 Task: Reply to email with the signature Claire Howard with the subject Thank you for information from softage.10@softage.net with the message Could you send me the details of the new project budget allocation? with BCC to softage.1@softage.net with an attached document Annual_report.docx
Action: Mouse moved to (1209, 191)
Screenshot: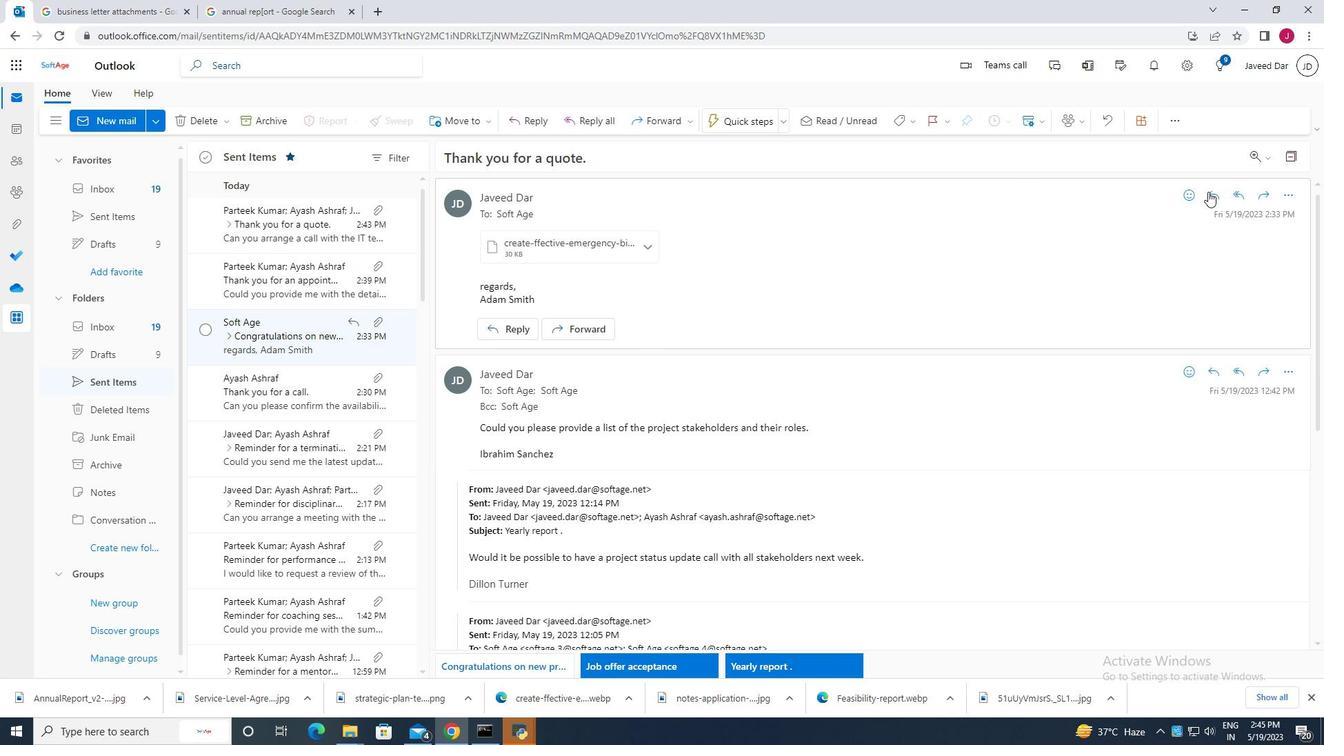 
Action: Mouse pressed left at (1209, 191)
Screenshot: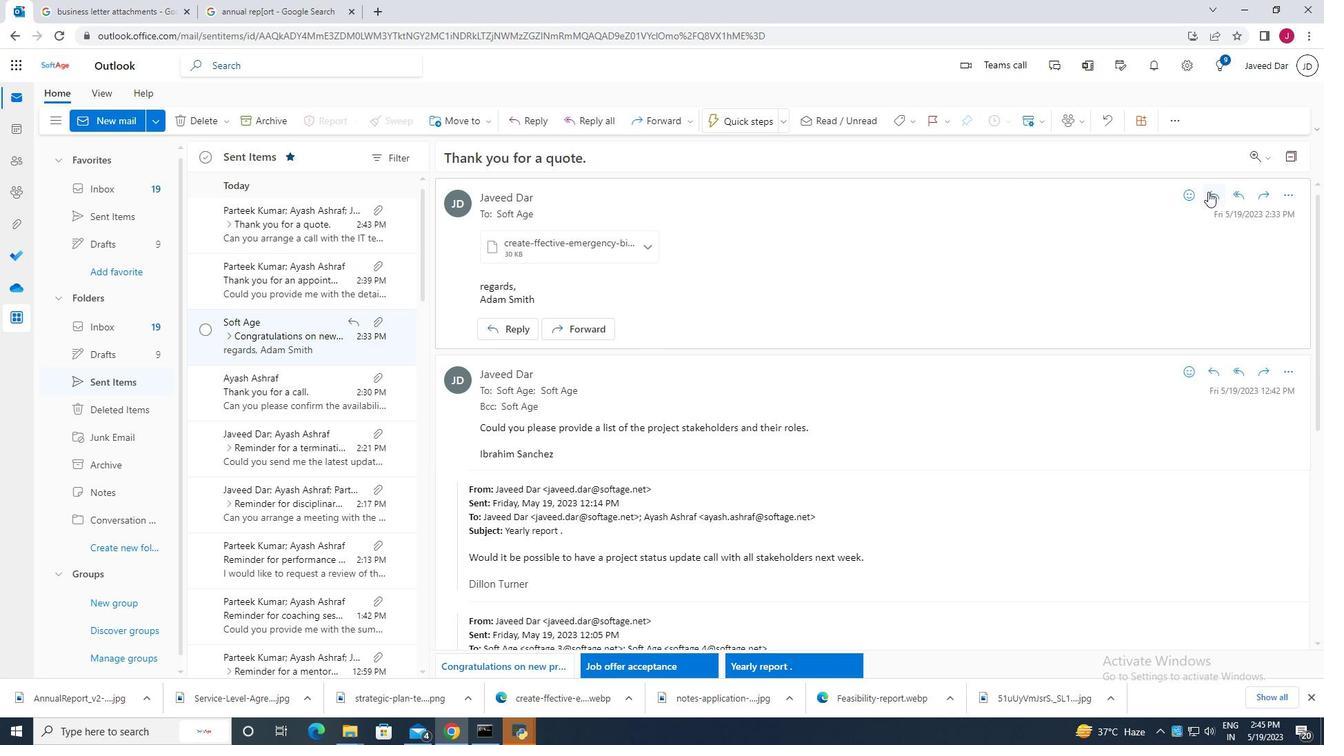 
Action: Mouse moved to (447, 373)
Screenshot: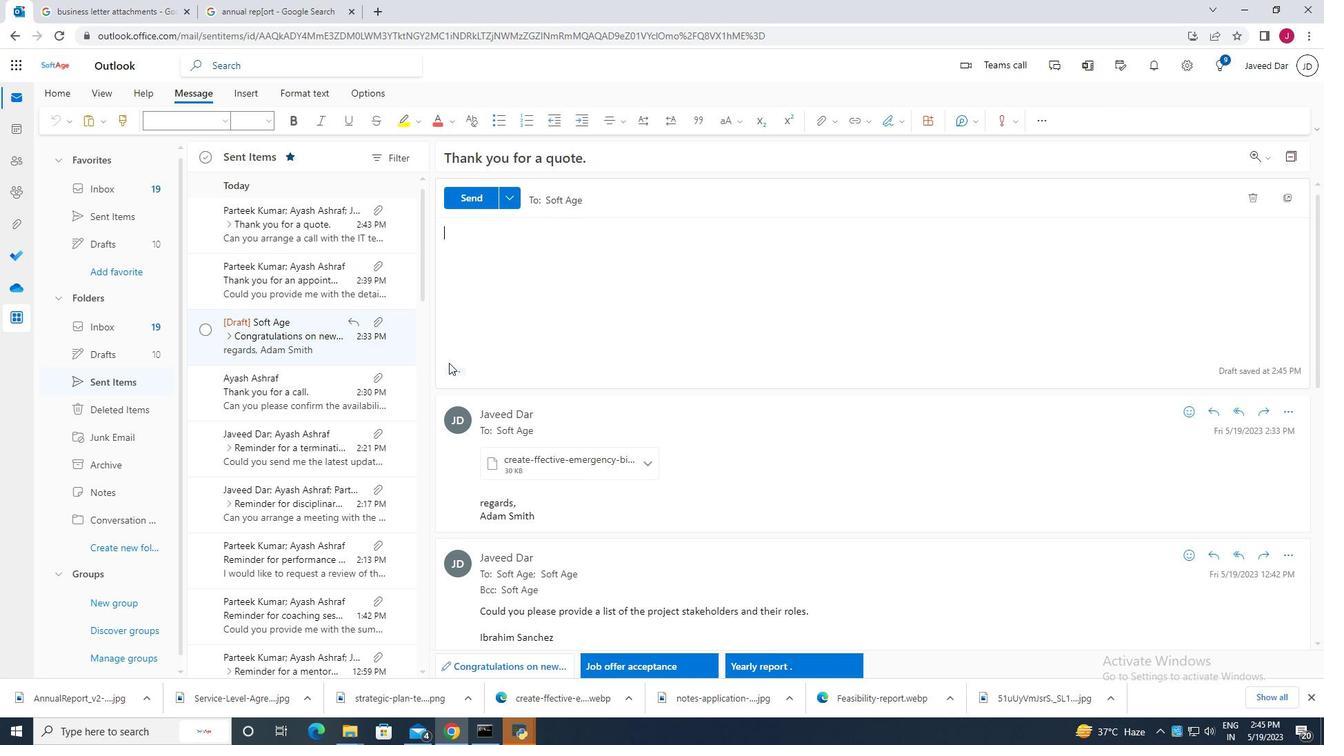 
Action: Mouse pressed left at (447, 373)
Screenshot: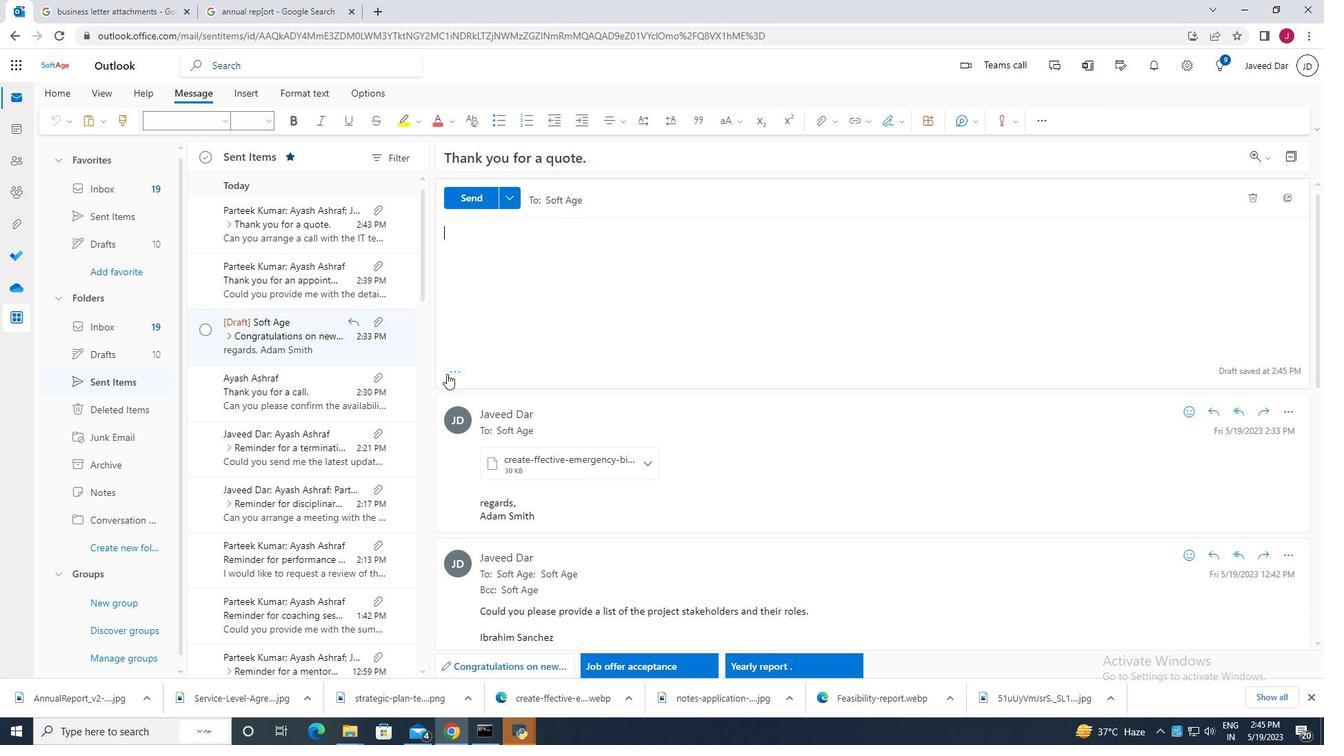 
Action: Mouse moved to (654, 189)
Screenshot: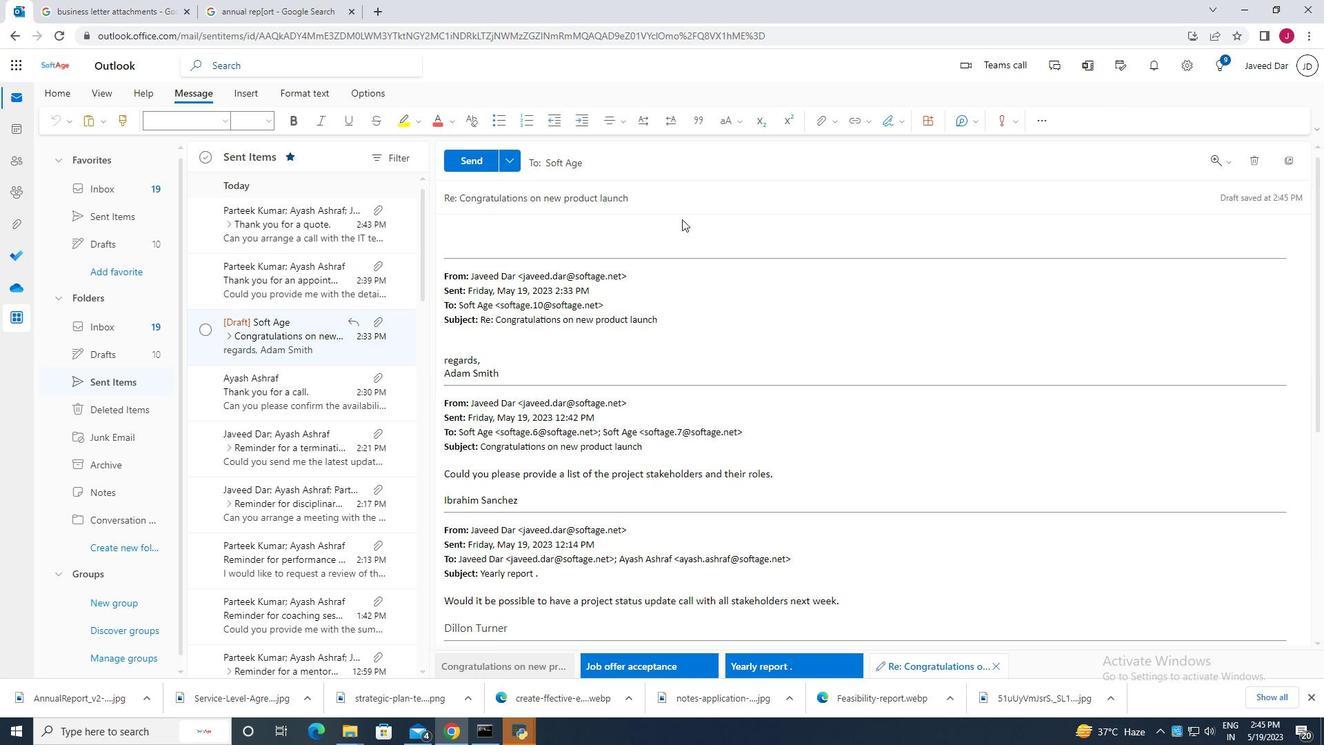 
Action: Mouse scrolled (654, 190) with delta (0, 0)
Screenshot: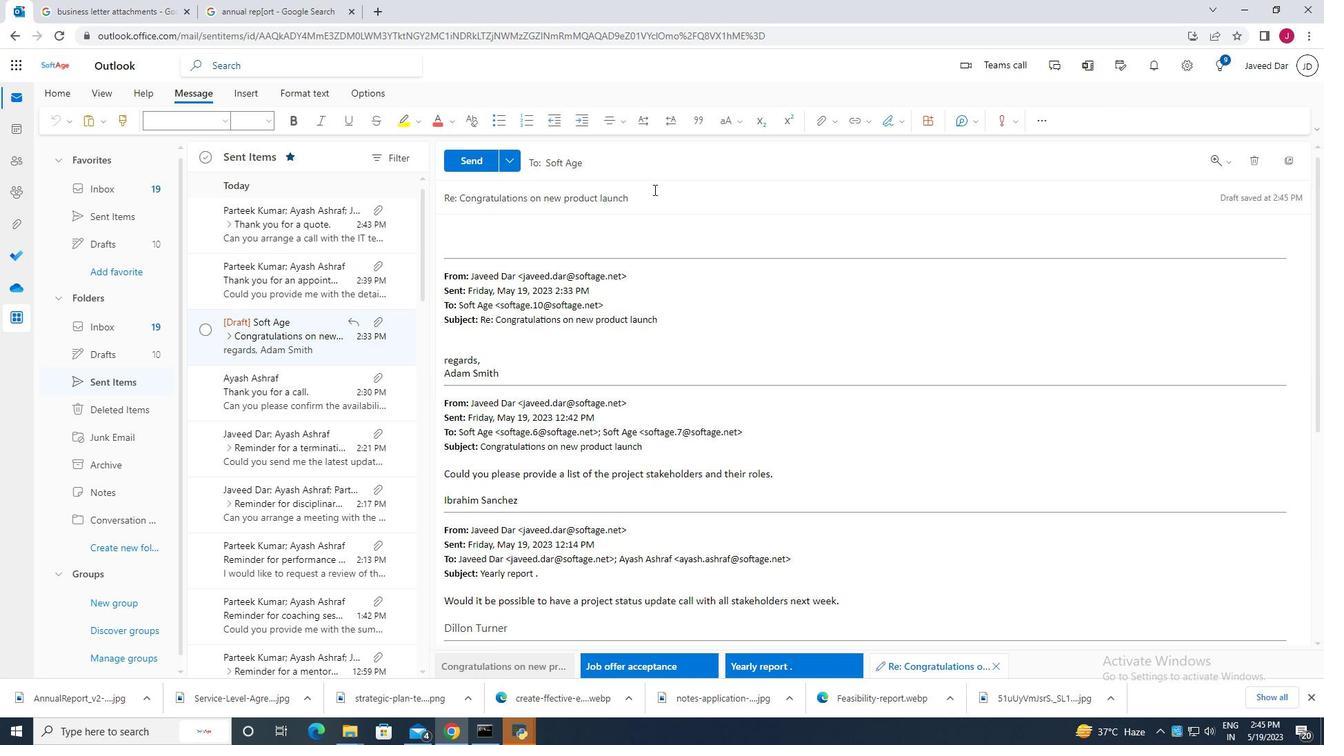 
Action: Mouse scrolled (654, 190) with delta (0, 0)
Screenshot: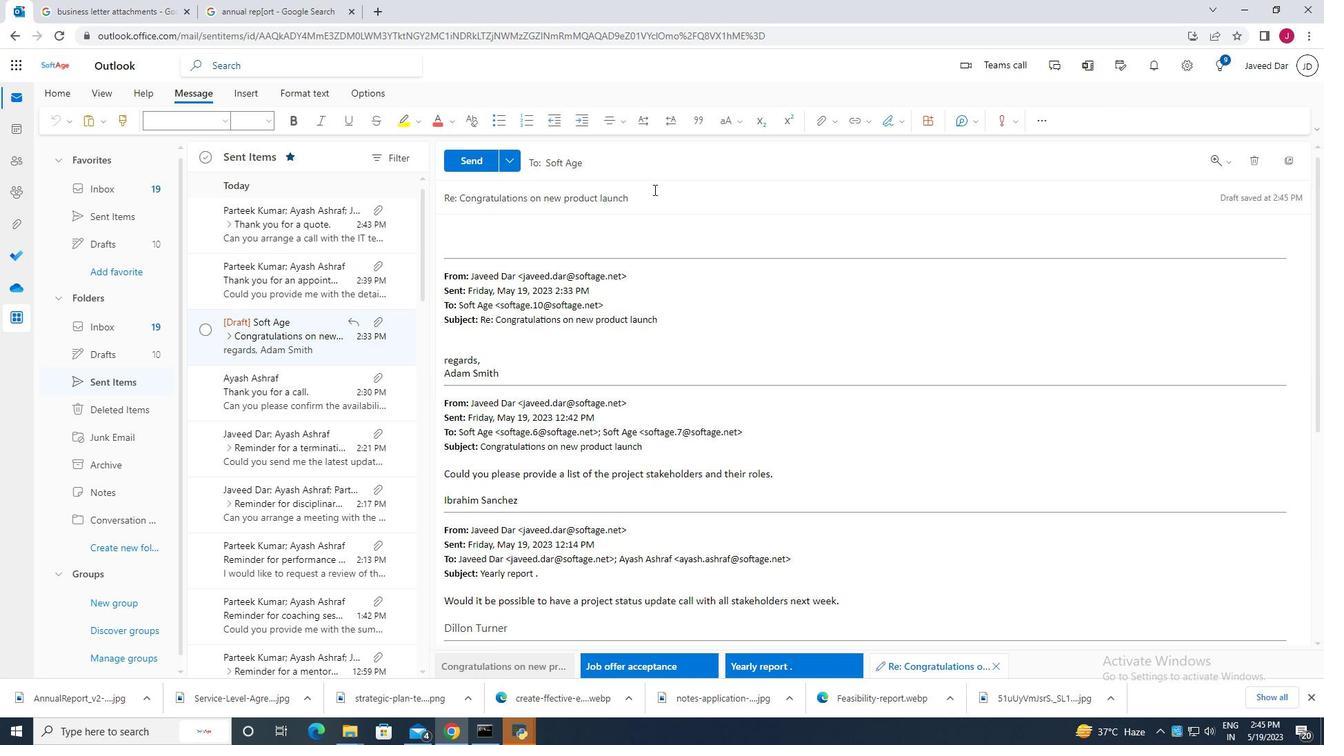 
Action: Mouse moved to (654, 199)
Screenshot: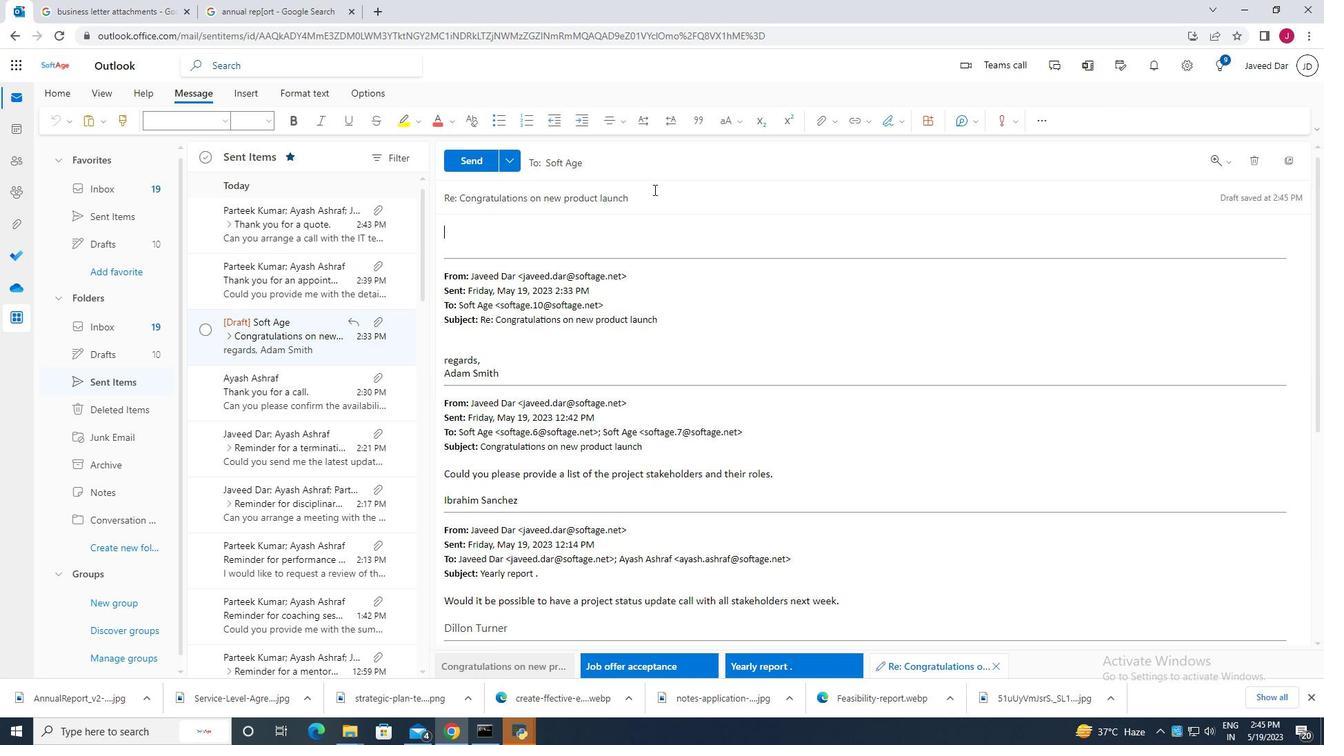 
Action: Mouse pressed left at (654, 199)
Screenshot: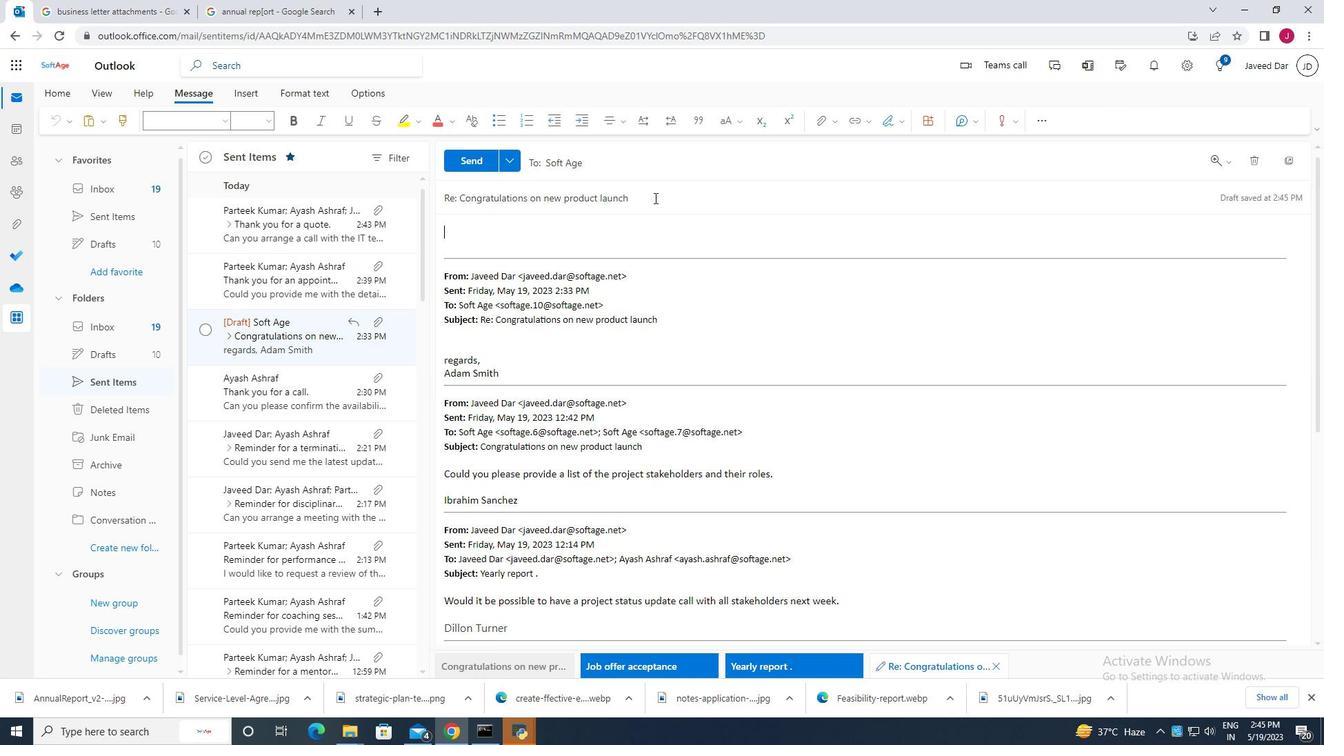 
Action: Key pressed <Key.backspace><Key.backspace><Key.backspace><Key.backspace><Key.backspace><Key.backspace><Key.backspace><Key.backspace><Key.backspace><Key.backspace><Key.backspace><Key.backspace><Key.backspace><Key.backspace><Key.backspace><Key.backspace><Key.backspace><Key.backspace><Key.backspace><Key.backspace><Key.backspace><Key.backspace><Key.backspace><Key.backspace><Key.backspace><Key.backspace><Key.backspace><Key.backspace><Key.backspace><Key.backspace><Key.backspace><Key.backspace><Key.backspace><Key.backspace><Key.backspace><Key.backspace><Key.backspace><Key.backspace><Key.backspace><Key.backspace><Key.backspace><Key.backspace><Key.backspace><Key.backspace><Key.backspace><Key.backspace>
Screenshot: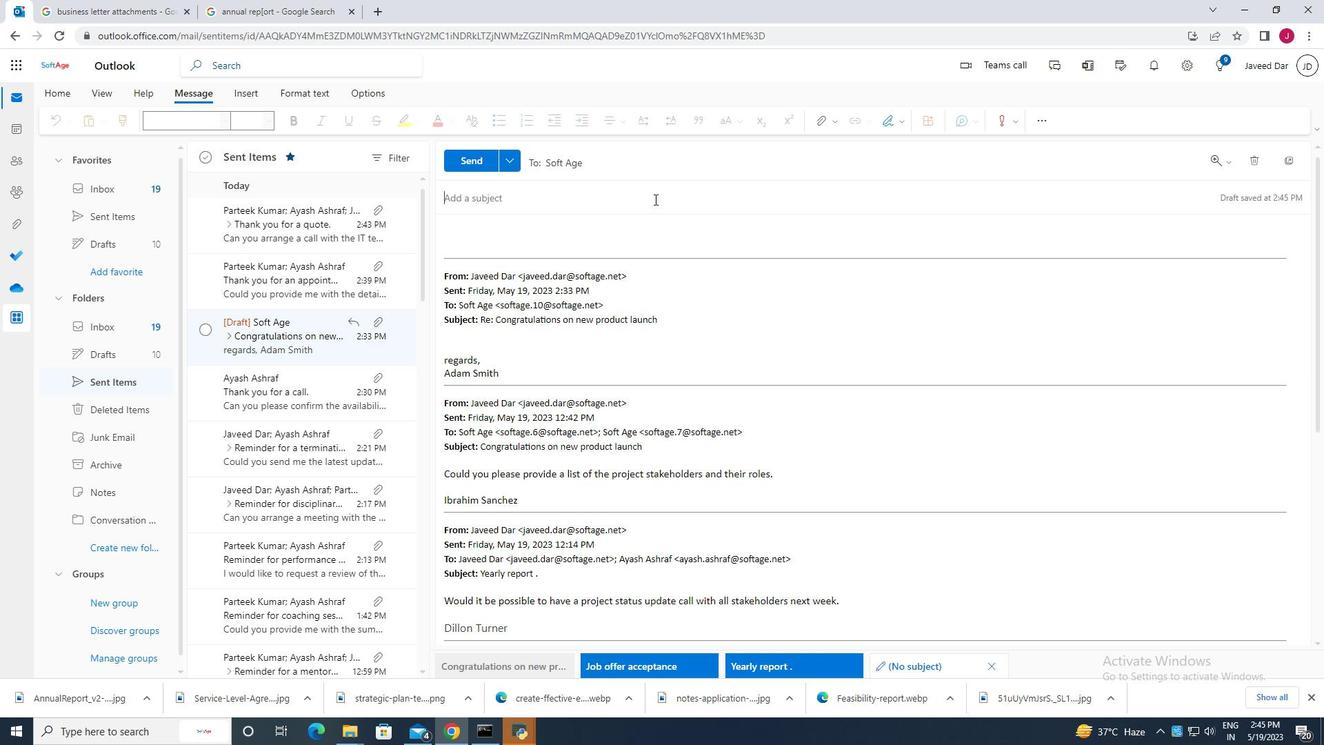 
Action: Mouse moved to (656, 155)
Screenshot: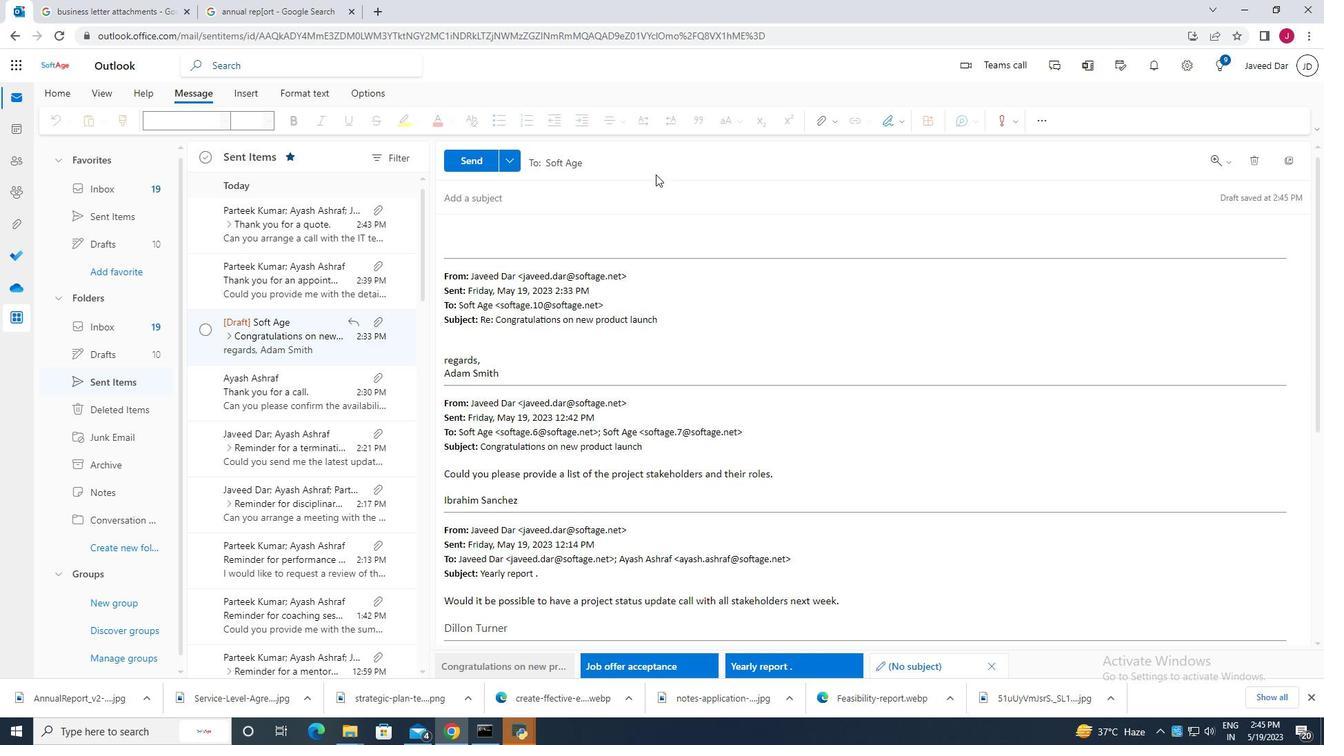 
Action: Mouse pressed left at (656, 155)
Screenshot: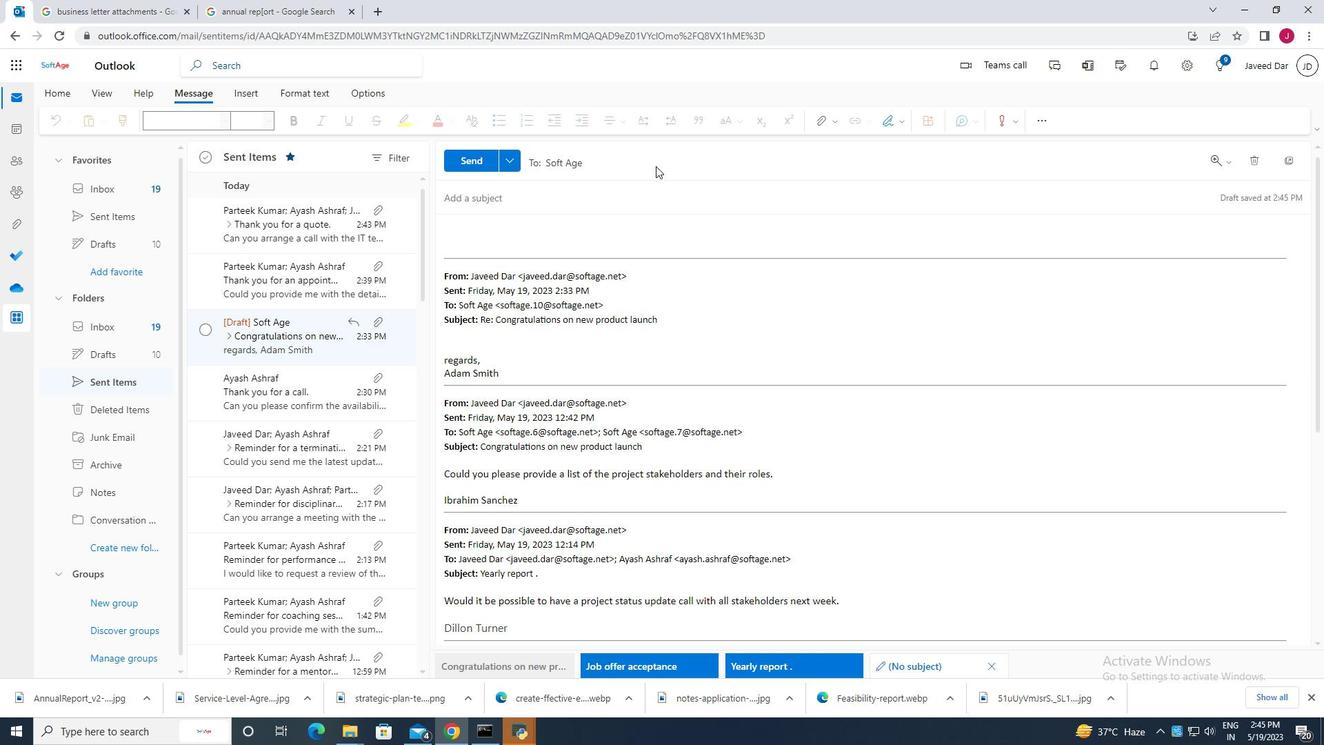 
Action: Mouse moved to (549, 194)
Screenshot: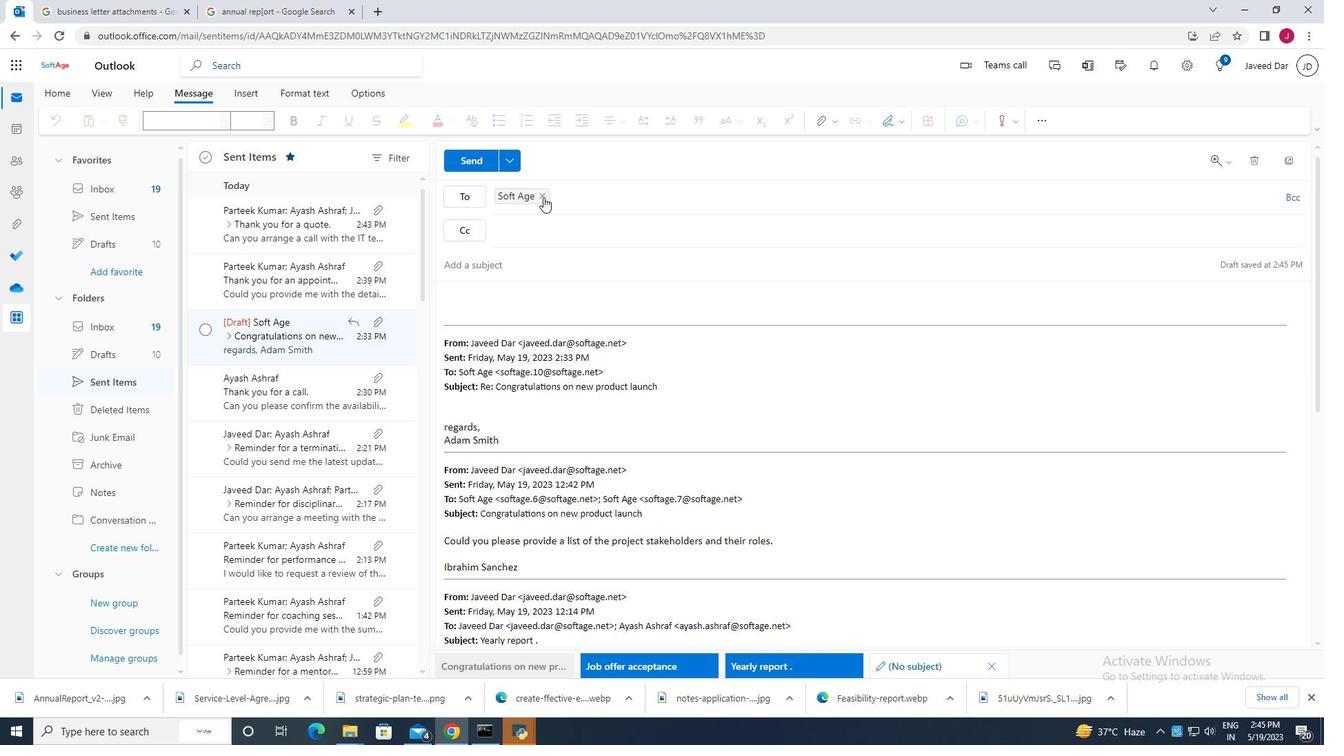 
Action: Mouse pressed left at (549, 194)
Screenshot: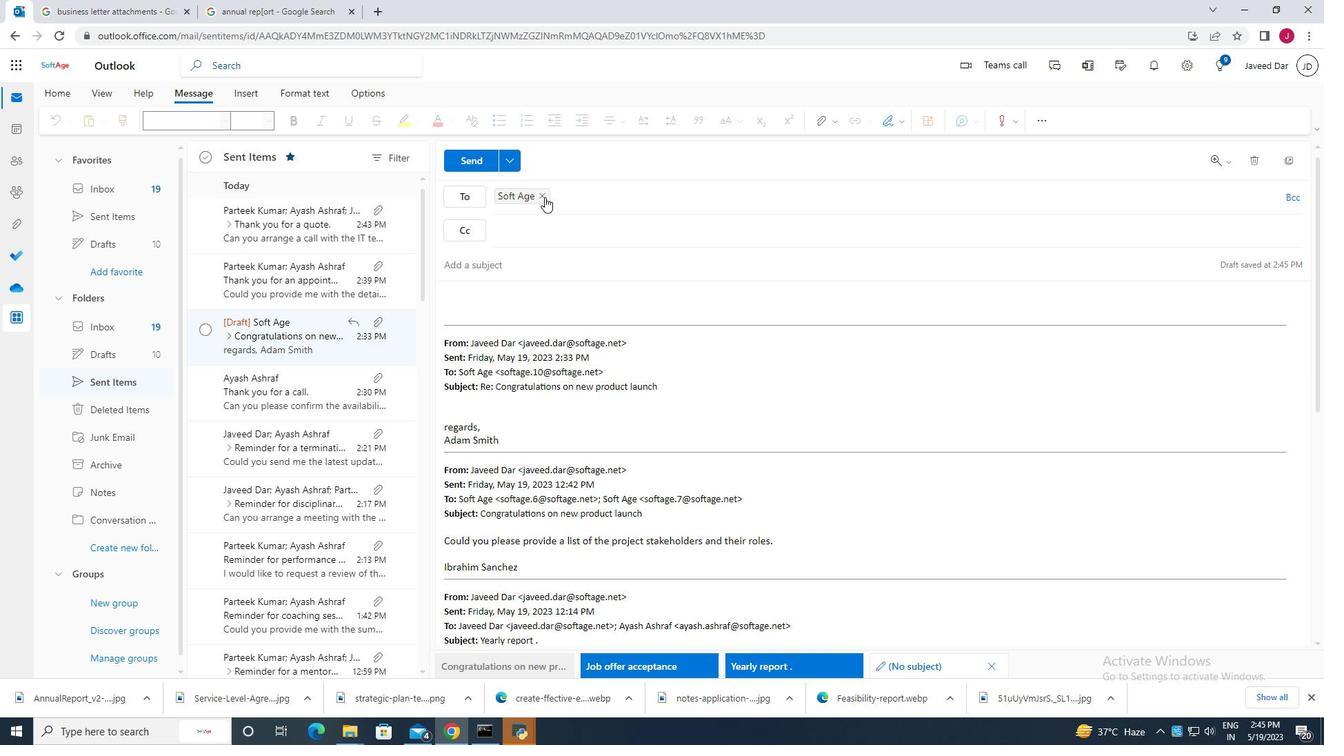 
Action: Mouse moved to (545, 198)
Screenshot: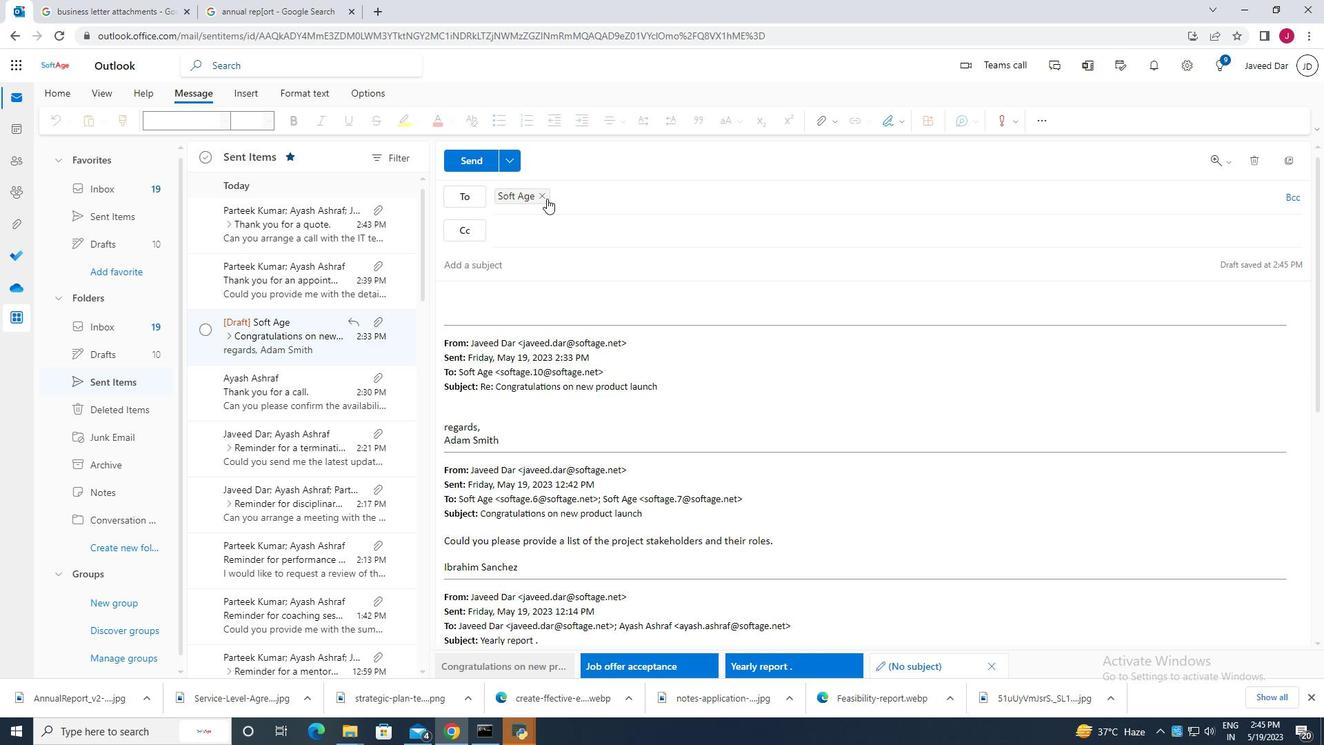 
Action: Mouse pressed left at (545, 198)
Screenshot: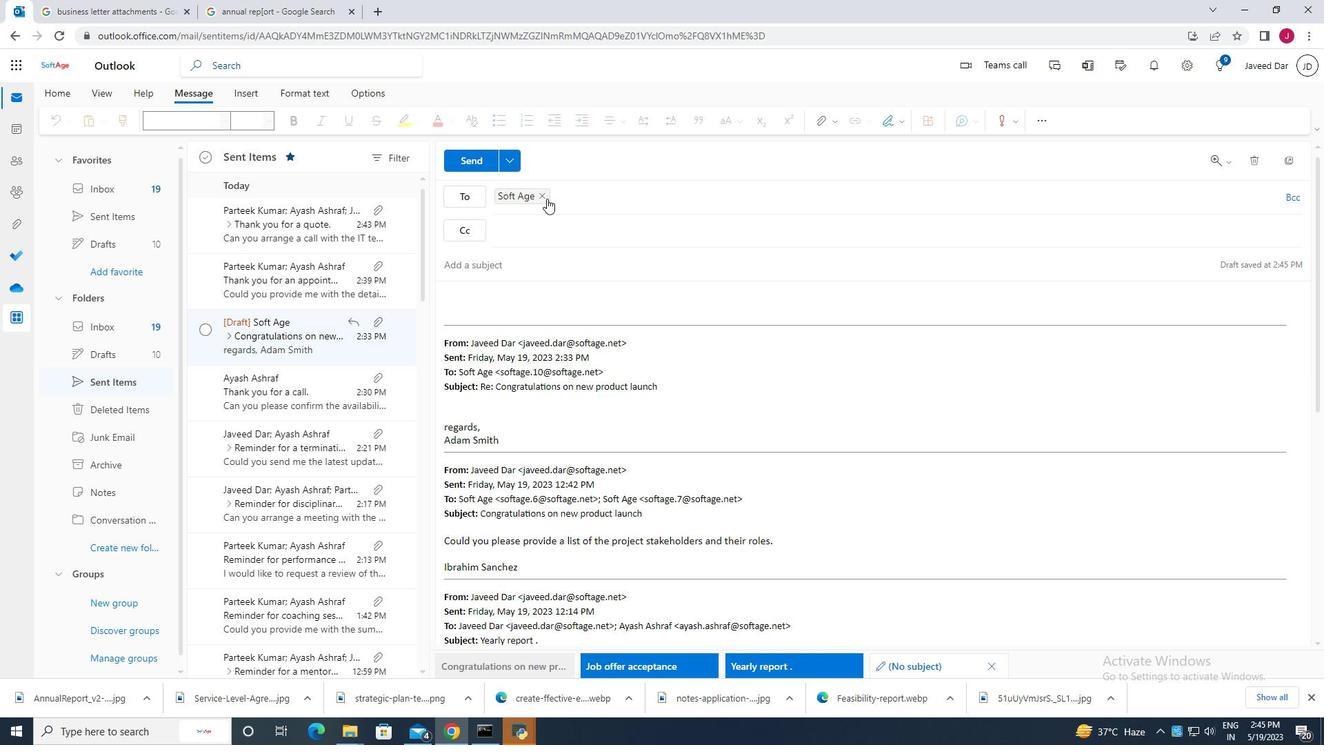 
Action: Mouse moved to (1291, 200)
Screenshot: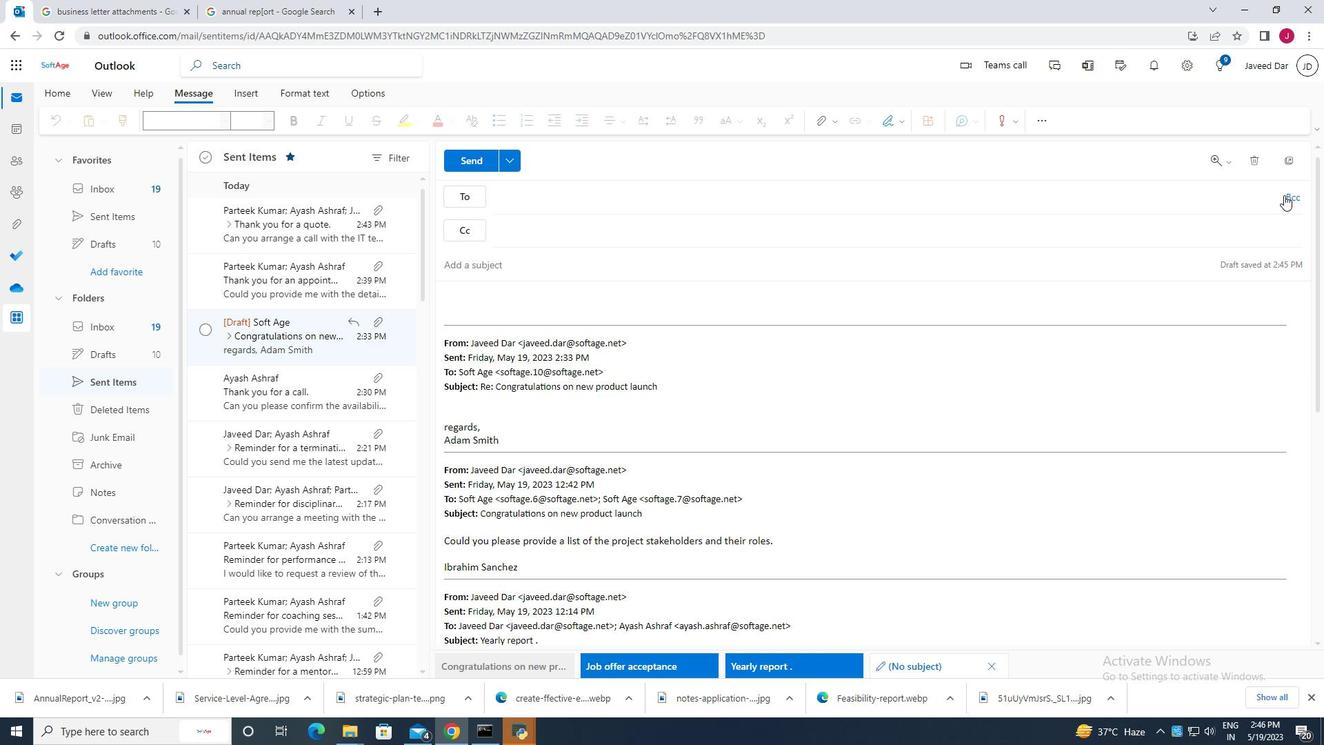 
Action: Mouse pressed left at (1291, 200)
Screenshot: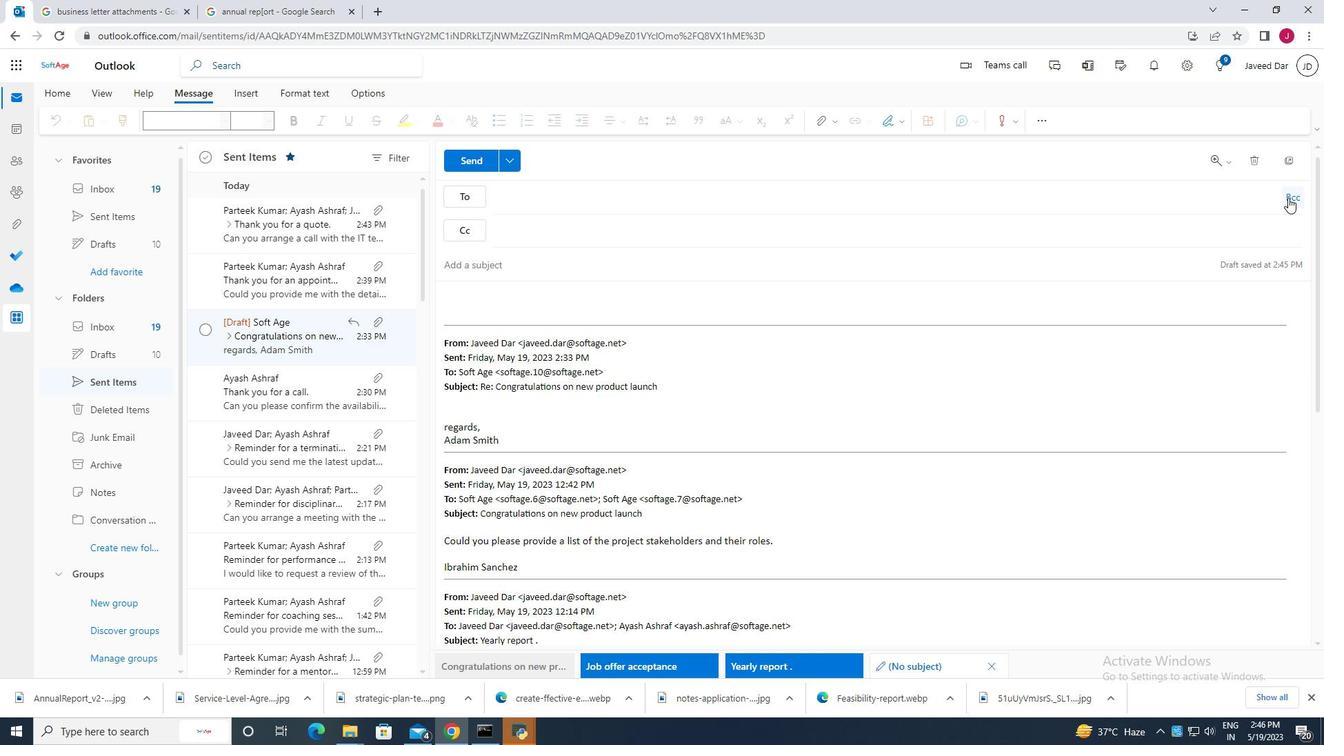 
Action: Mouse moved to (507, 308)
Screenshot: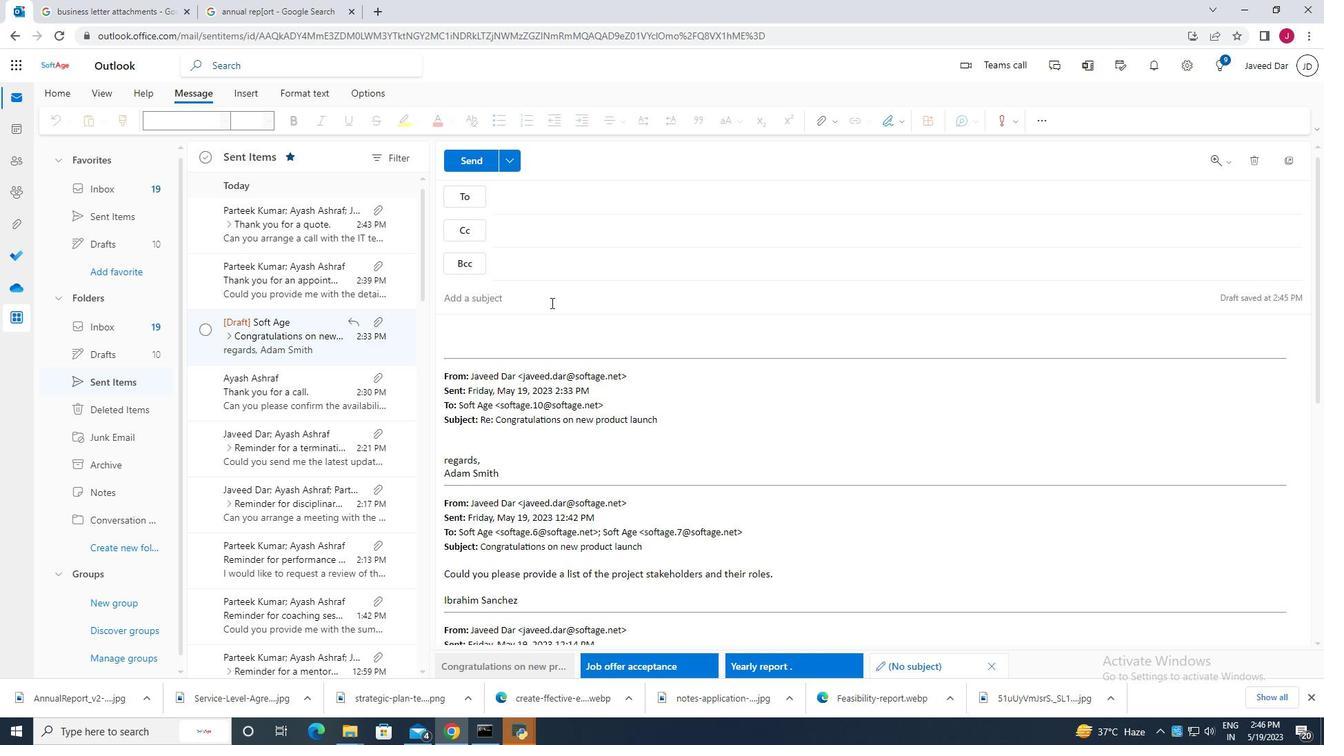 
Action: Mouse pressed left at (507, 308)
Screenshot: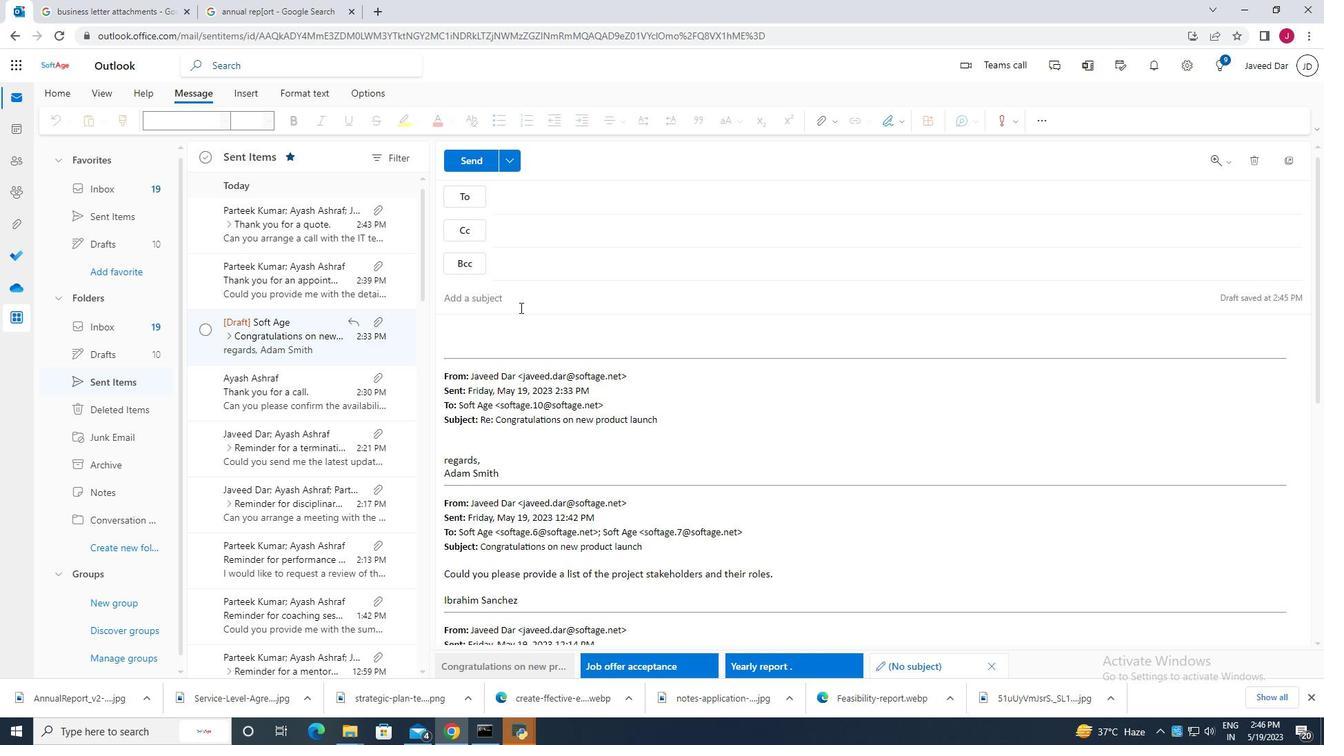 
Action: Mouse moved to (510, 304)
Screenshot: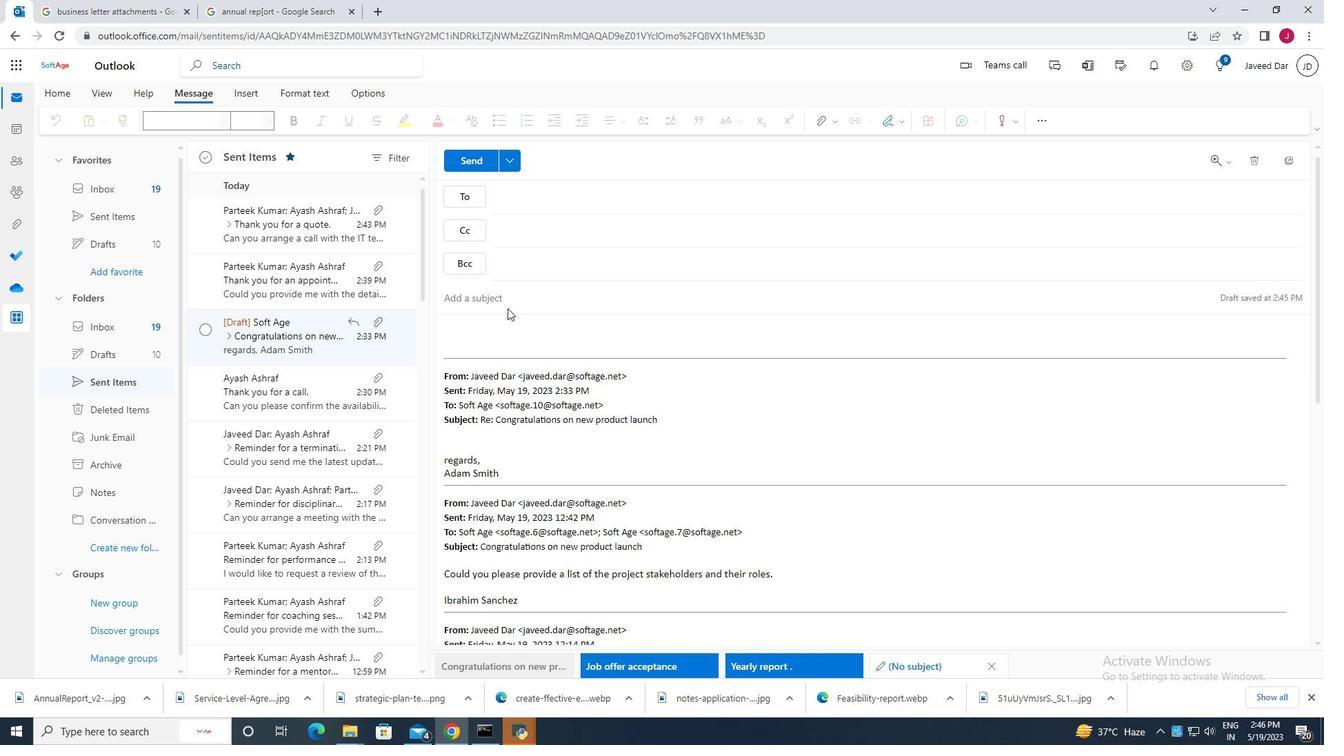 
Action: Mouse pressed left at (510, 304)
Screenshot: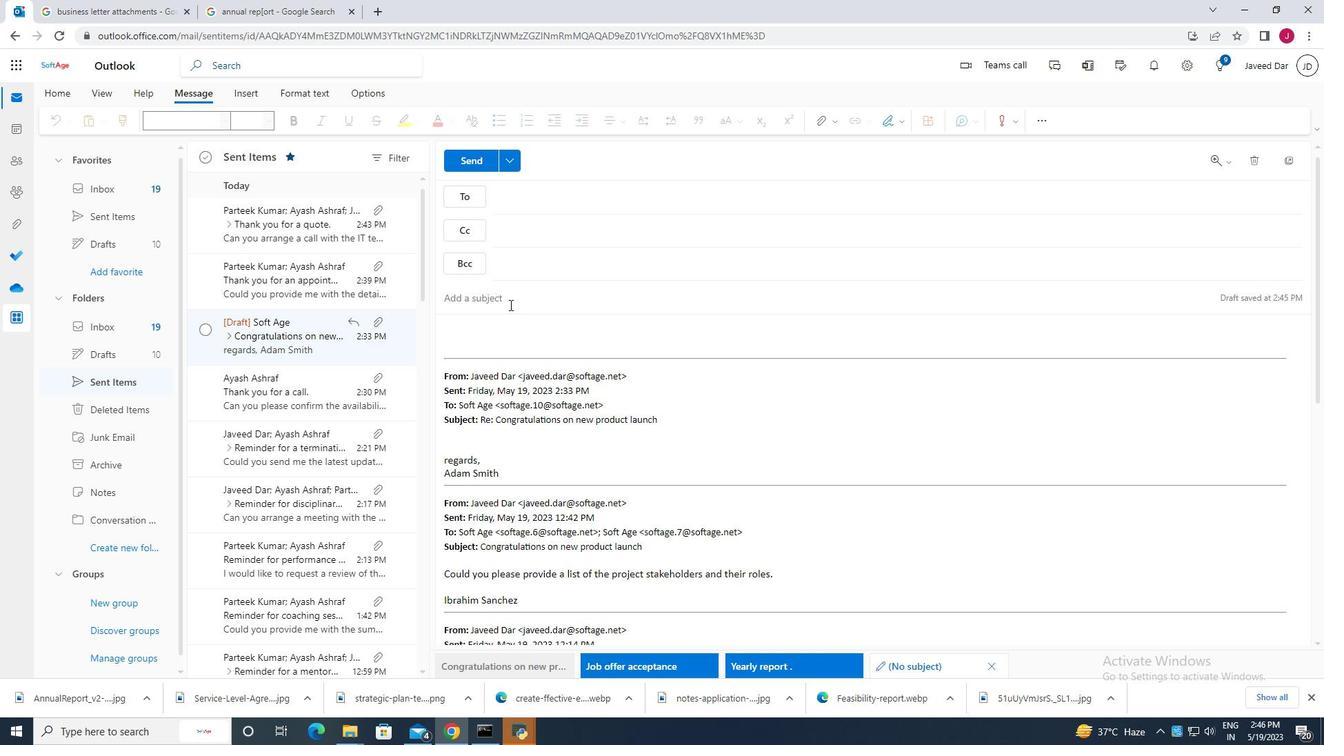 
Action: Mouse moved to (510, 303)
Screenshot: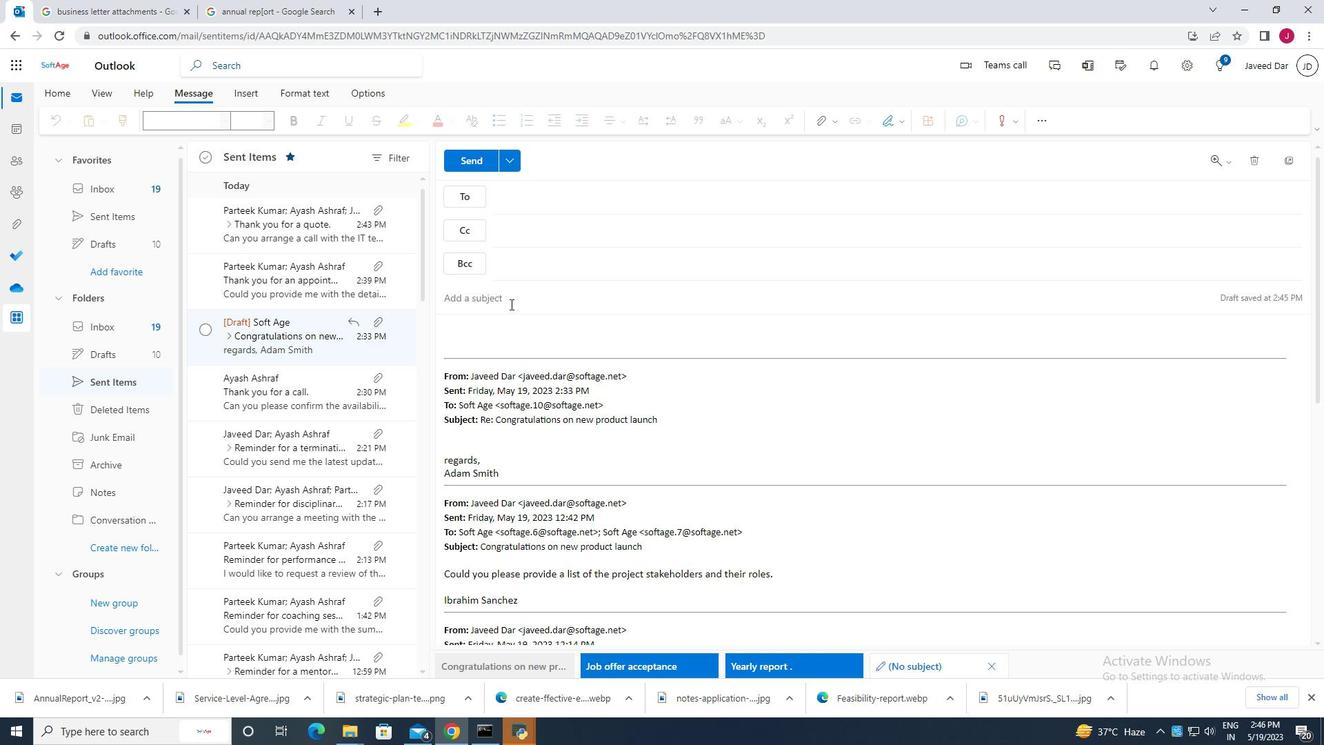 
Action: Key pressed <Key.caps_lock>T<Key.caps_lock>hank<Key.space>you<Key.space>for<Key.space>information.
Screenshot: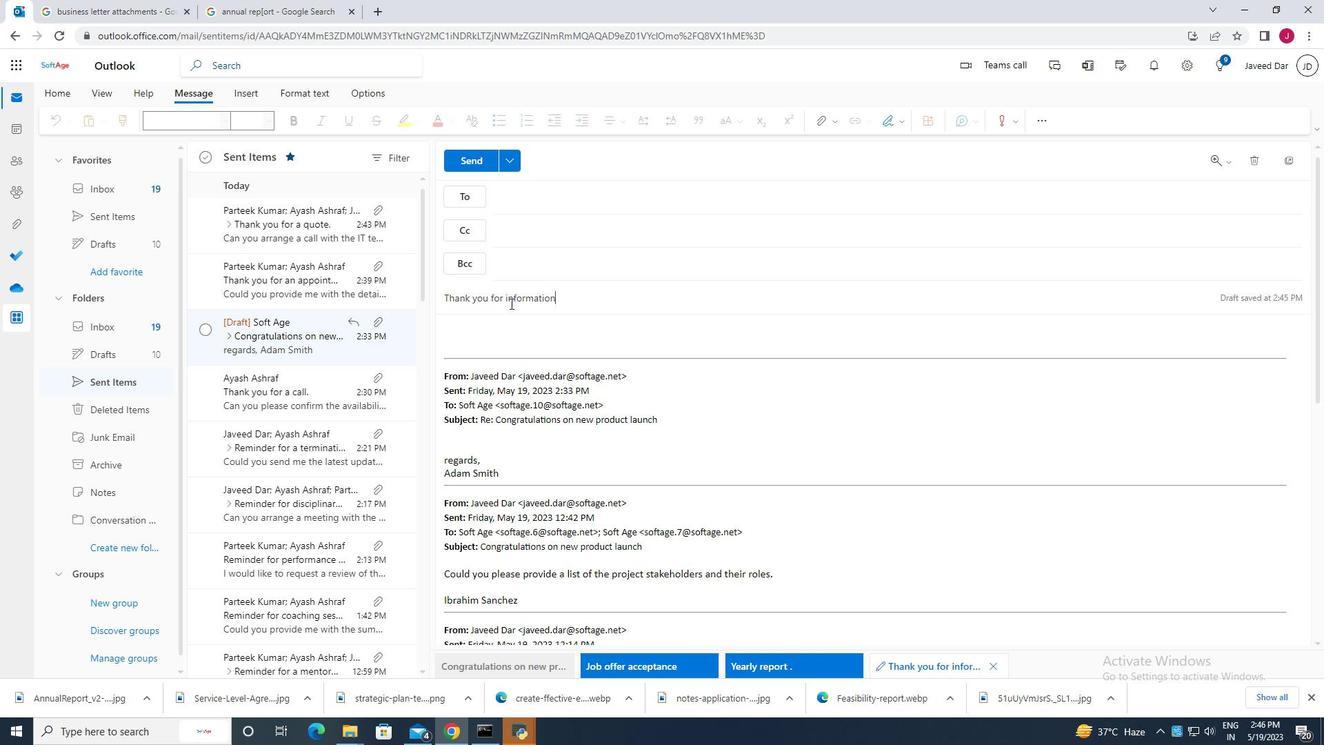 
Action: Mouse moved to (508, 333)
Screenshot: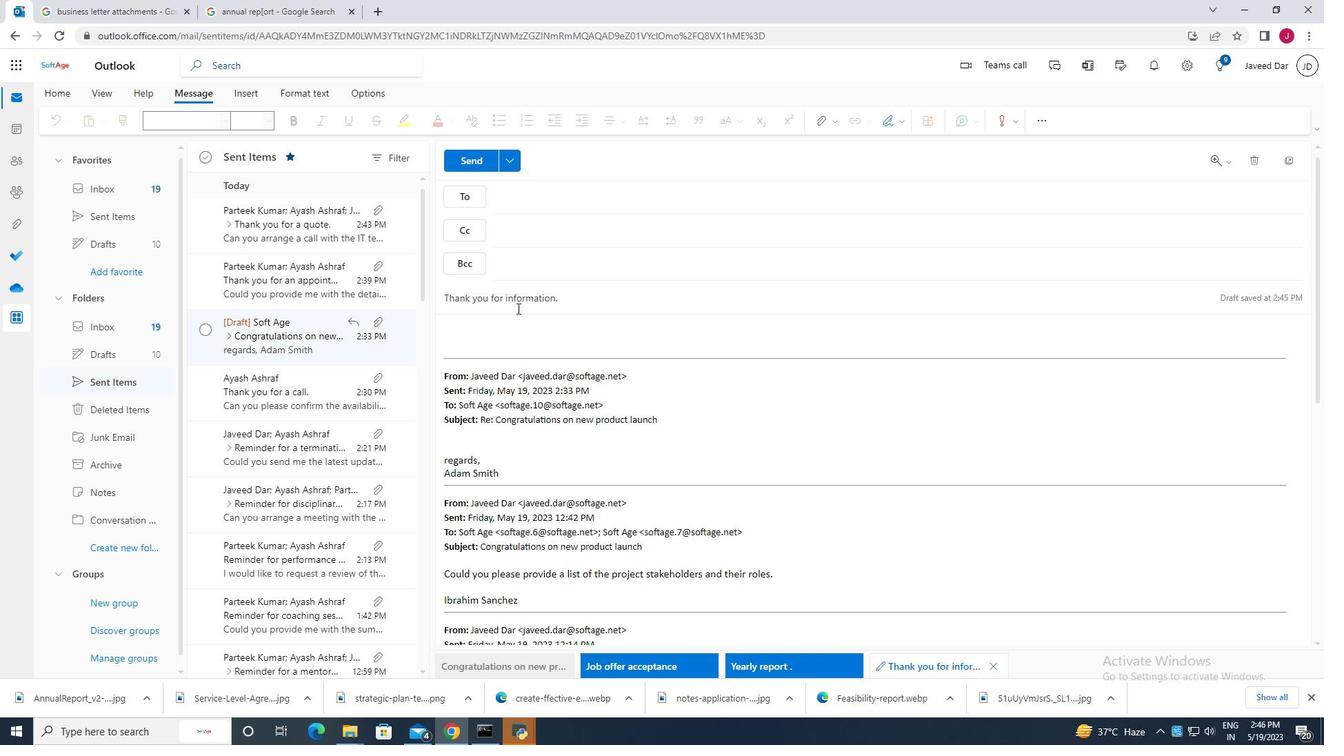 
Action: Mouse pressed left at (508, 333)
Screenshot: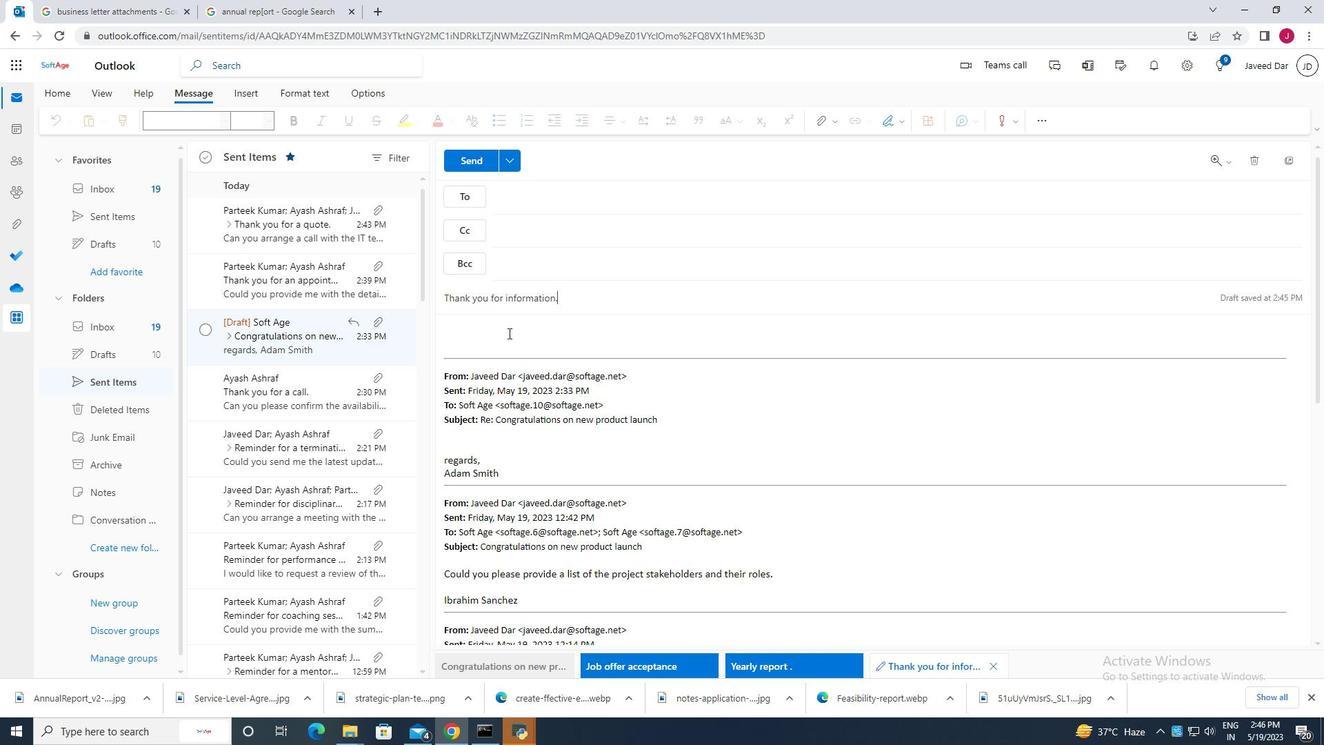 
Action: Key pressed <Key.caps_lock>C<Key.caps_lock>ould<Key.space>you<Key.space>send<Key.space>me<Key.space>the<Key.space>details<Key.space>p<Key.backspace>of<Key.space>the<Key.space>new<Key.space>project<Key.space>budget<Key.space>allocation.
Screenshot: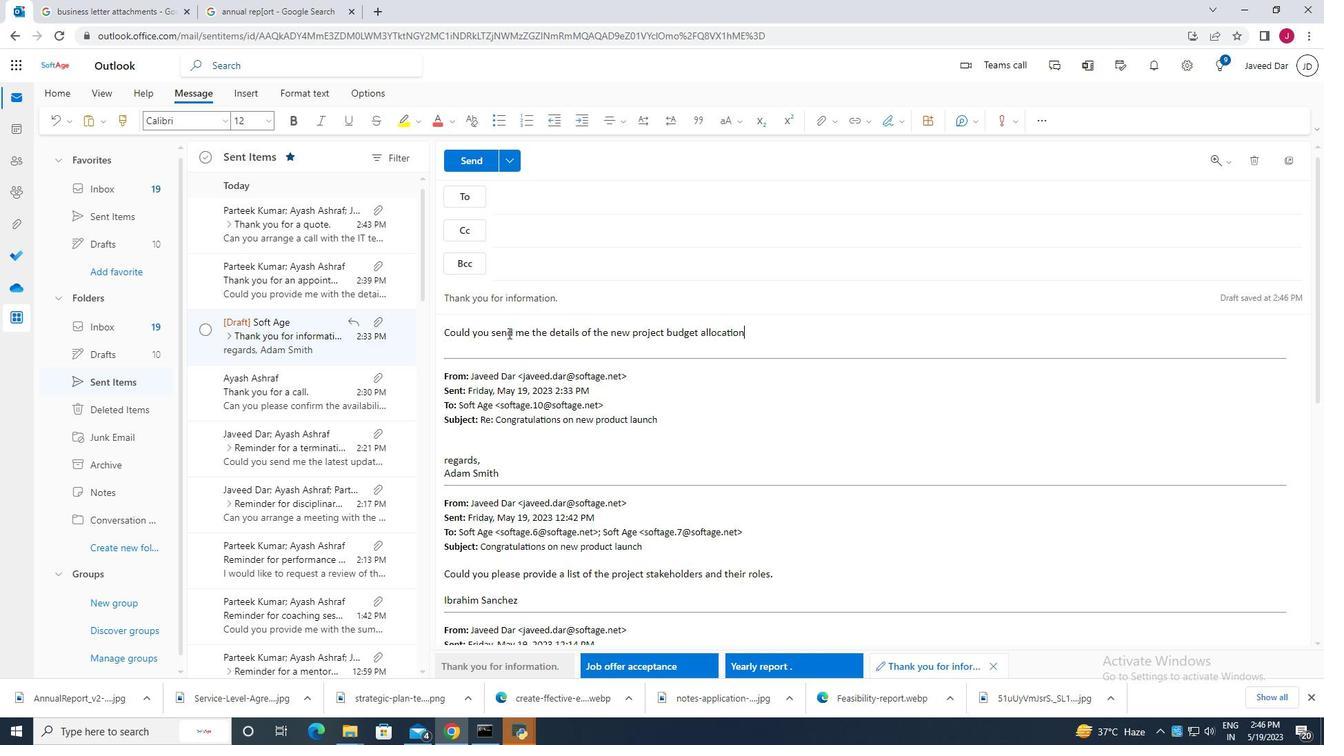 
Action: Mouse moved to (893, 120)
Screenshot: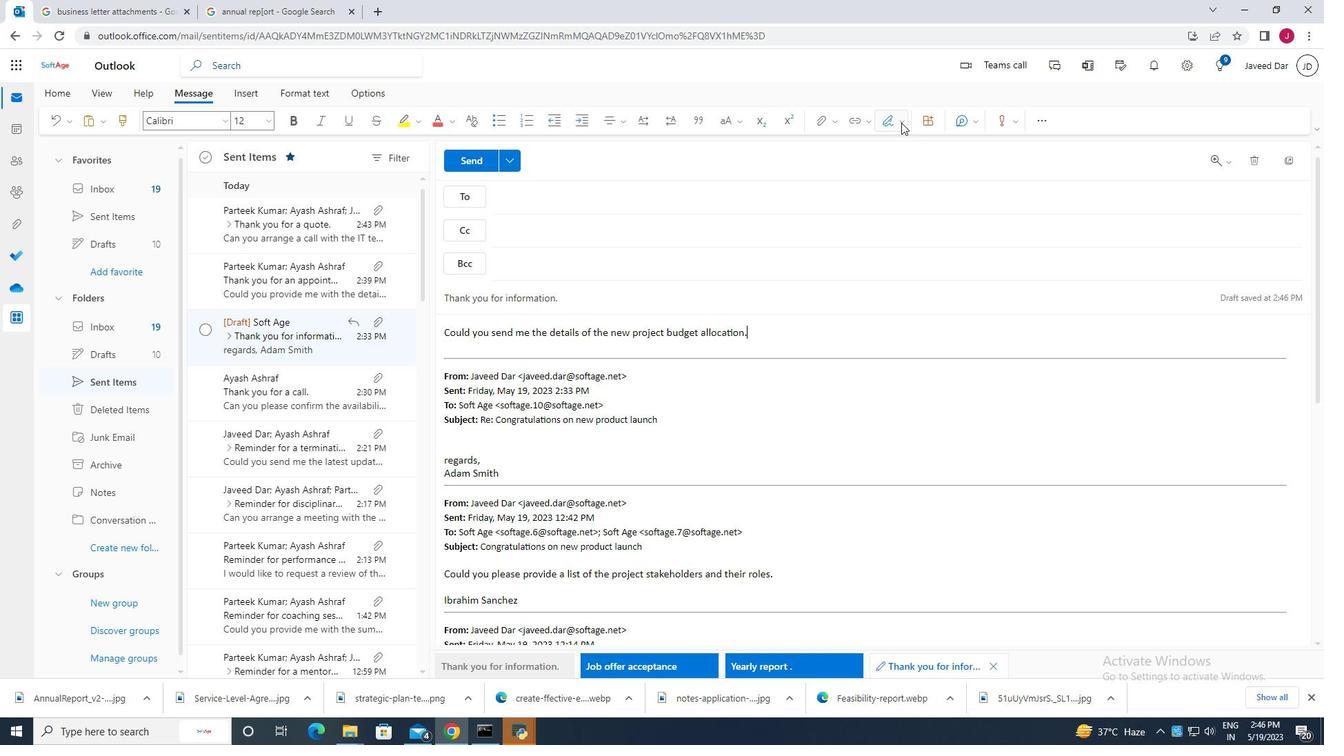 
Action: Mouse pressed left at (893, 120)
Screenshot: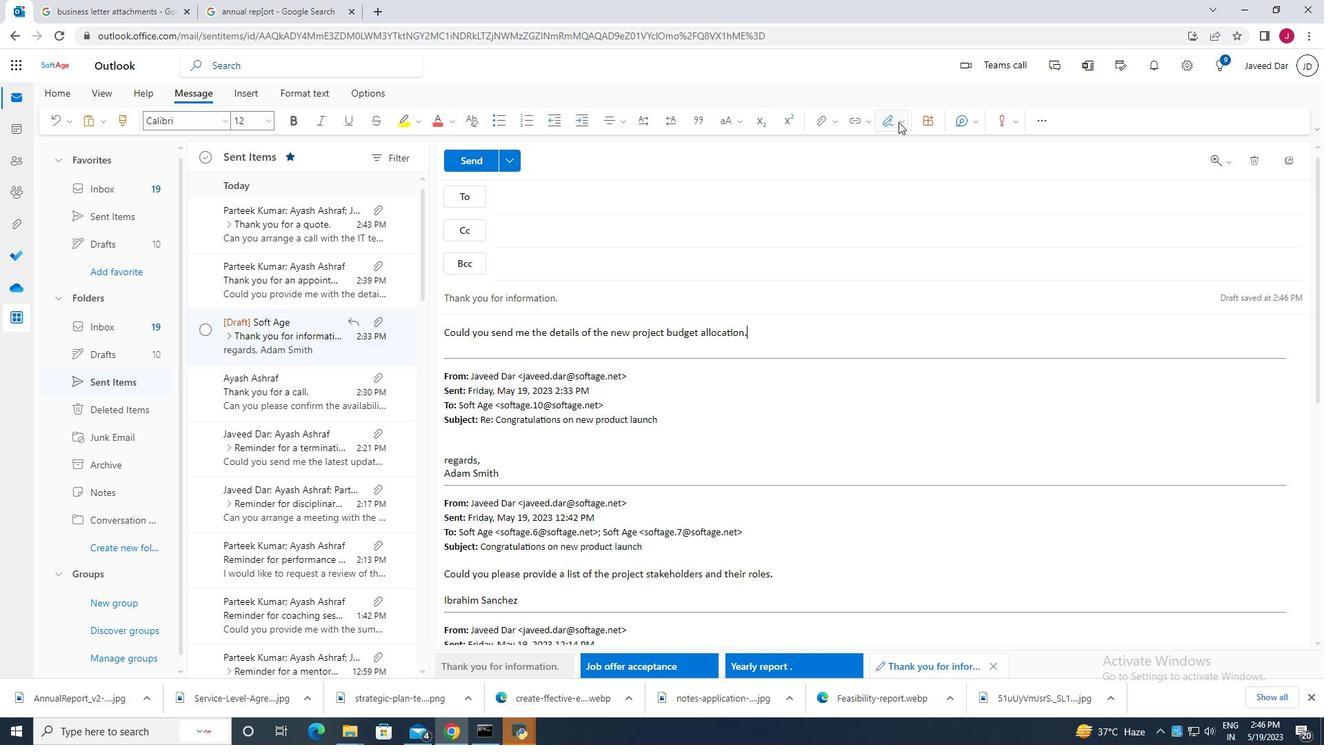 
Action: Mouse moved to (838, 178)
Screenshot: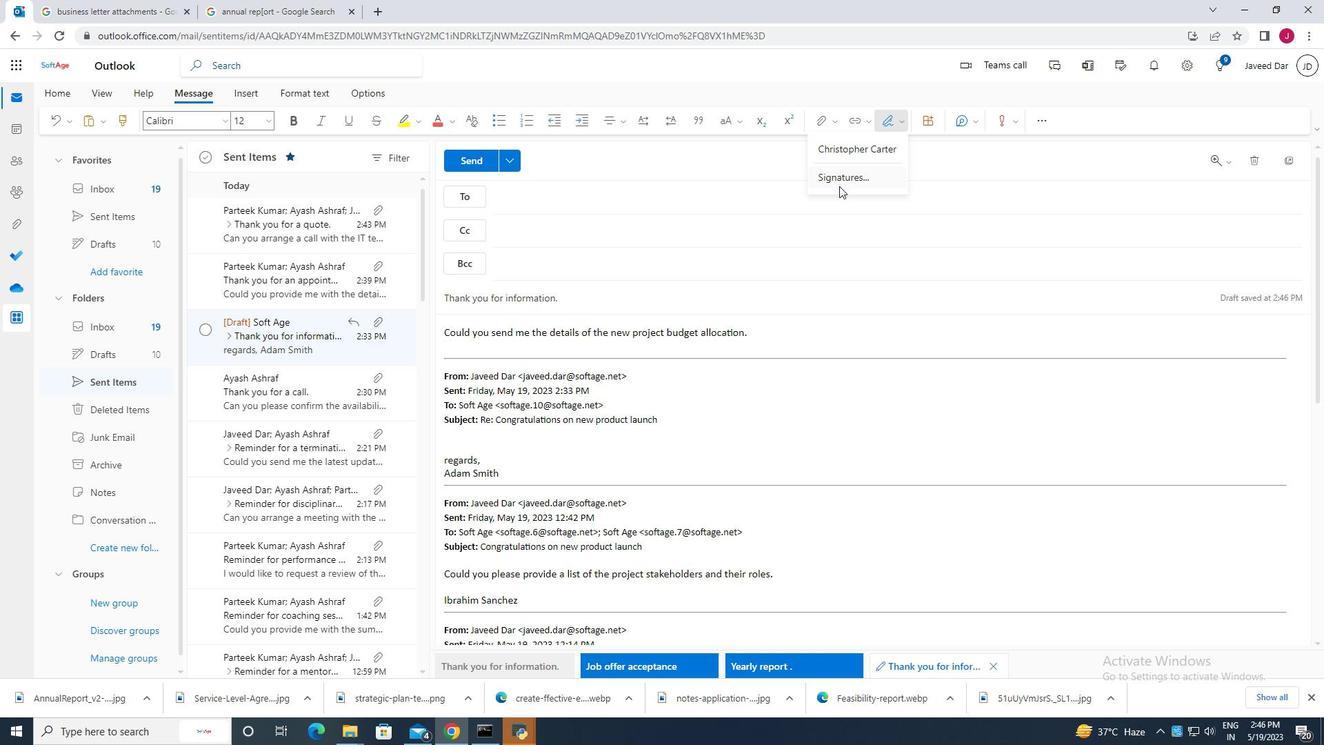 
Action: Mouse pressed left at (838, 178)
Screenshot: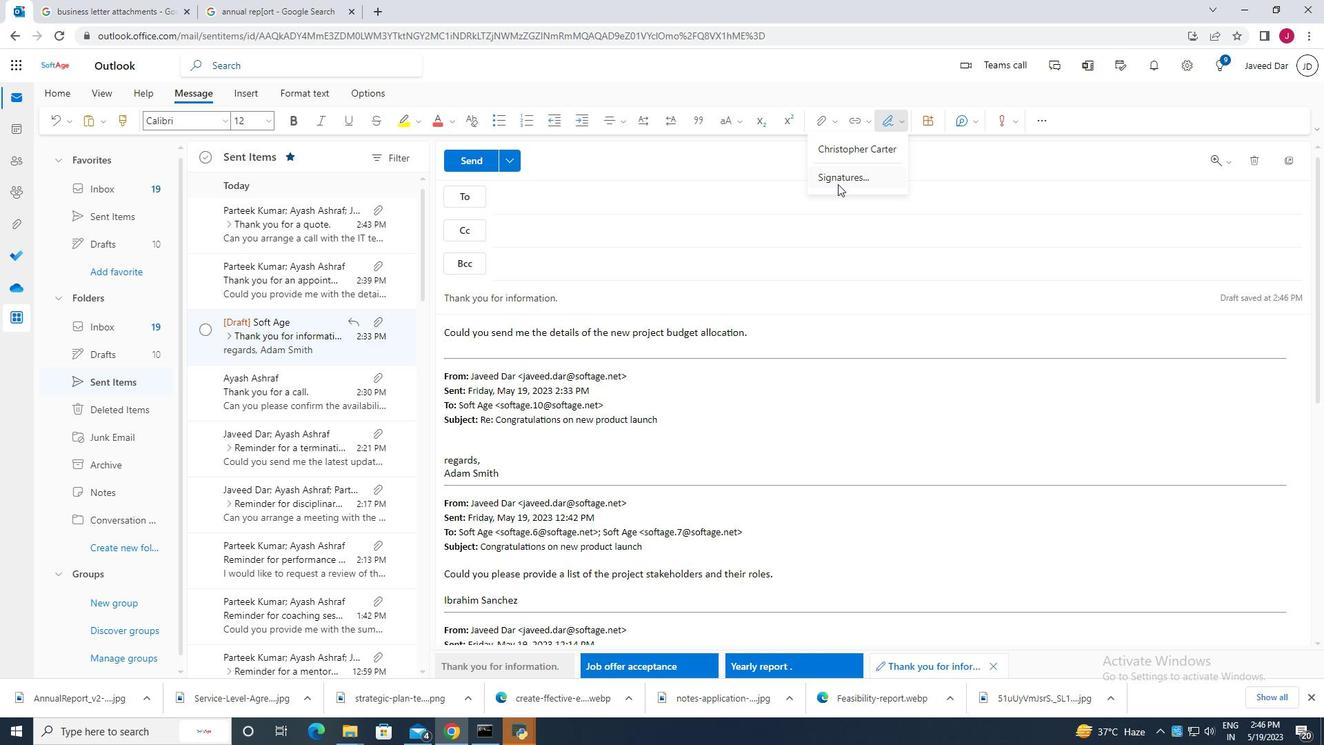 
Action: Mouse moved to (938, 232)
Screenshot: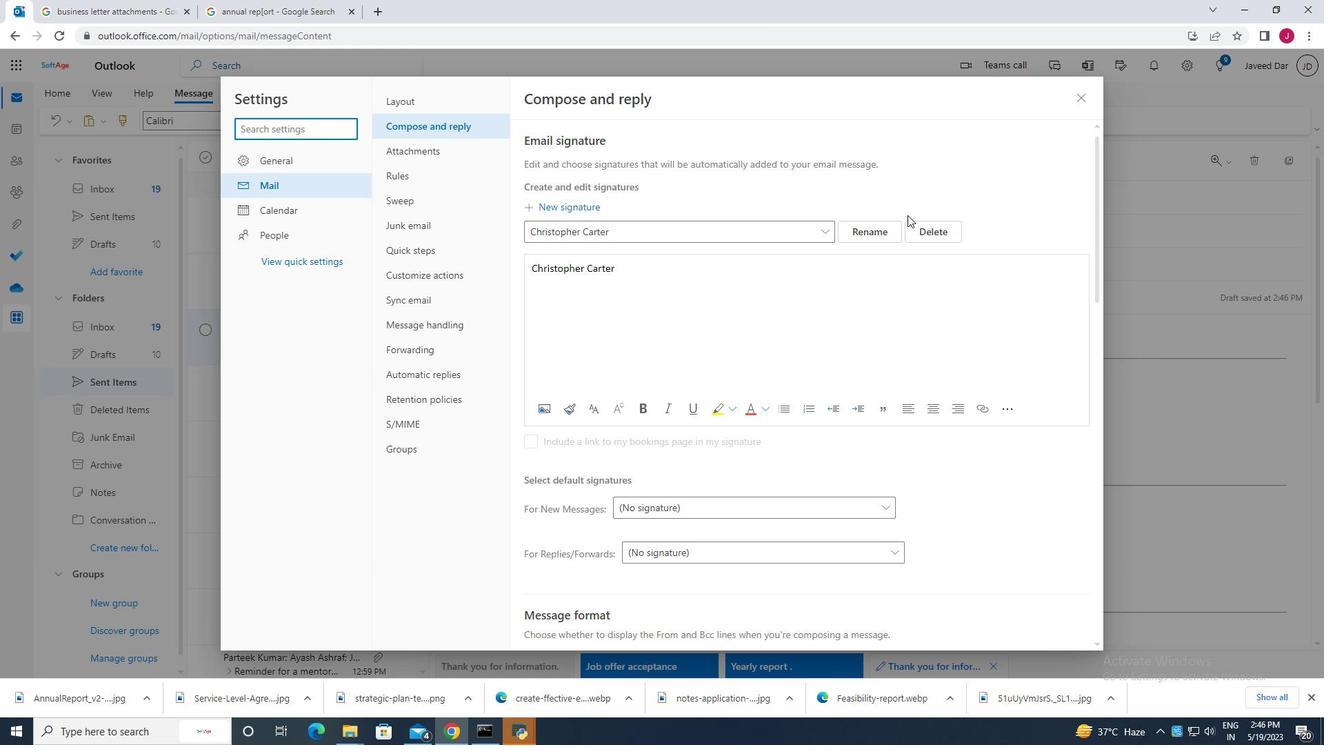 
Action: Mouse pressed left at (938, 232)
Screenshot: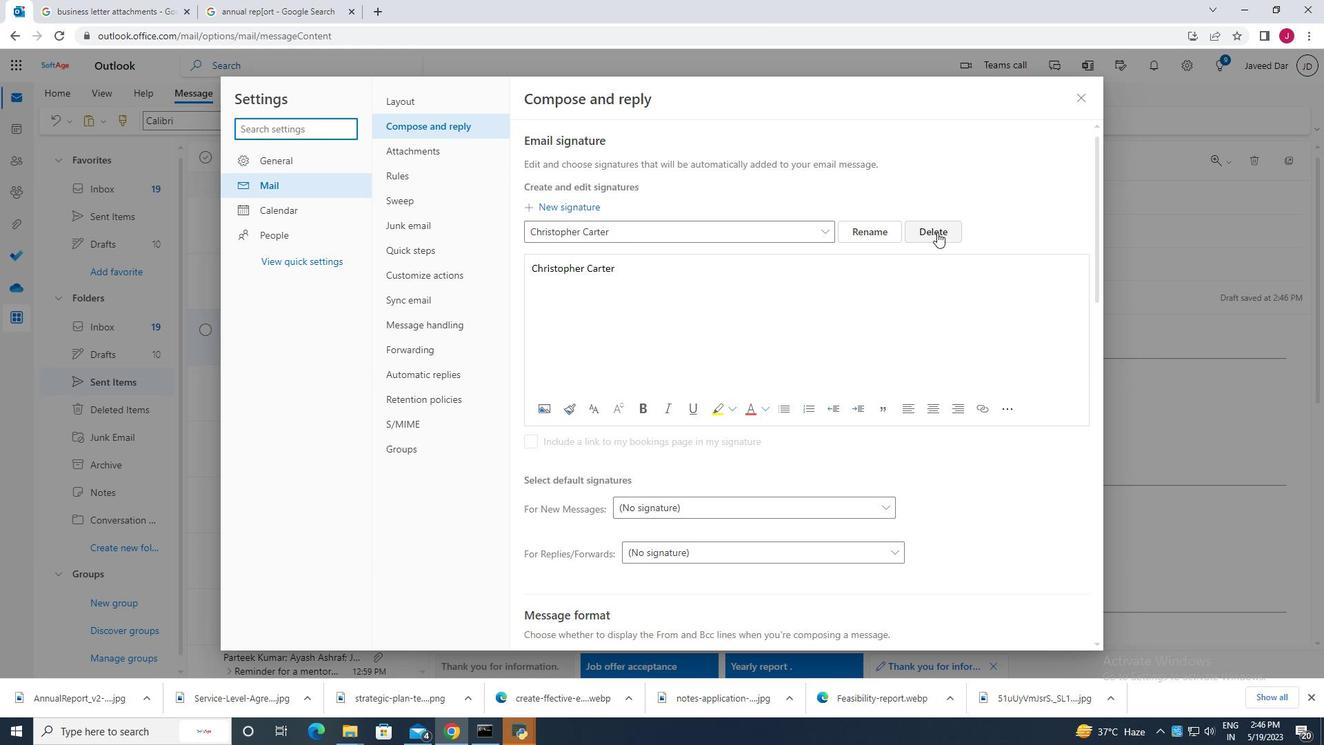 
Action: Mouse moved to (687, 233)
Screenshot: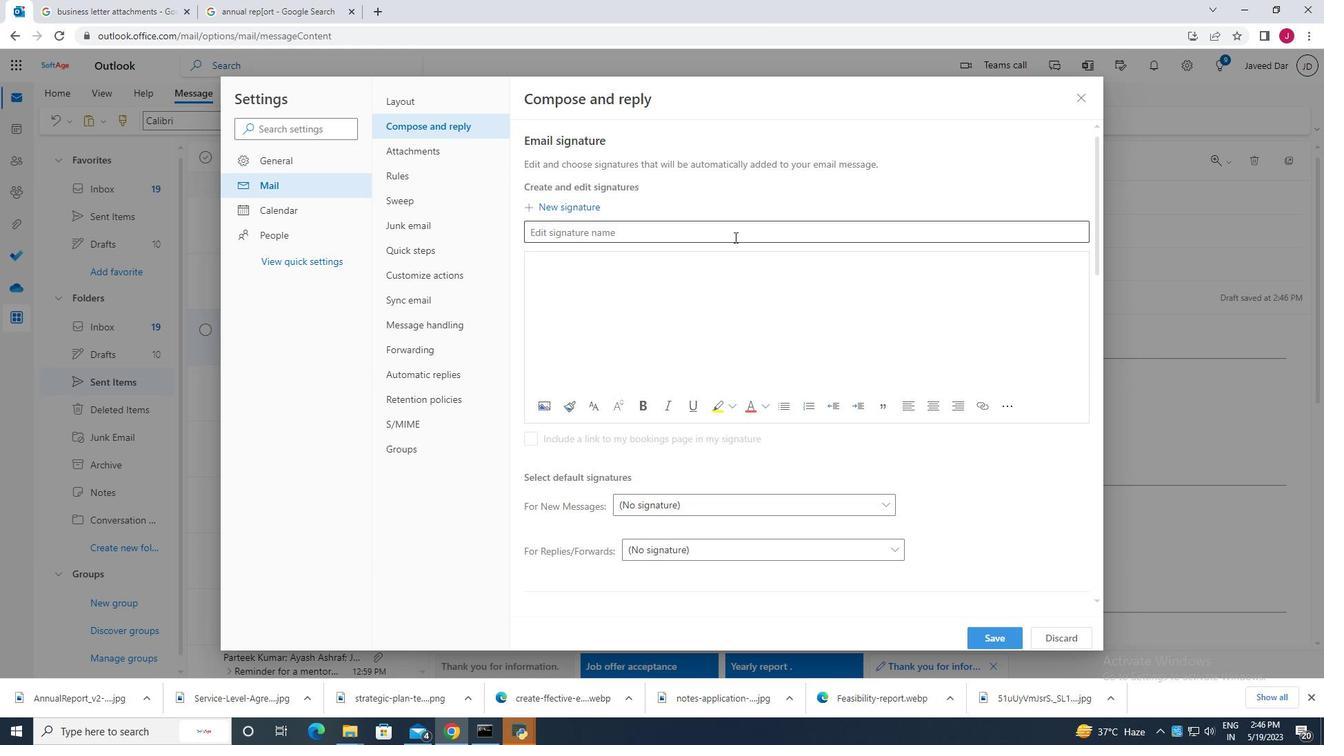 
Action: Mouse pressed left at (687, 233)
Screenshot: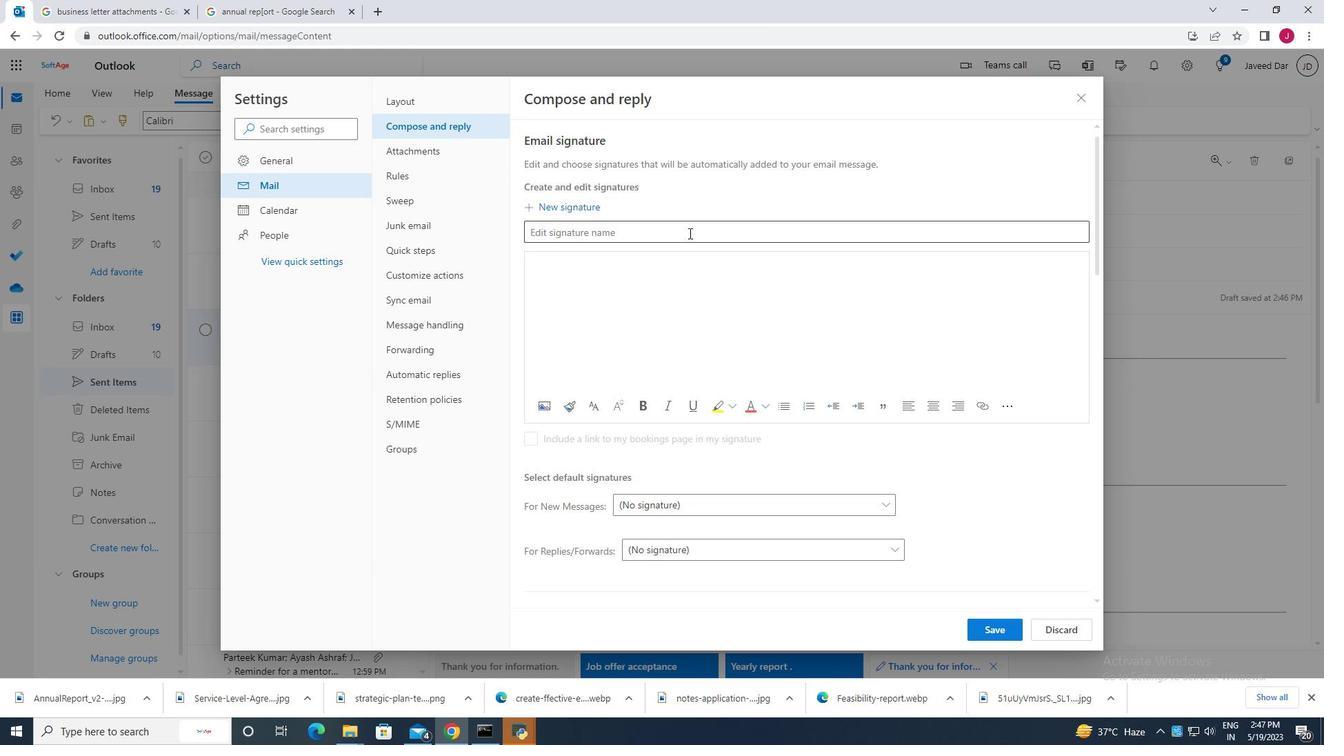 
Action: Key pressed <Key.caps_lock>C<Key.caps_lock>laire<Key.space><Key.caps_lock>H<Key.caps_lock>oward
Screenshot: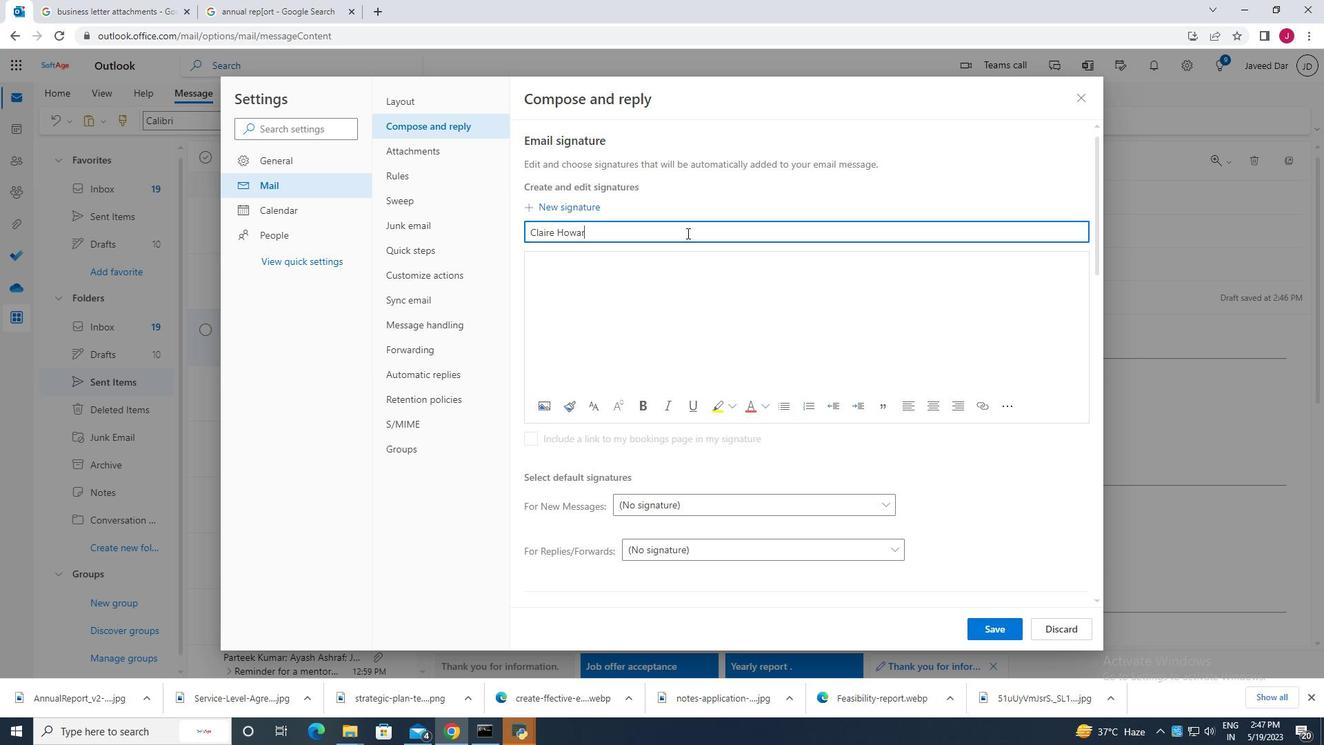 
Action: Mouse moved to (540, 271)
Screenshot: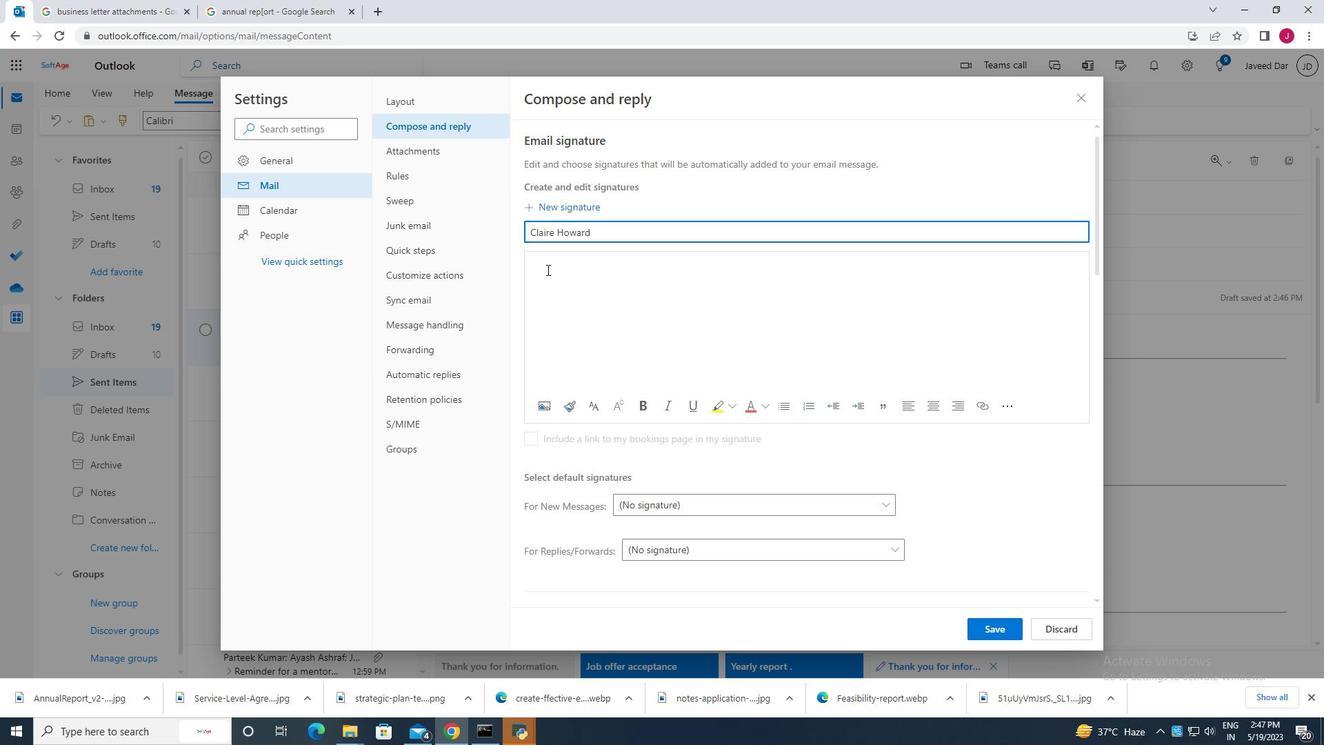 
Action: Mouse pressed left at (540, 271)
Screenshot: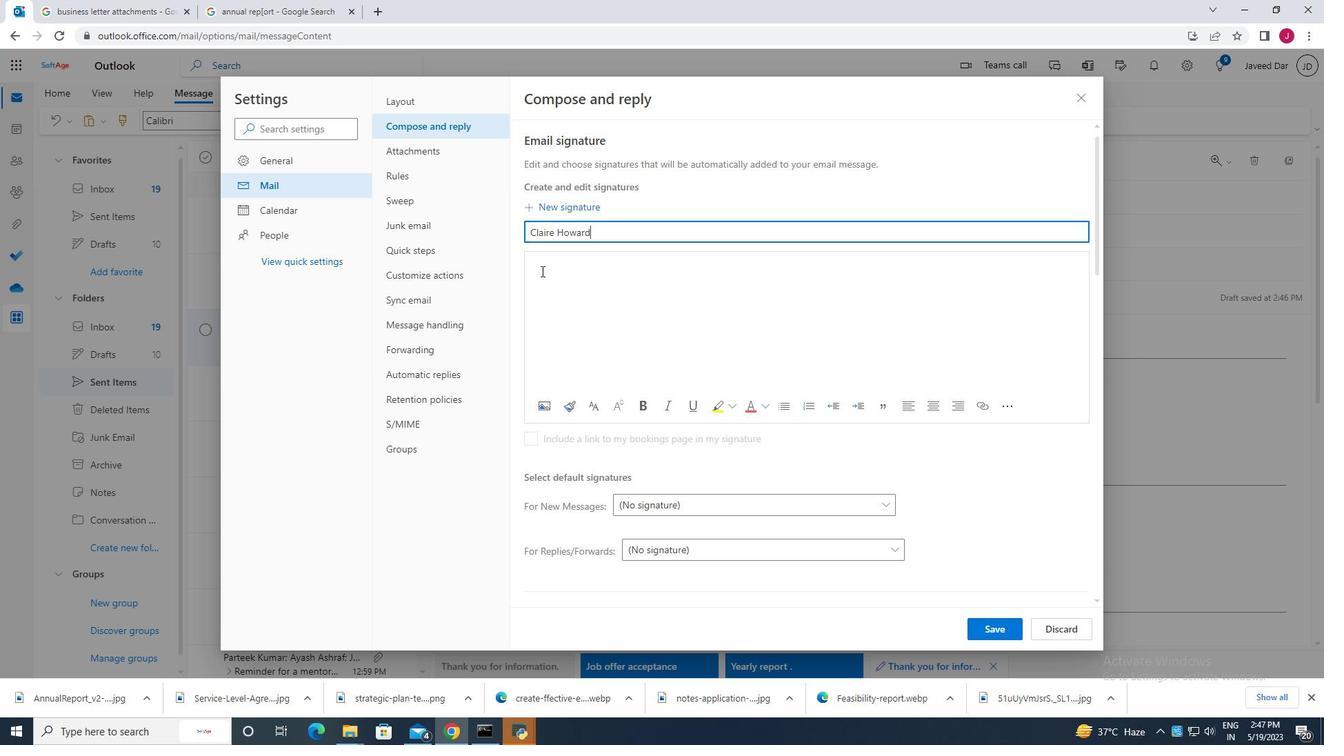 
Action: Mouse moved to (533, 261)
Screenshot: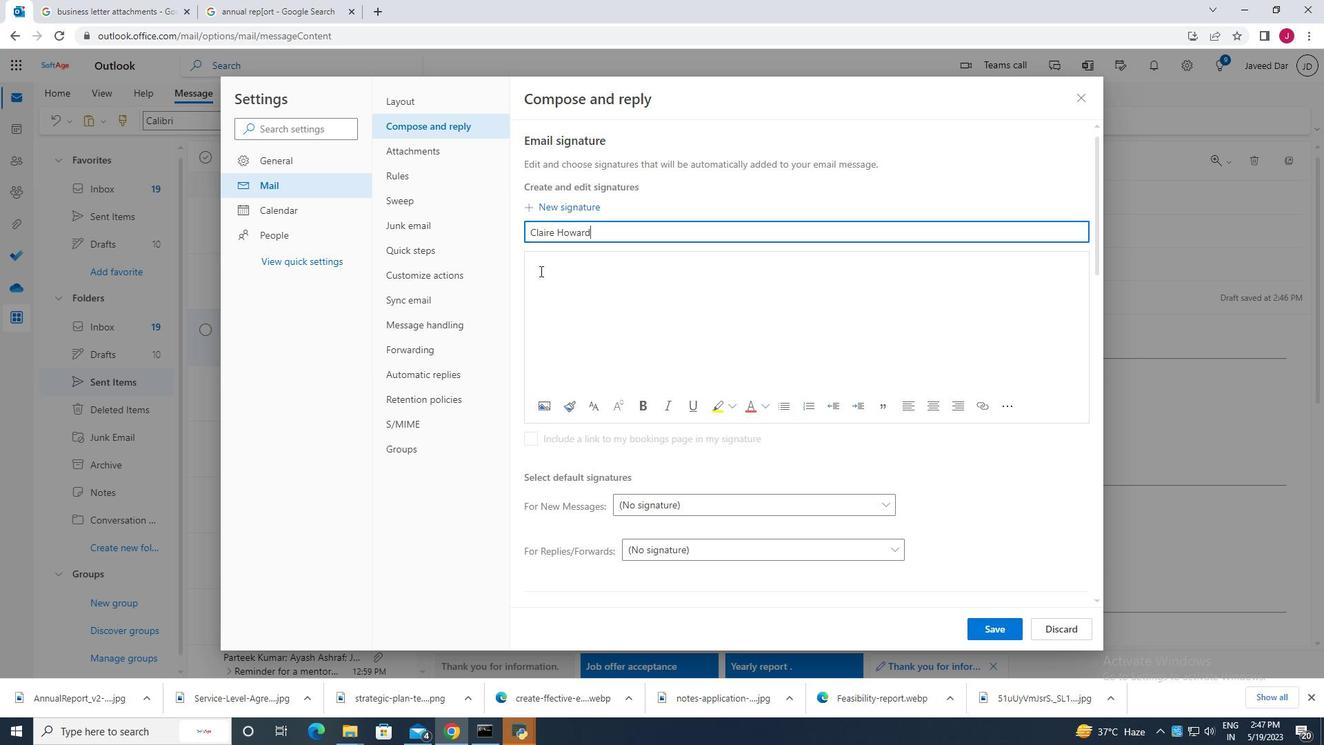 
Action: Key pressed <Key.caps_lock>C<Key.caps_lock>laire<Key.space><Key.caps_lock>H<Key.caps_lock>oward
Screenshot: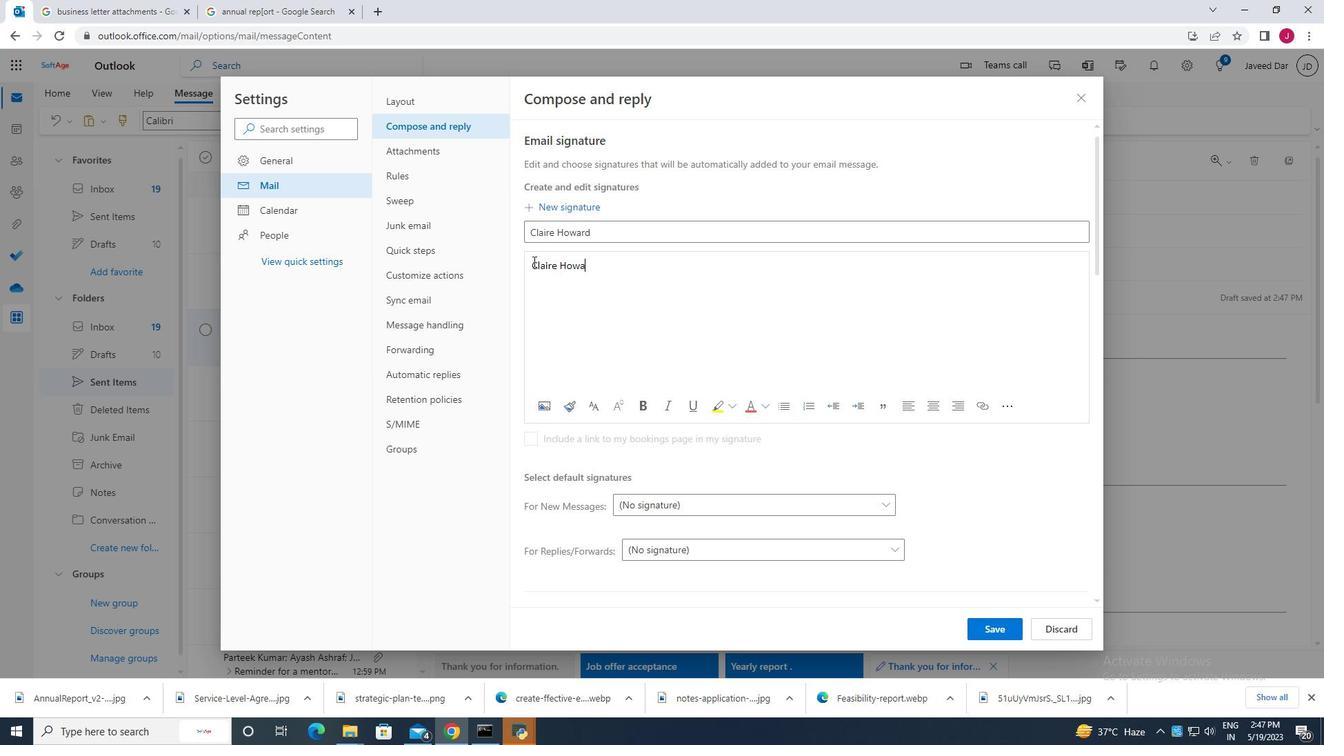 
Action: Mouse moved to (992, 629)
Screenshot: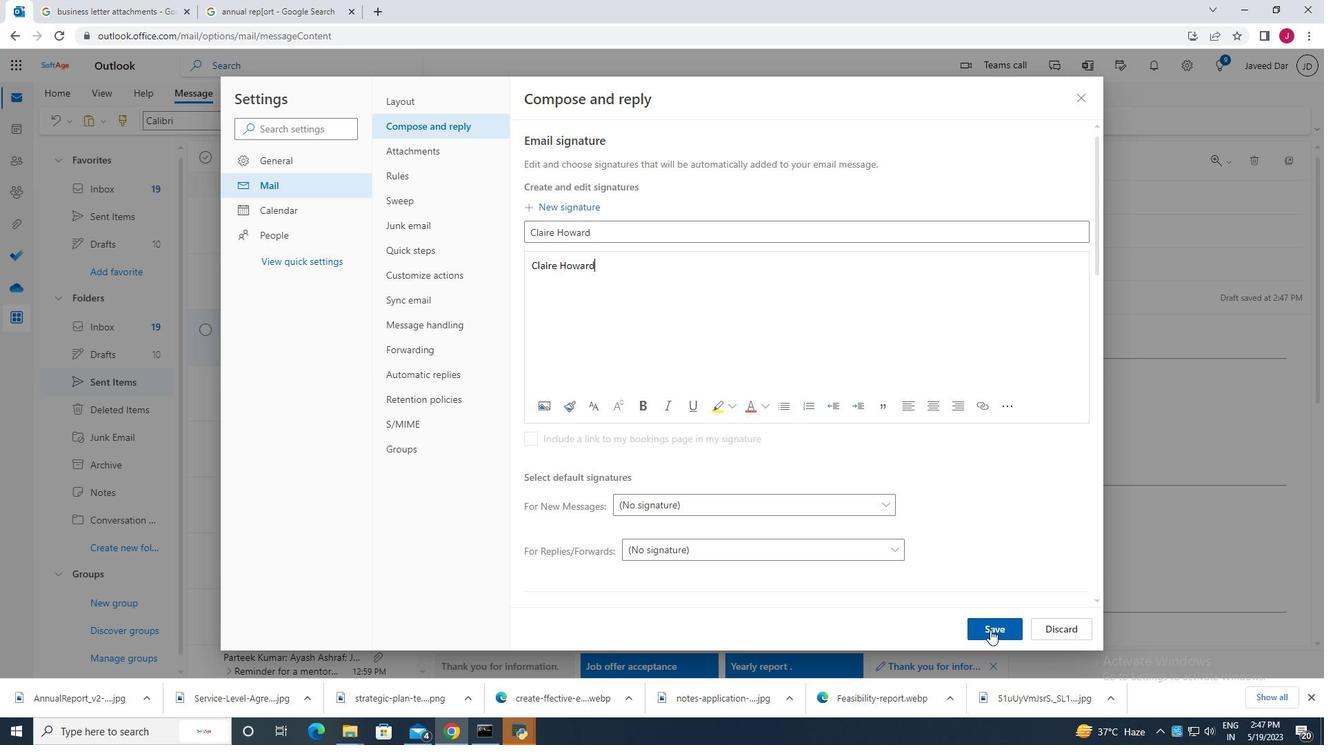 
Action: Mouse pressed left at (992, 629)
Screenshot: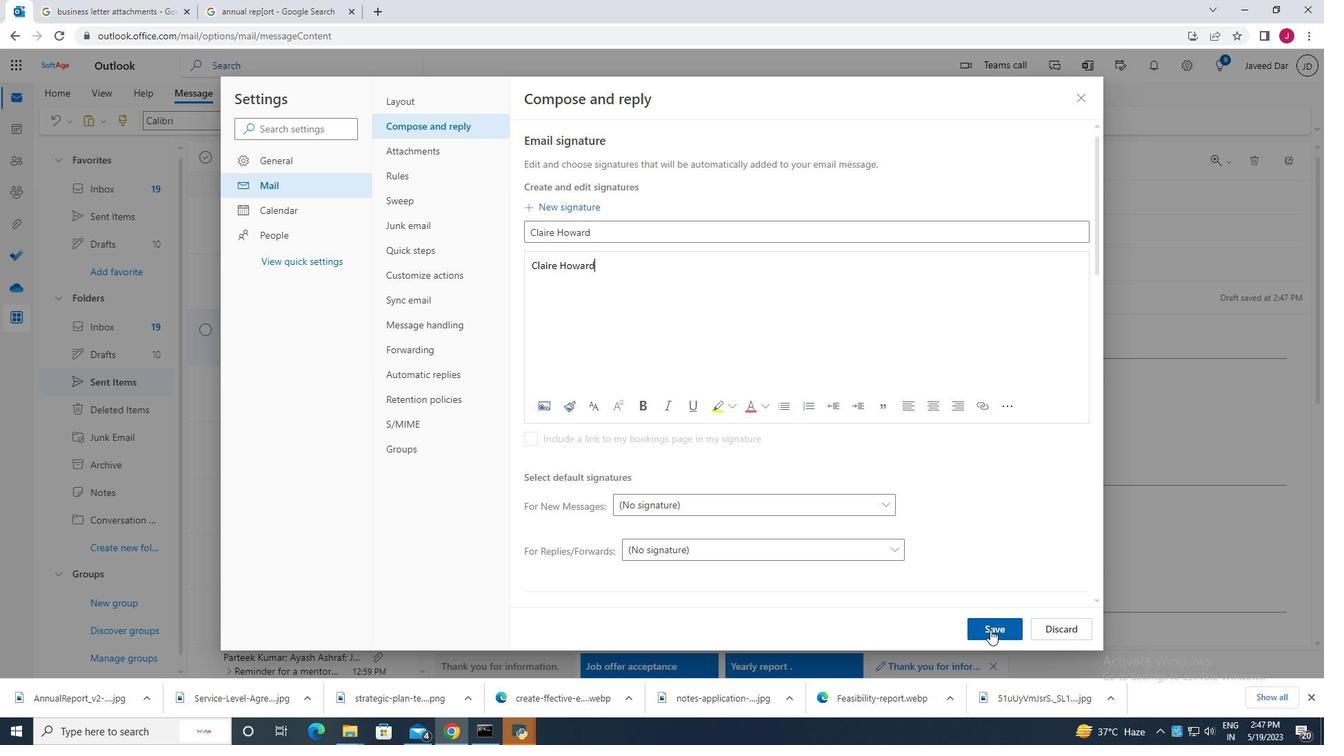 
Action: Mouse moved to (1081, 103)
Screenshot: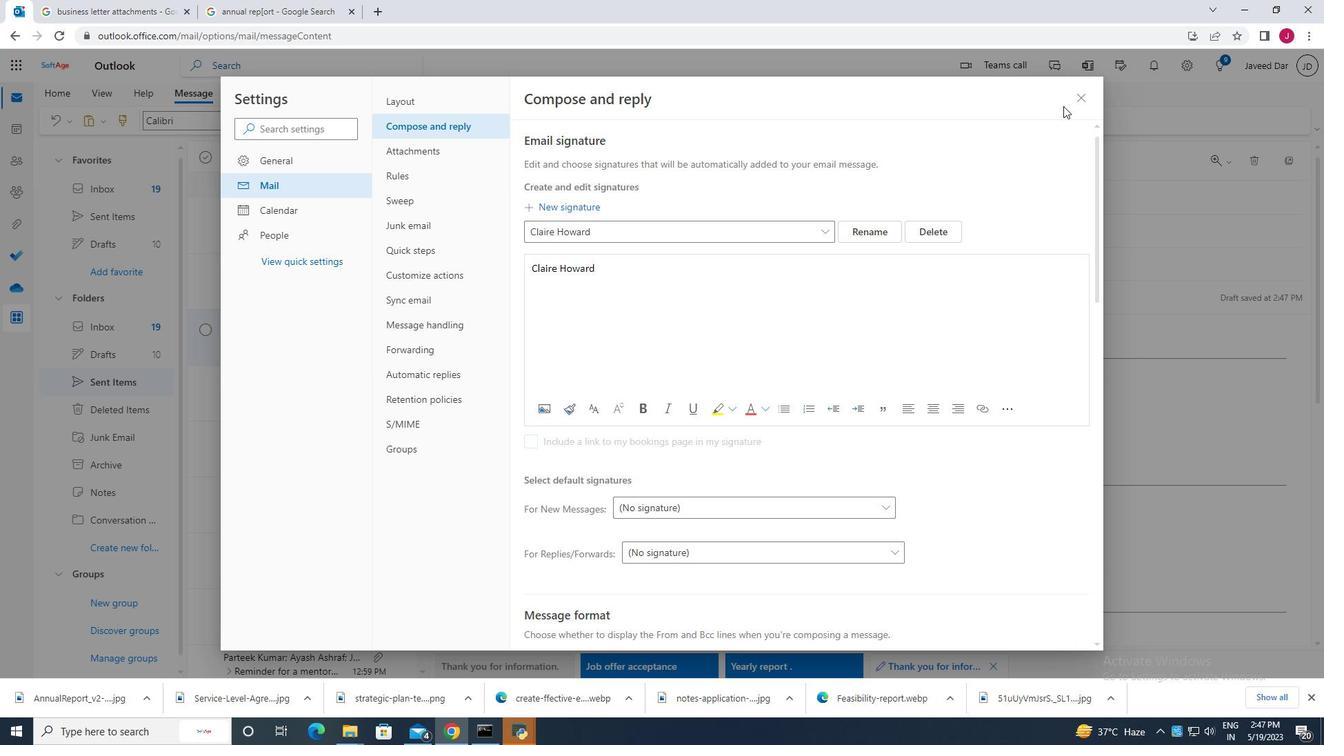 
Action: Mouse pressed left at (1081, 103)
Screenshot: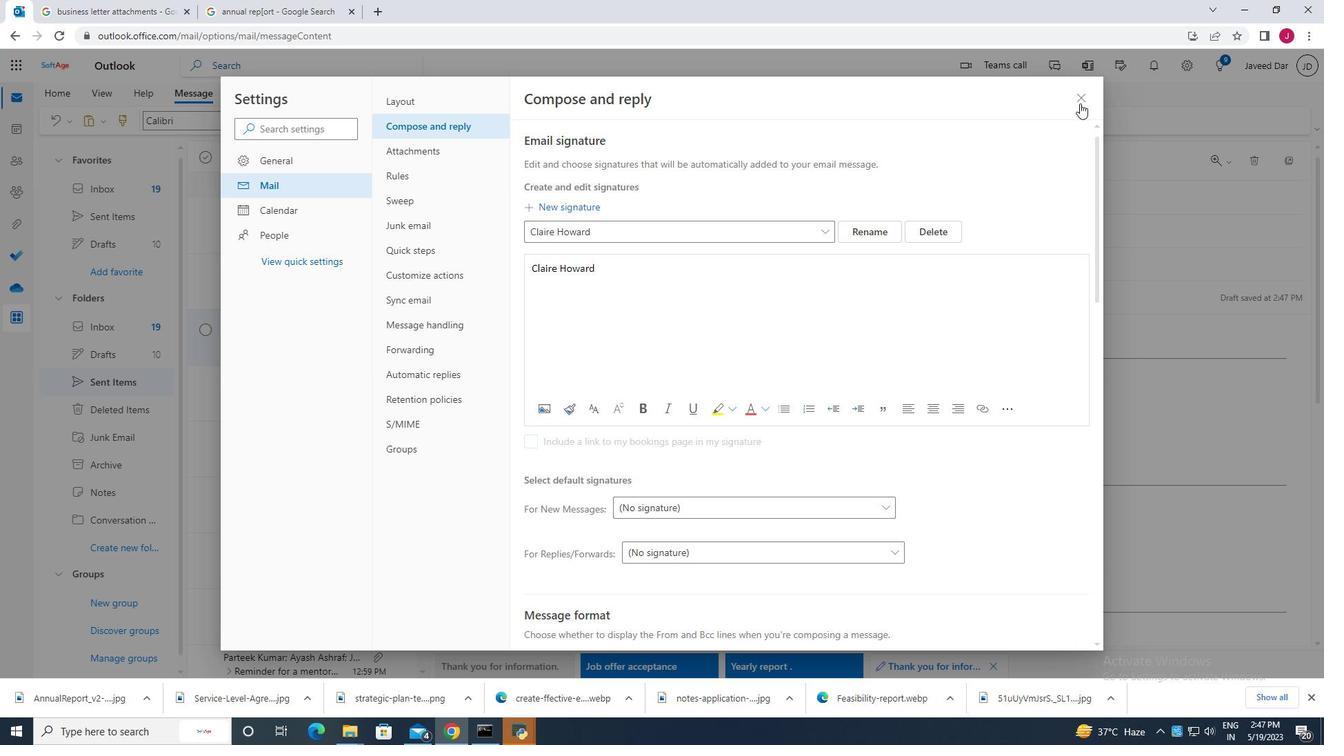
Action: Mouse moved to (896, 122)
Screenshot: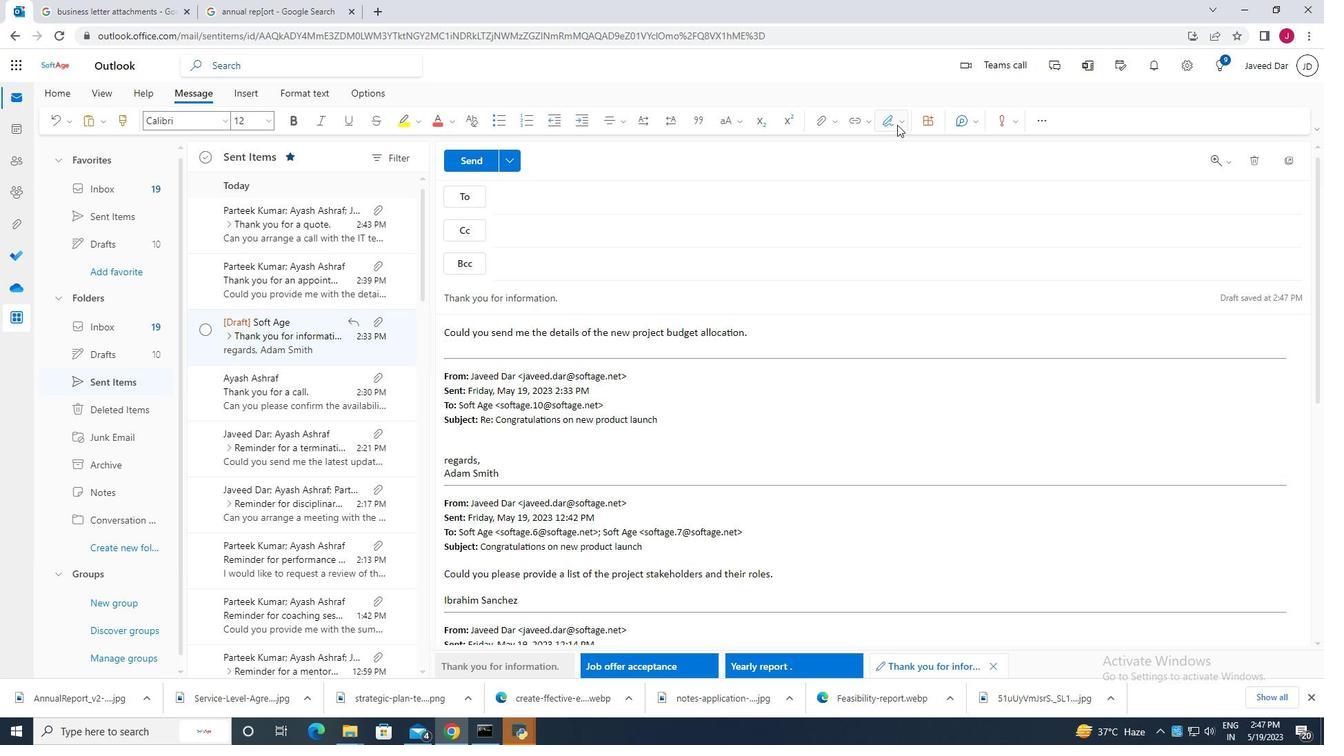 
Action: Mouse pressed left at (896, 122)
Screenshot: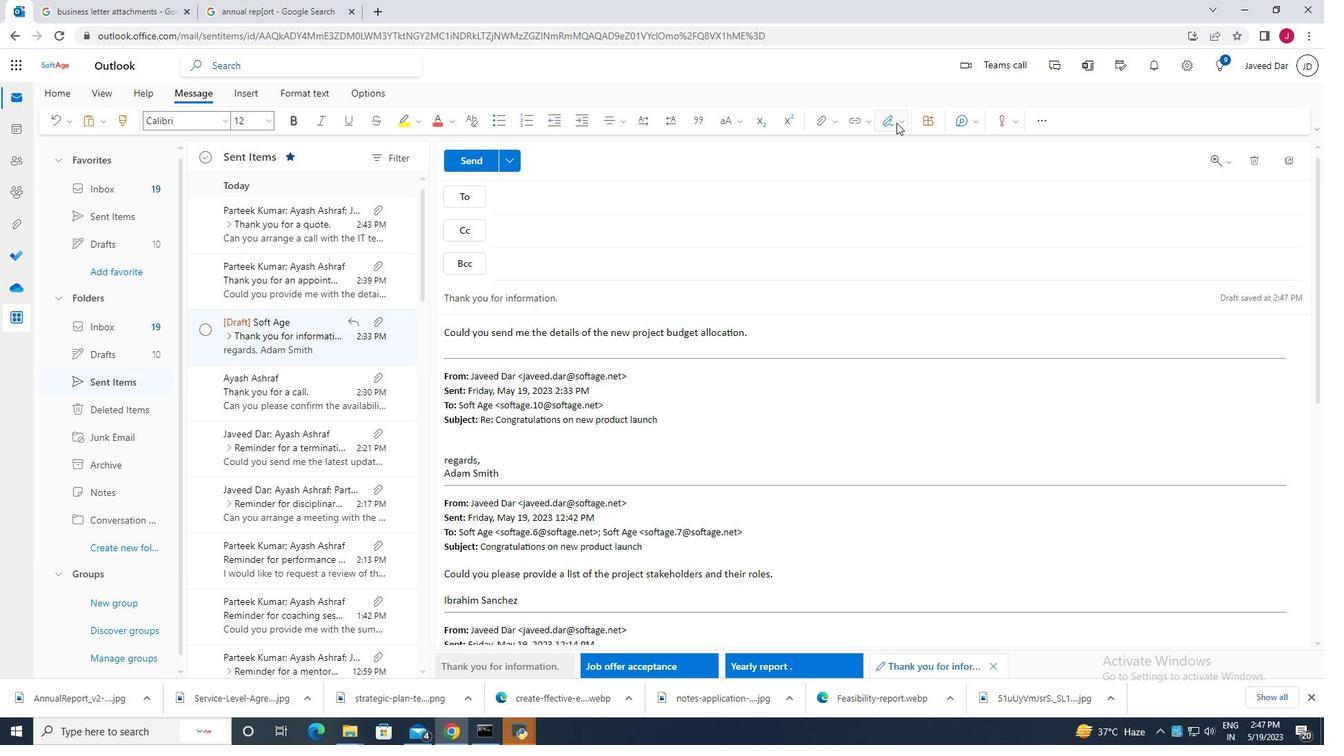 
Action: Mouse moved to (861, 149)
Screenshot: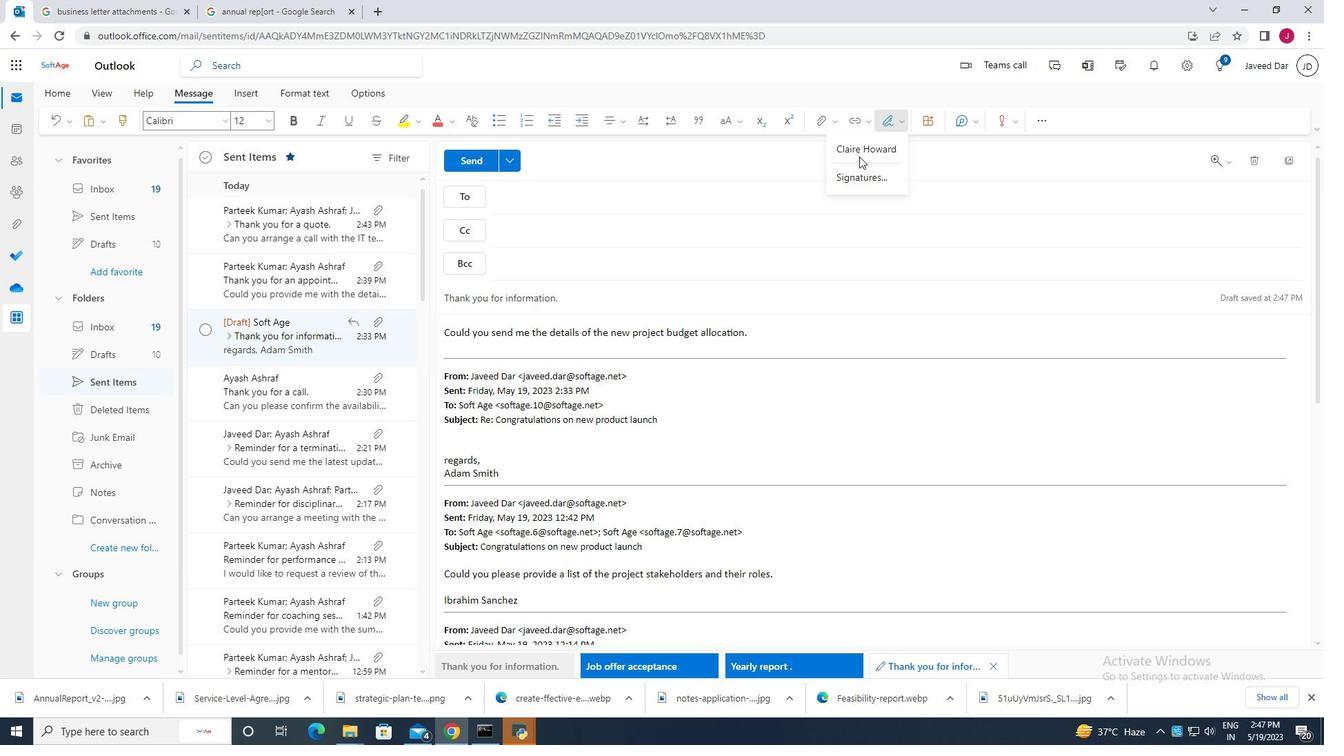 
Action: Mouse pressed left at (861, 149)
Screenshot: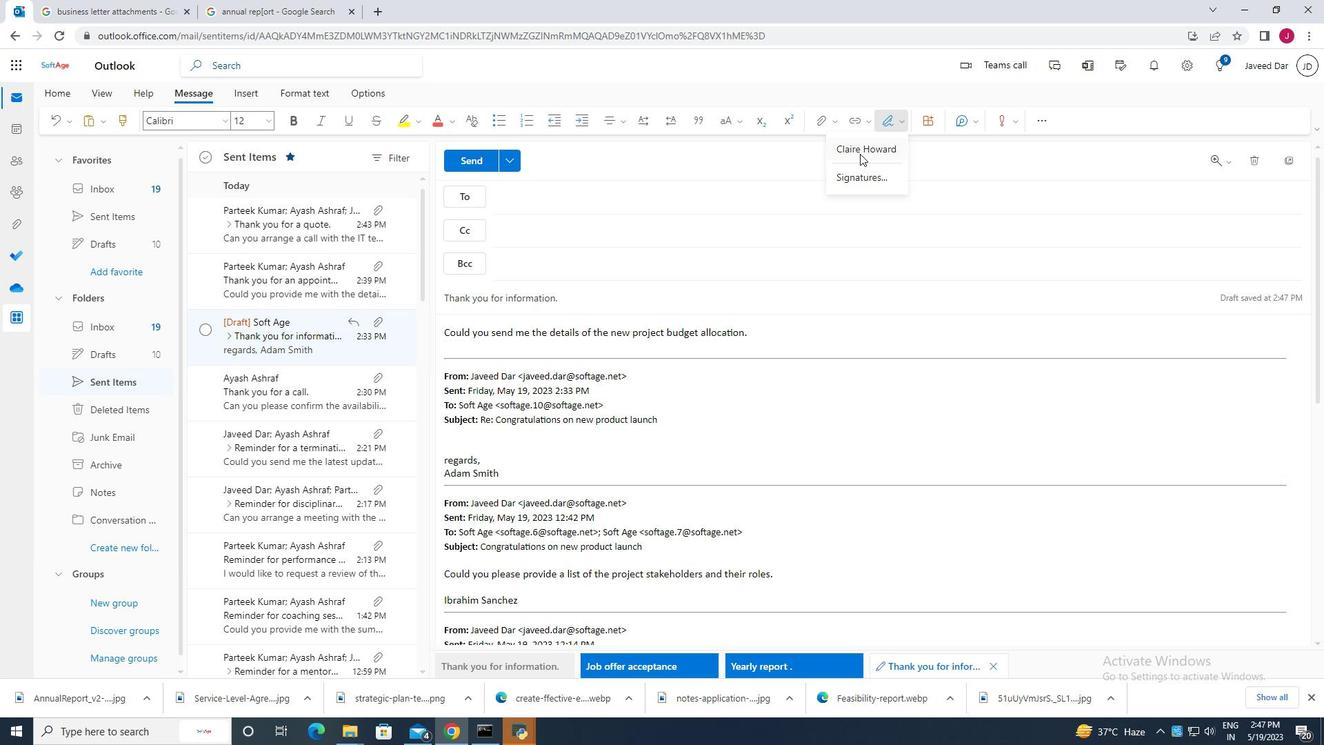 
Action: Mouse moved to (518, 264)
Screenshot: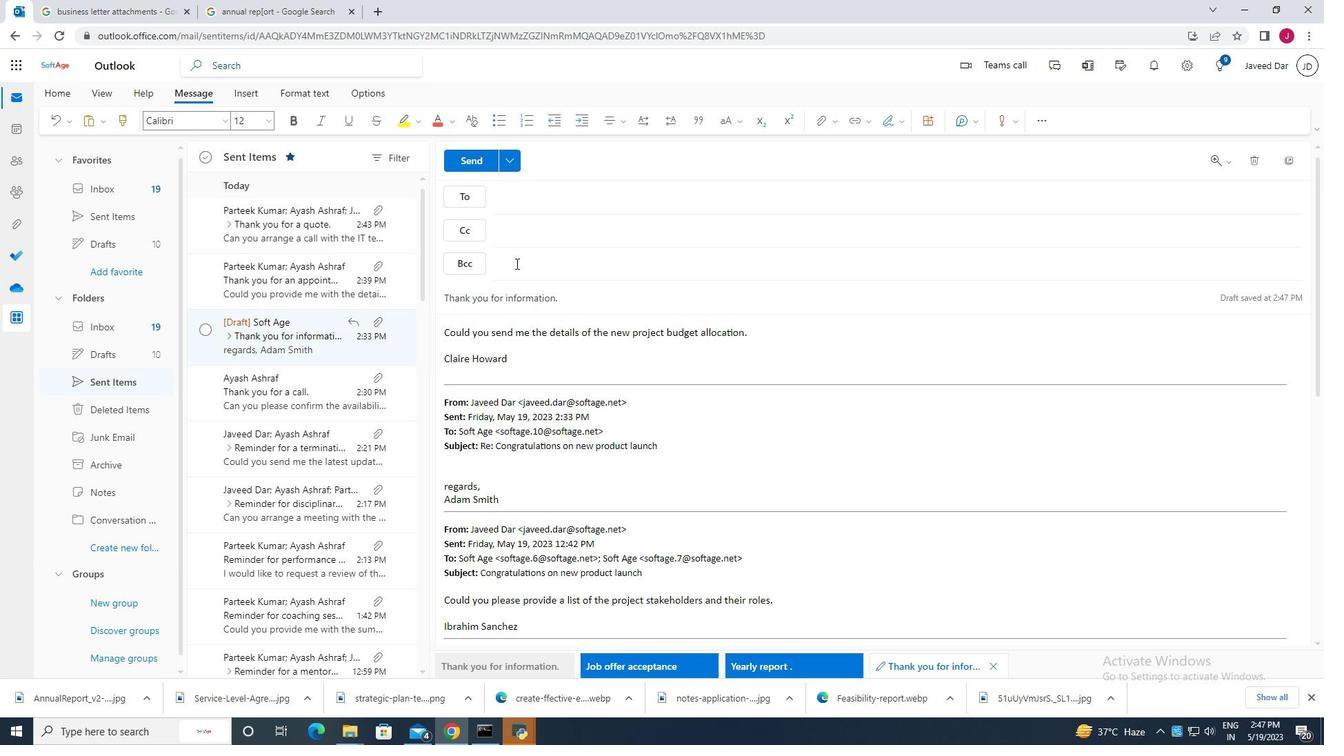 
Action: Mouse pressed left at (518, 264)
Screenshot: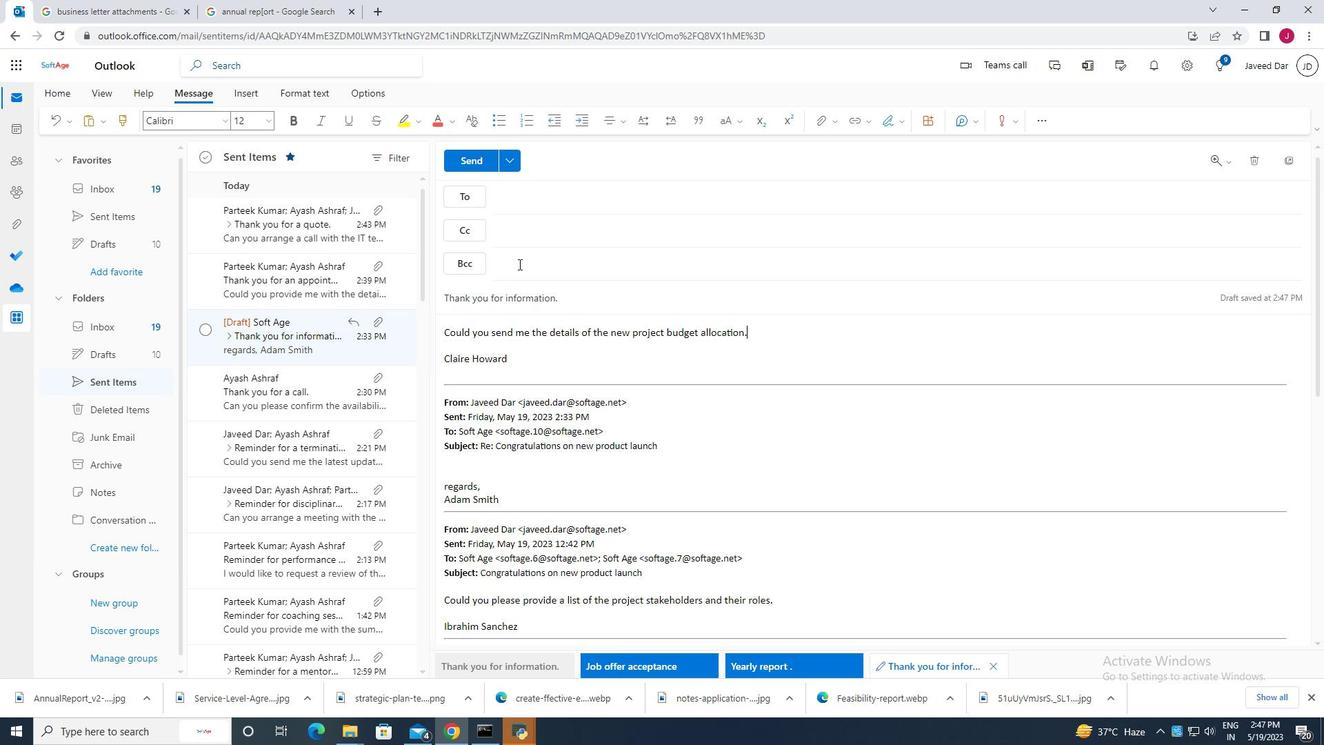 
Action: Key pressed softage.1
Screenshot: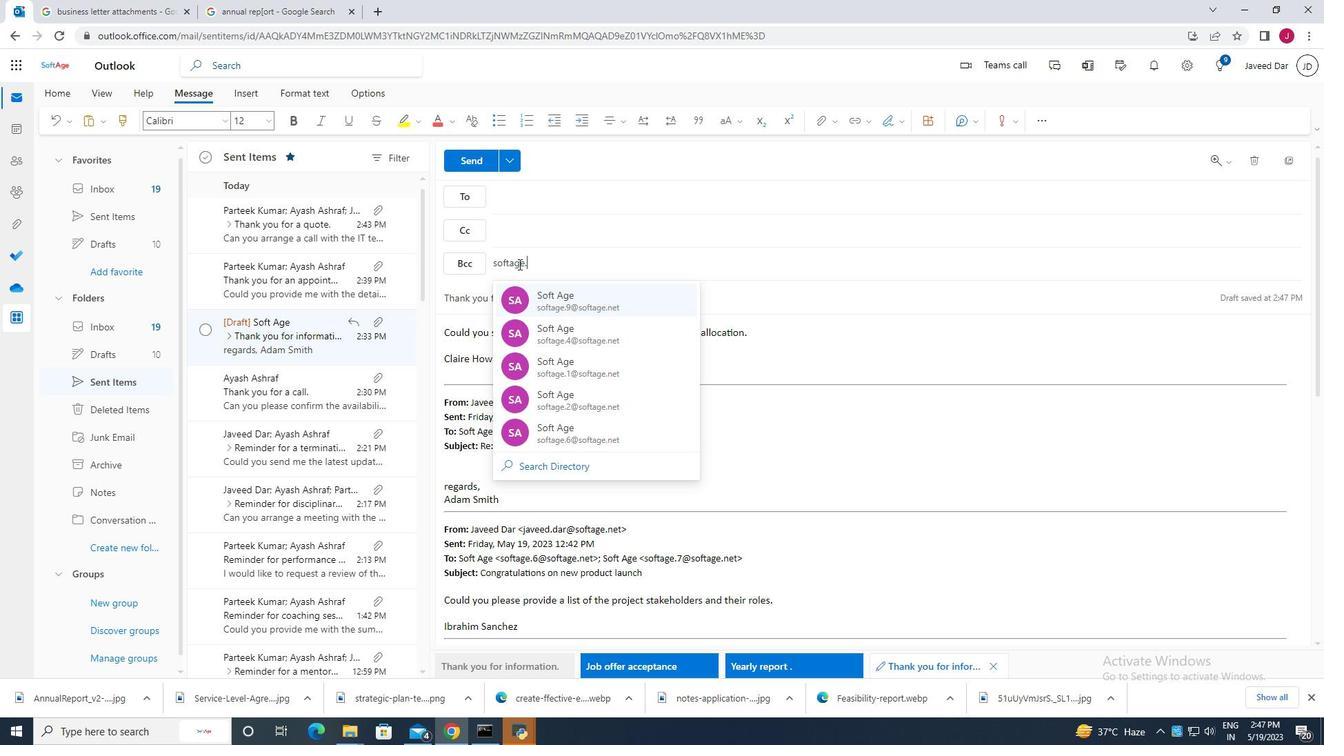 
Action: Mouse moved to (591, 336)
Screenshot: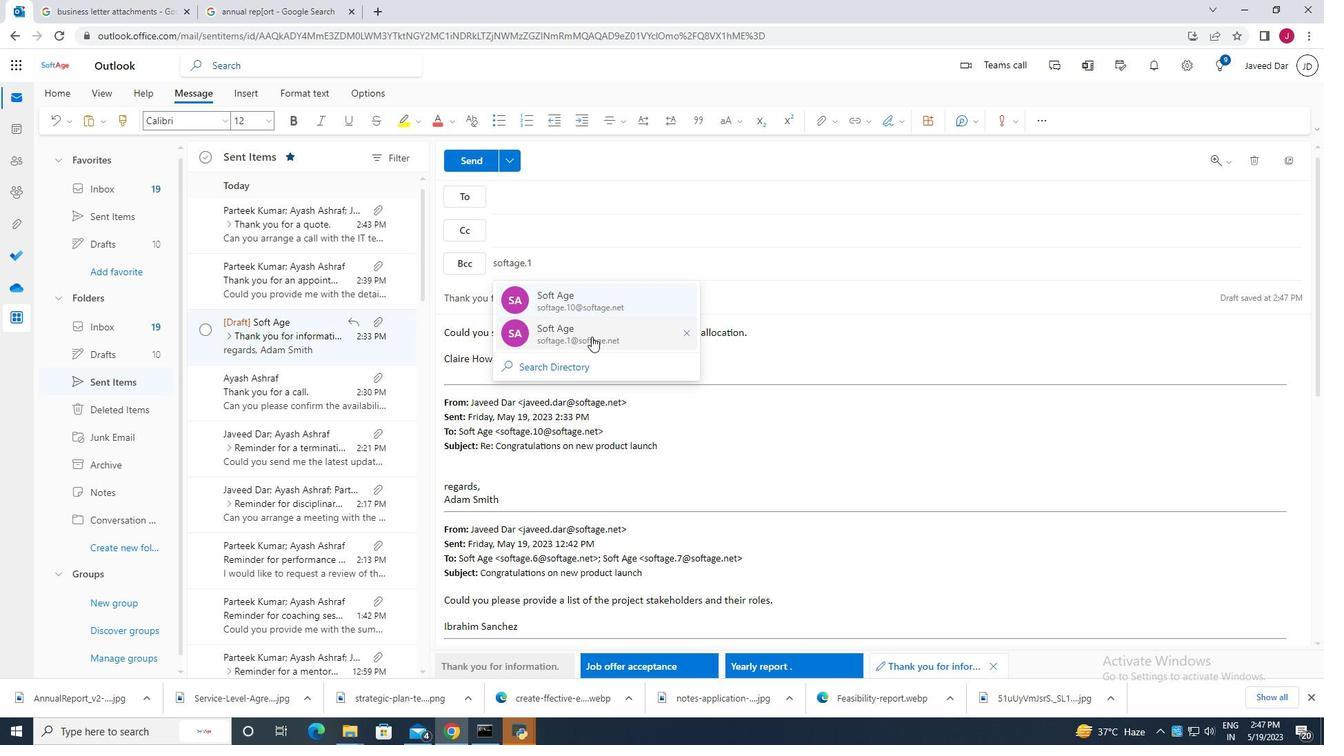 
Action: Mouse pressed left at (591, 336)
Screenshot: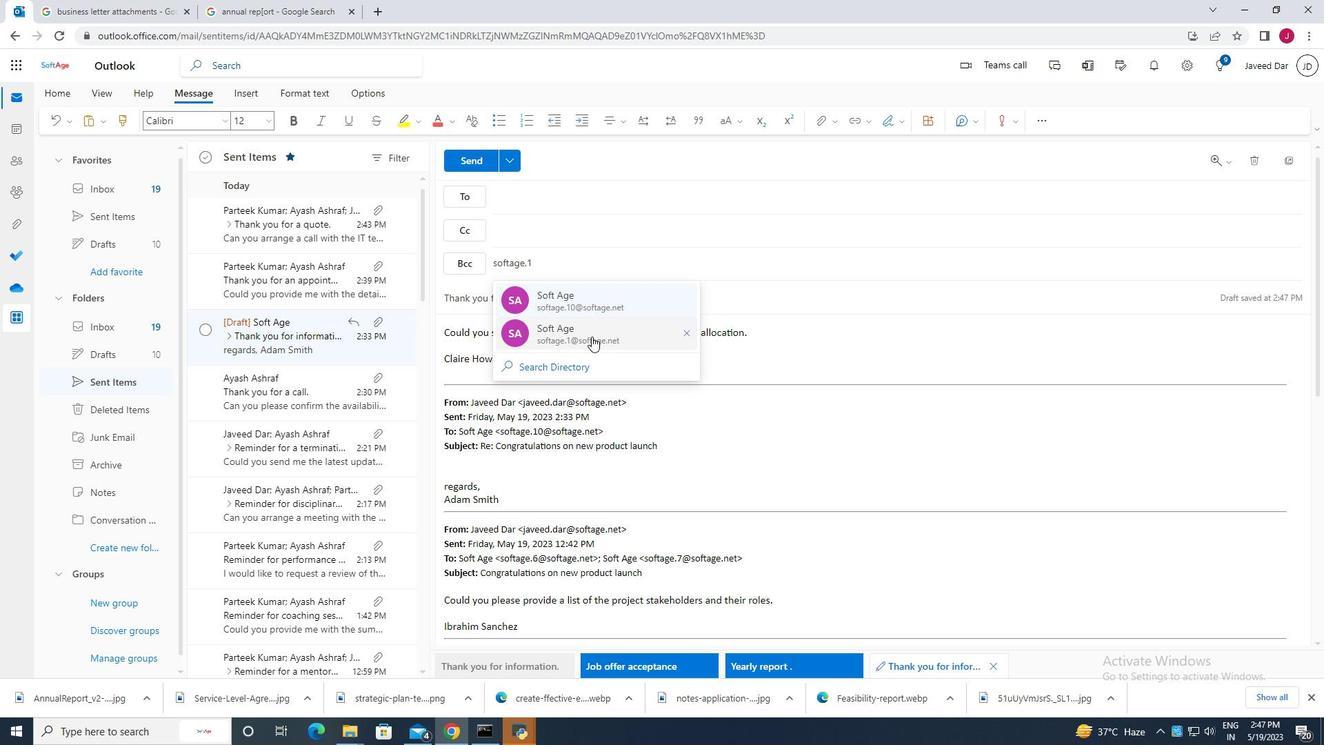 
Action: Mouse moved to (525, 199)
Screenshot: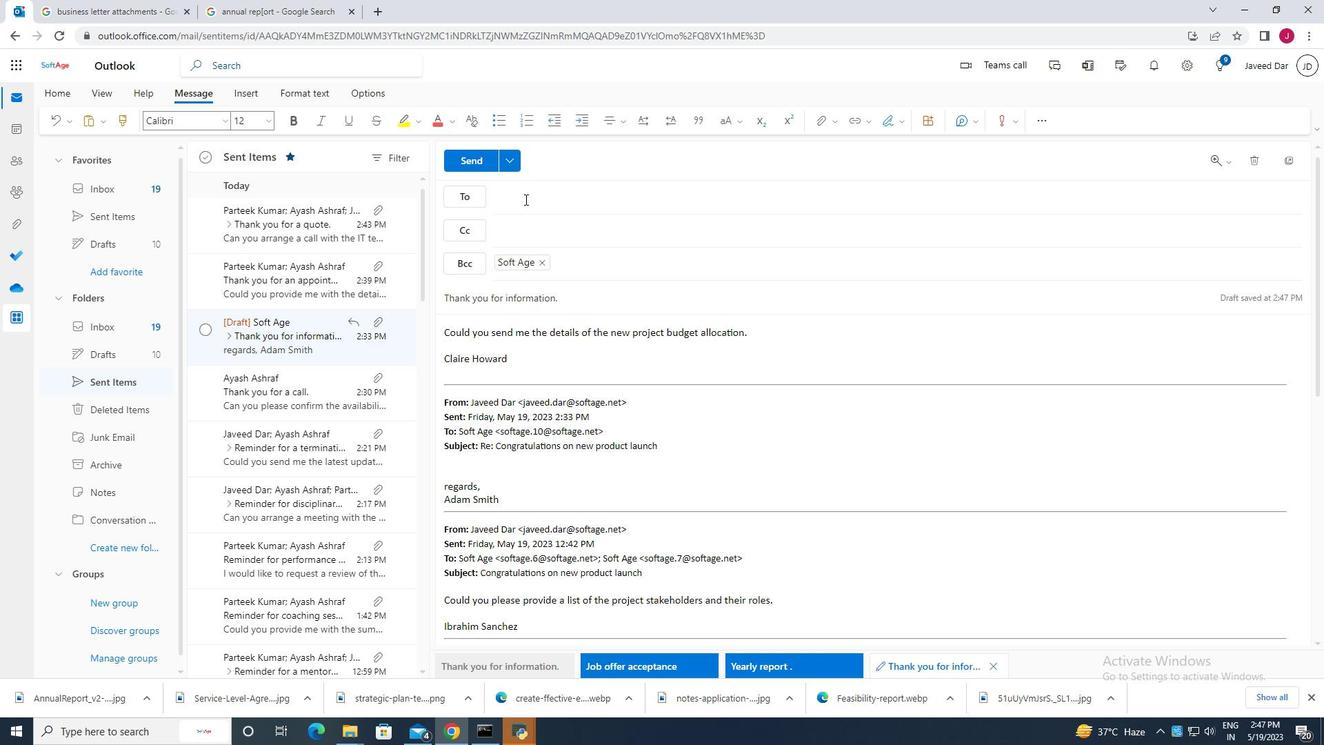 
Action: Mouse pressed left at (525, 199)
Screenshot: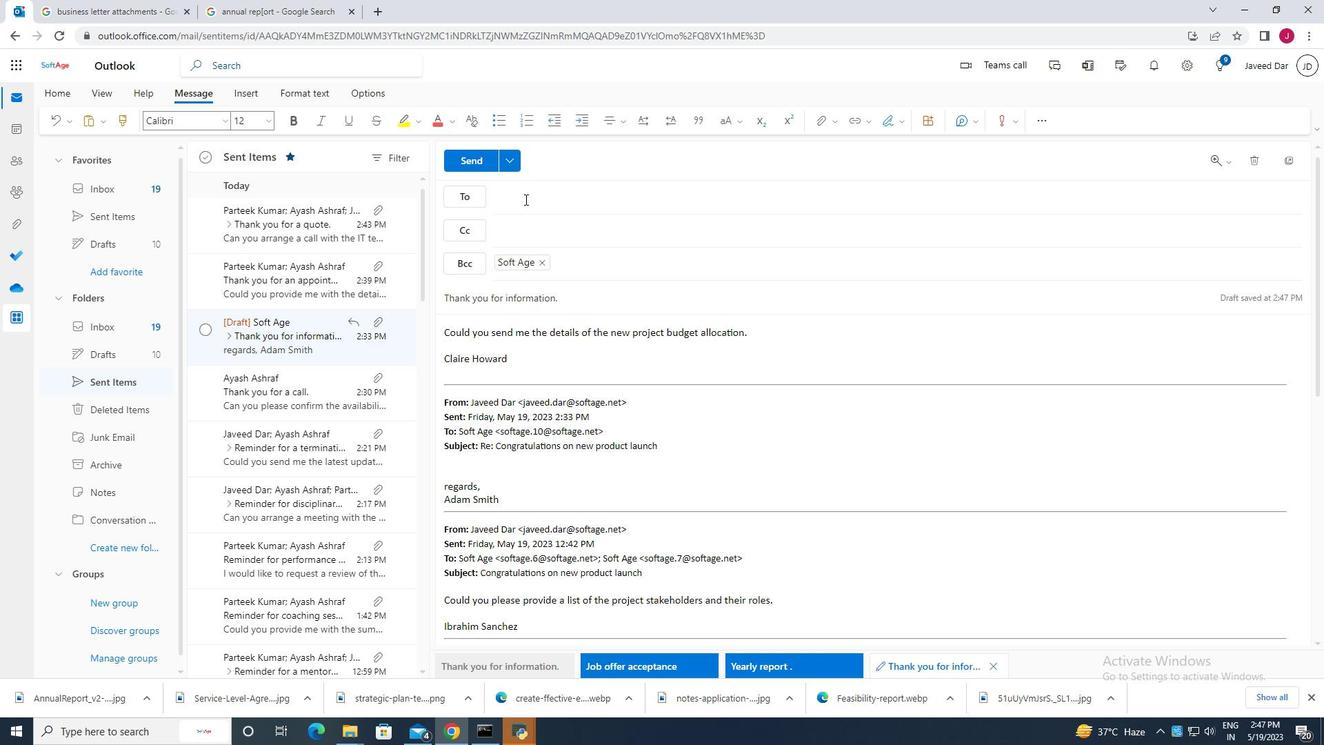 
Action: Mouse moved to (656, 326)
Screenshot: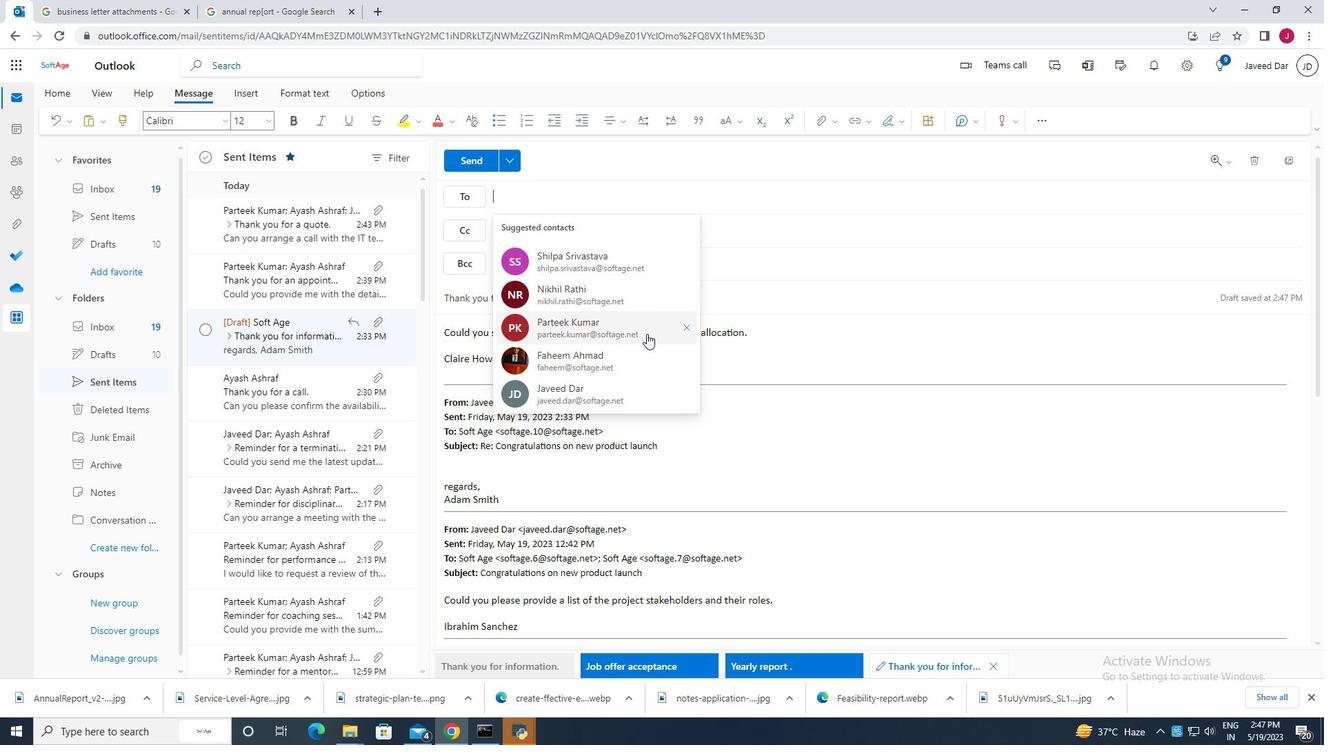
Action: Mouse pressed left at (656, 326)
Screenshot: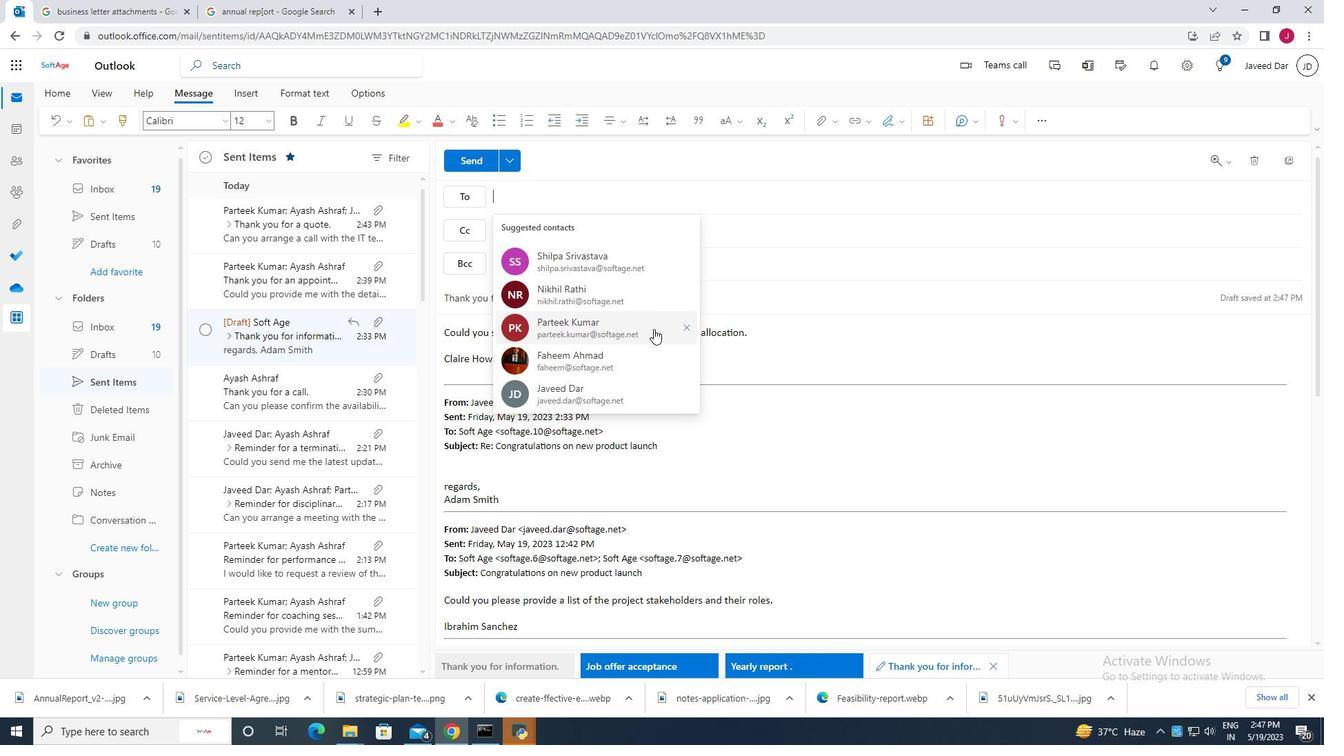 
Action: Mouse moved to (615, 195)
Screenshot: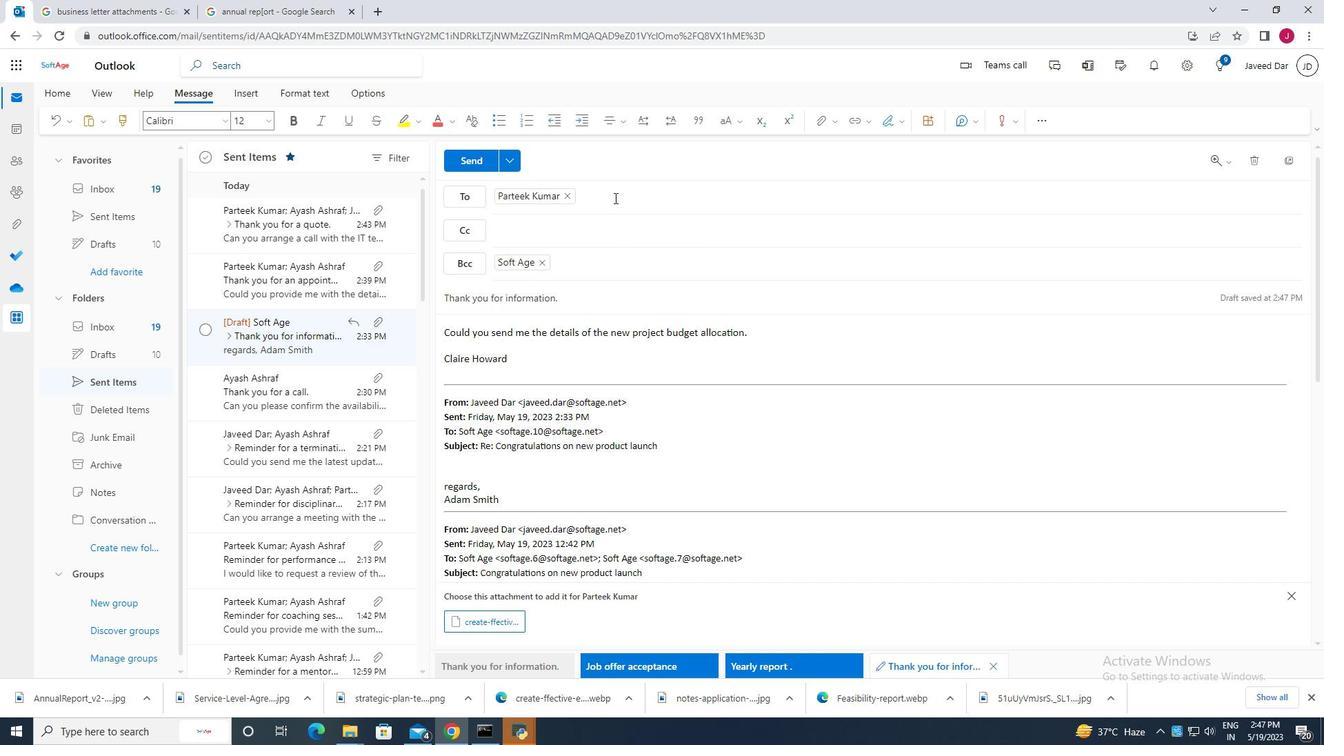 
Action: Mouse pressed left at (615, 195)
Screenshot: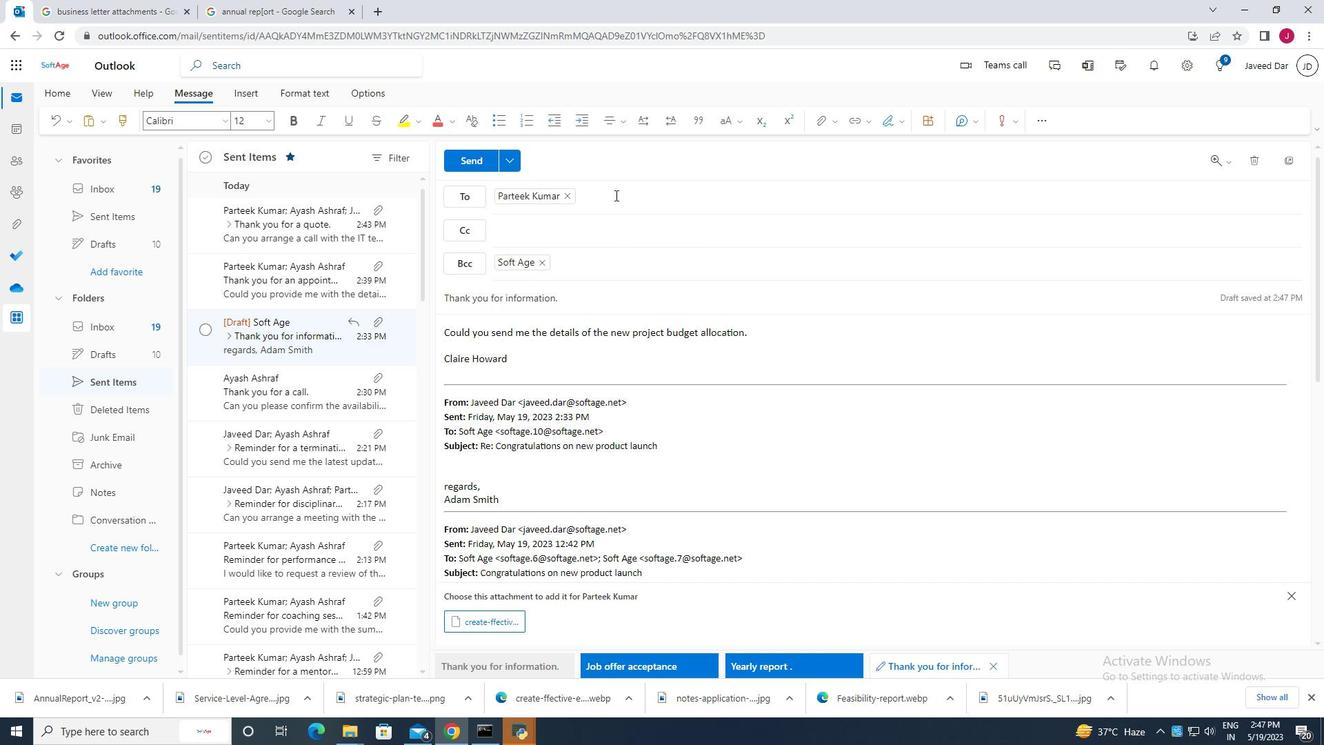 
Action: Key pressed ay
Screenshot: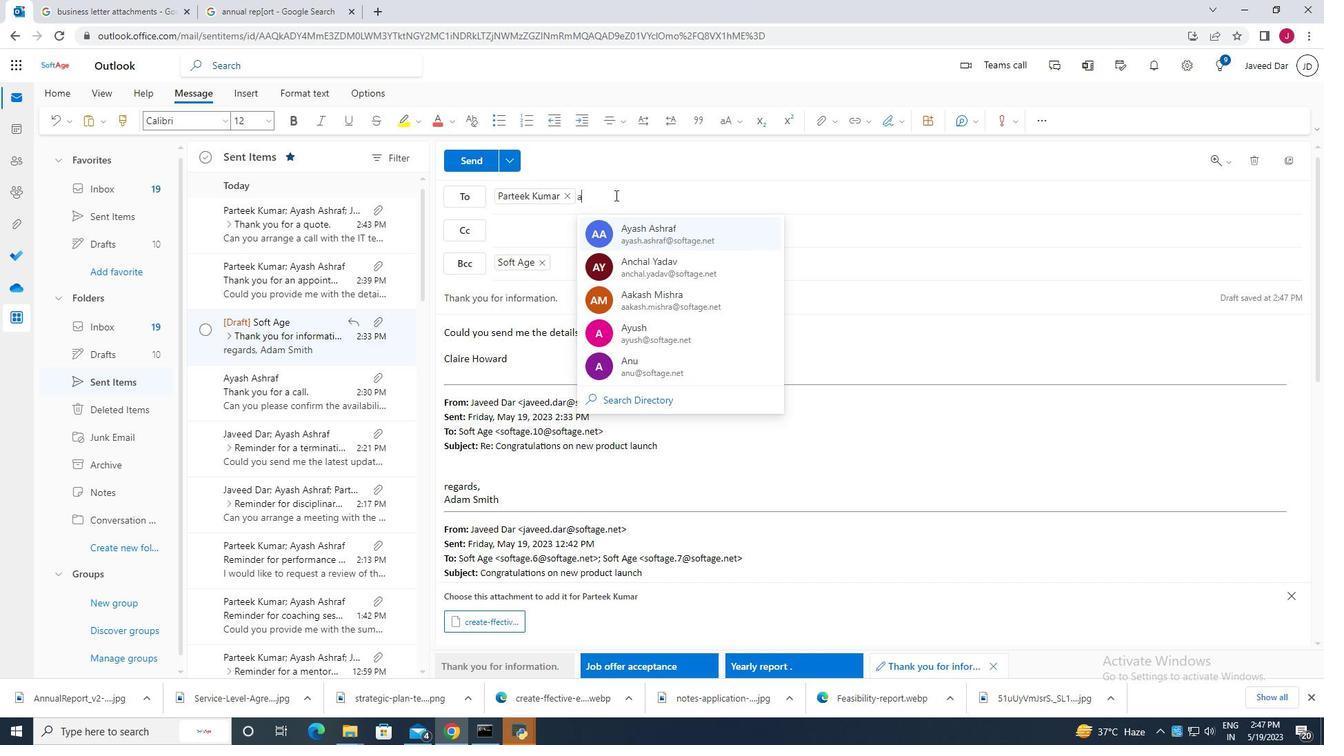 
Action: Mouse moved to (733, 231)
Screenshot: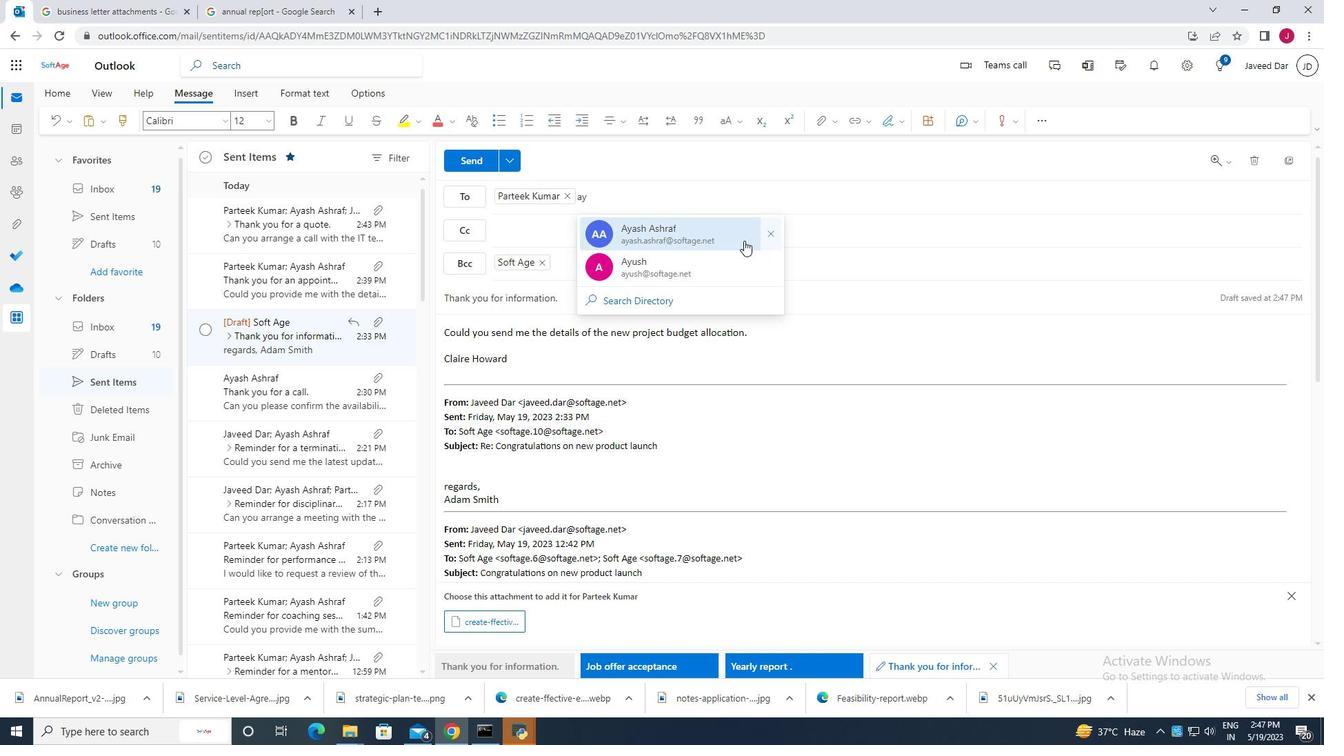 
Action: Mouse pressed left at (733, 231)
Screenshot: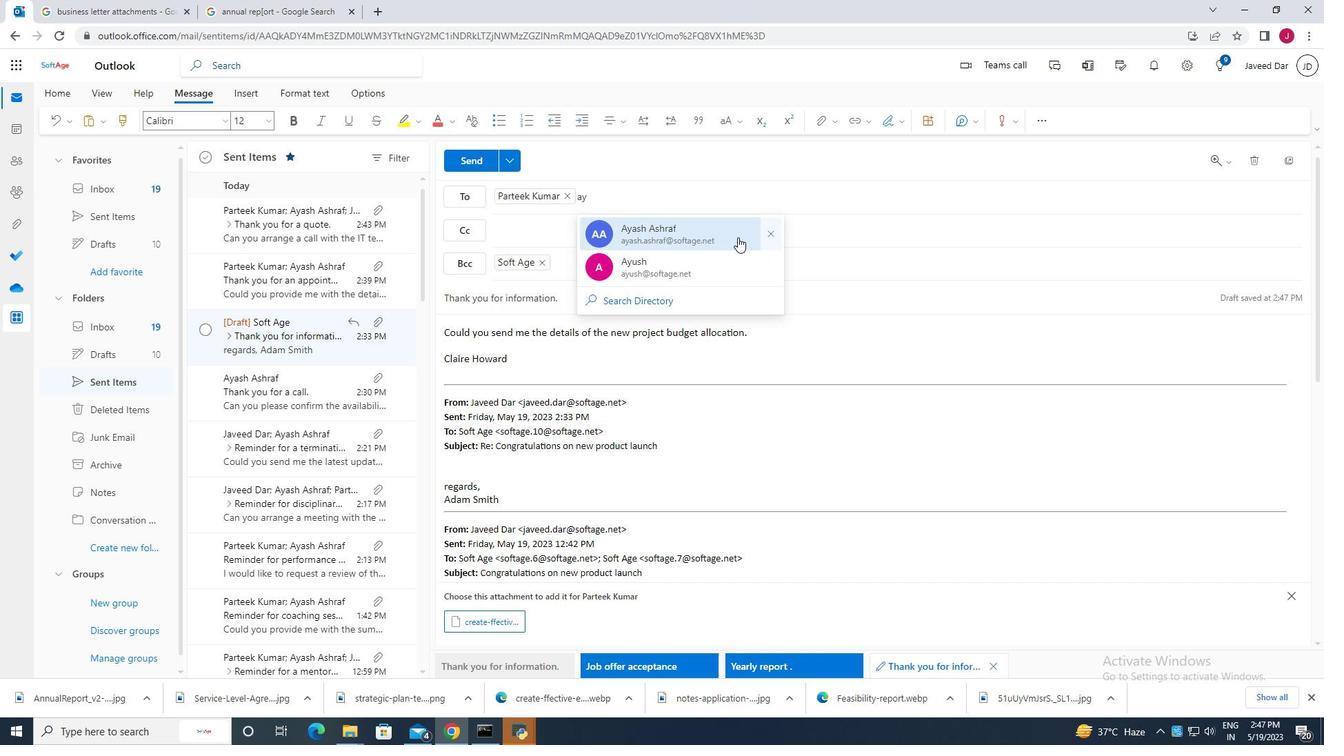 
Action: Mouse moved to (696, 201)
Screenshot: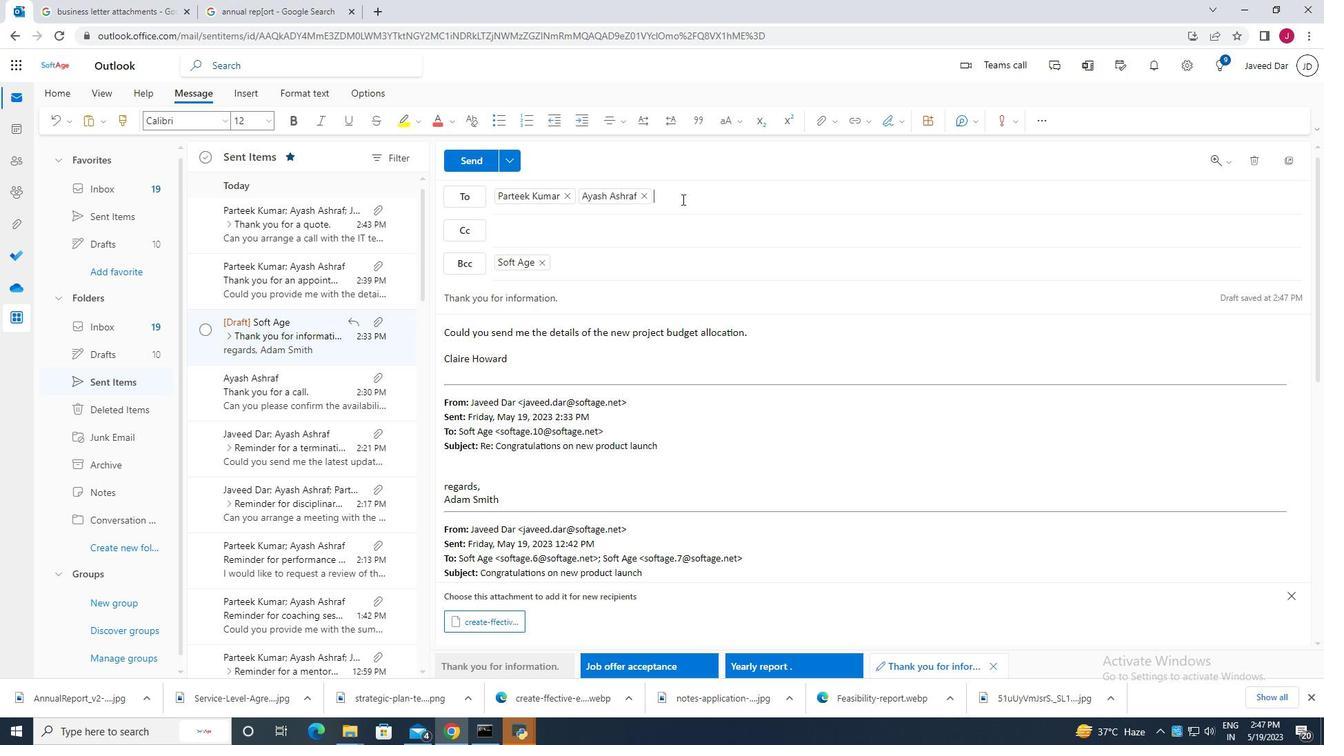 
Action: Mouse pressed left at (696, 201)
Screenshot: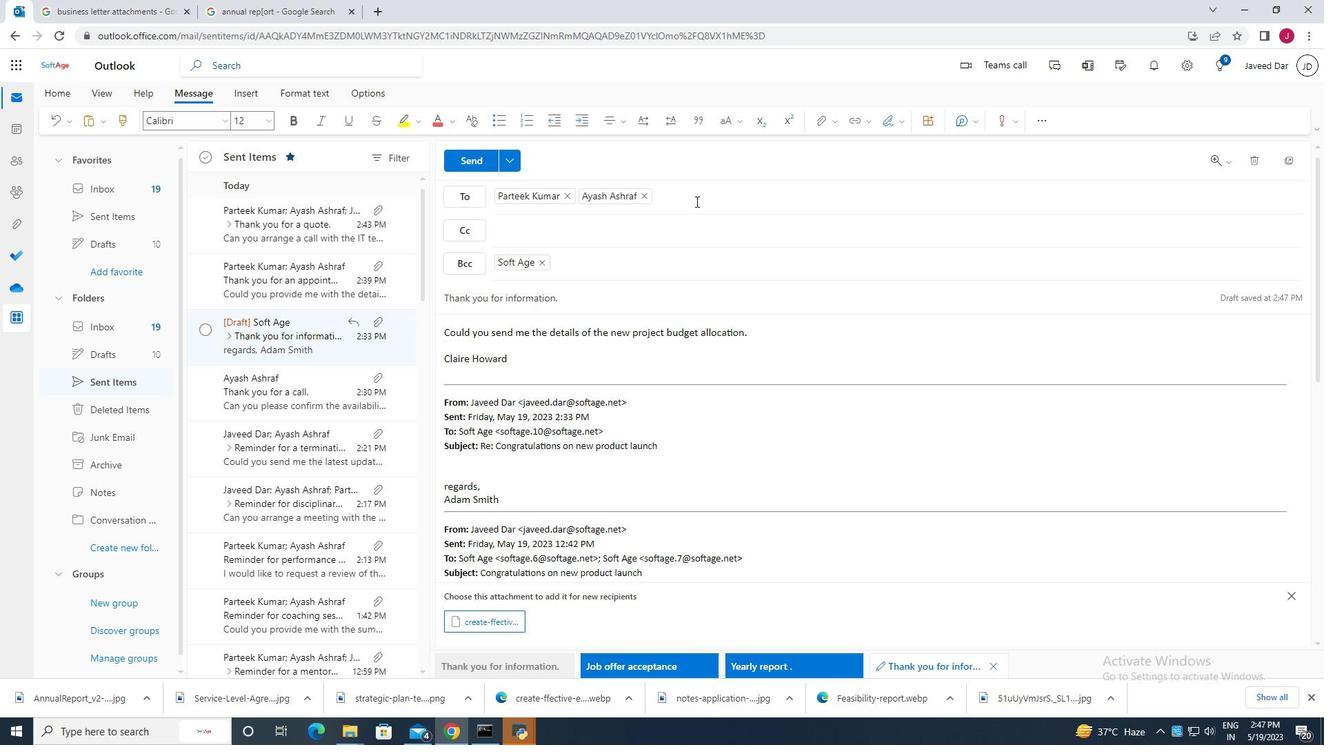 
Action: Key pressed j
Screenshot: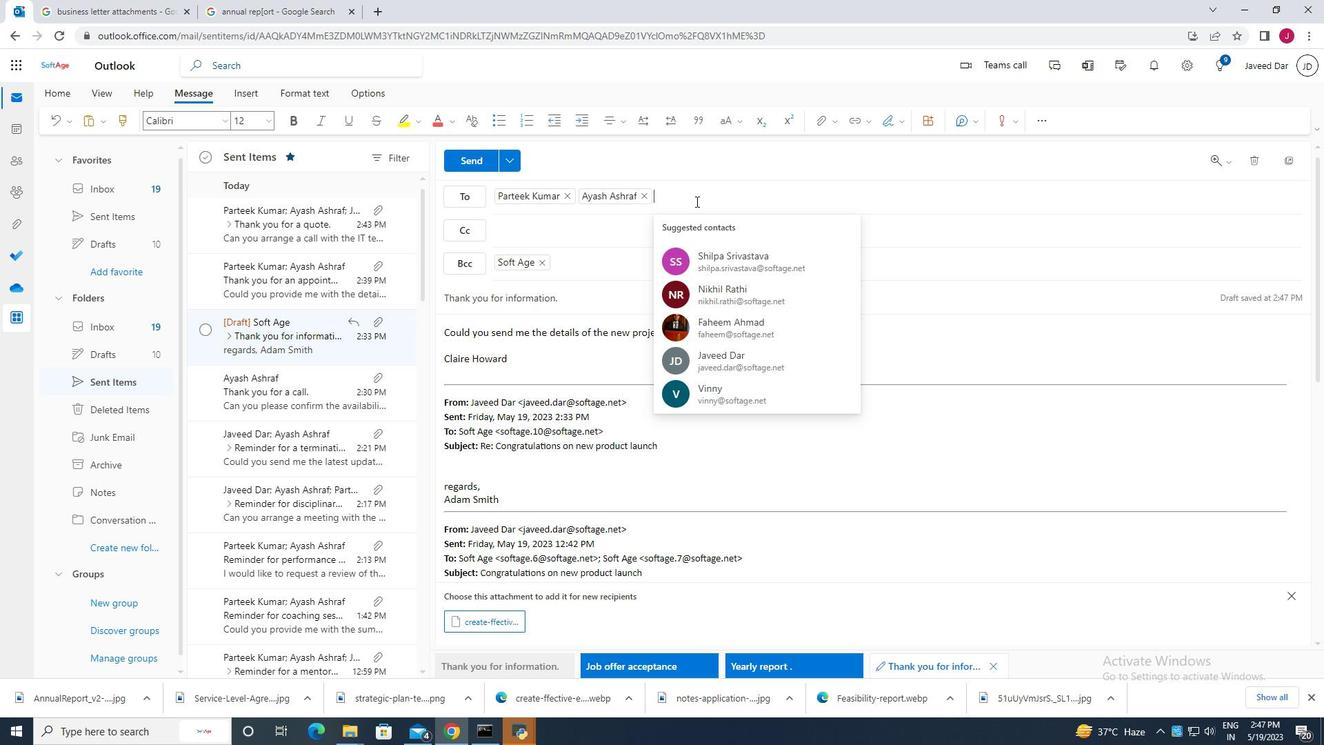 
Action: Mouse moved to (798, 227)
Screenshot: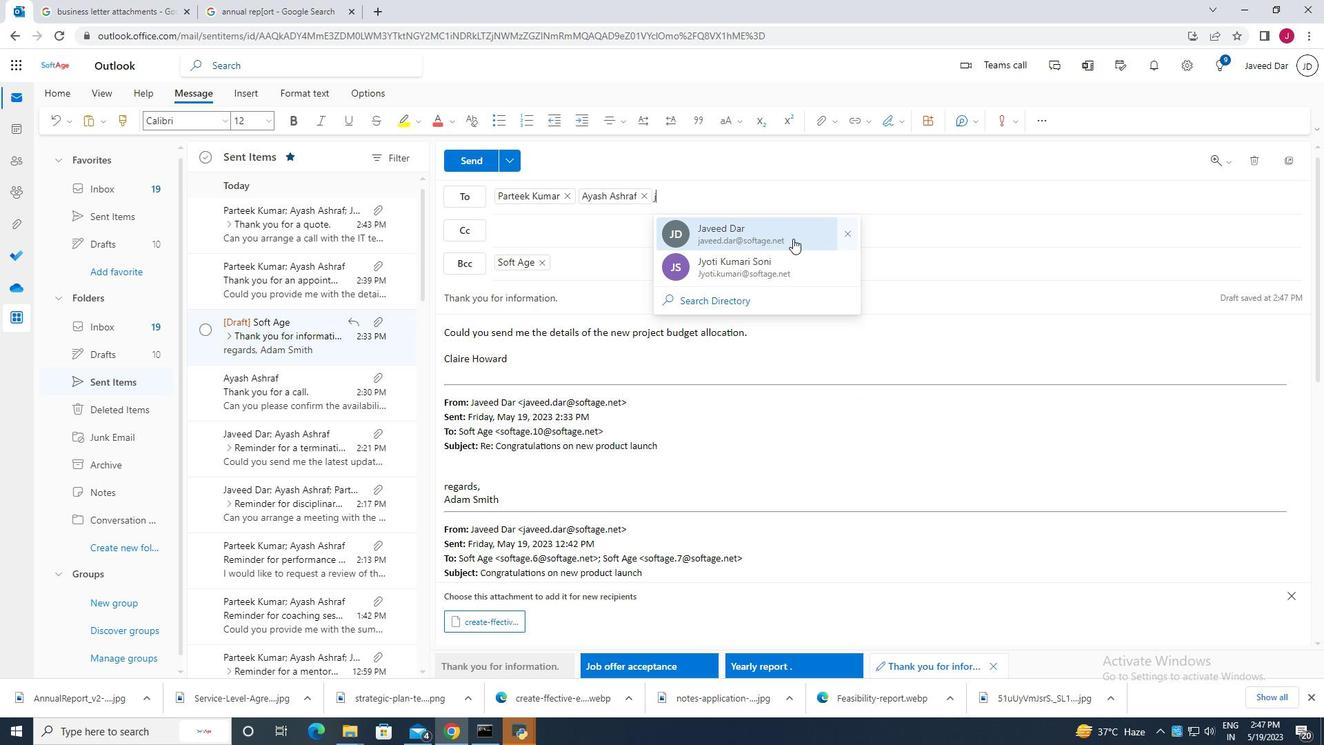 
Action: Mouse pressed left at (798, 227)
Screenshot: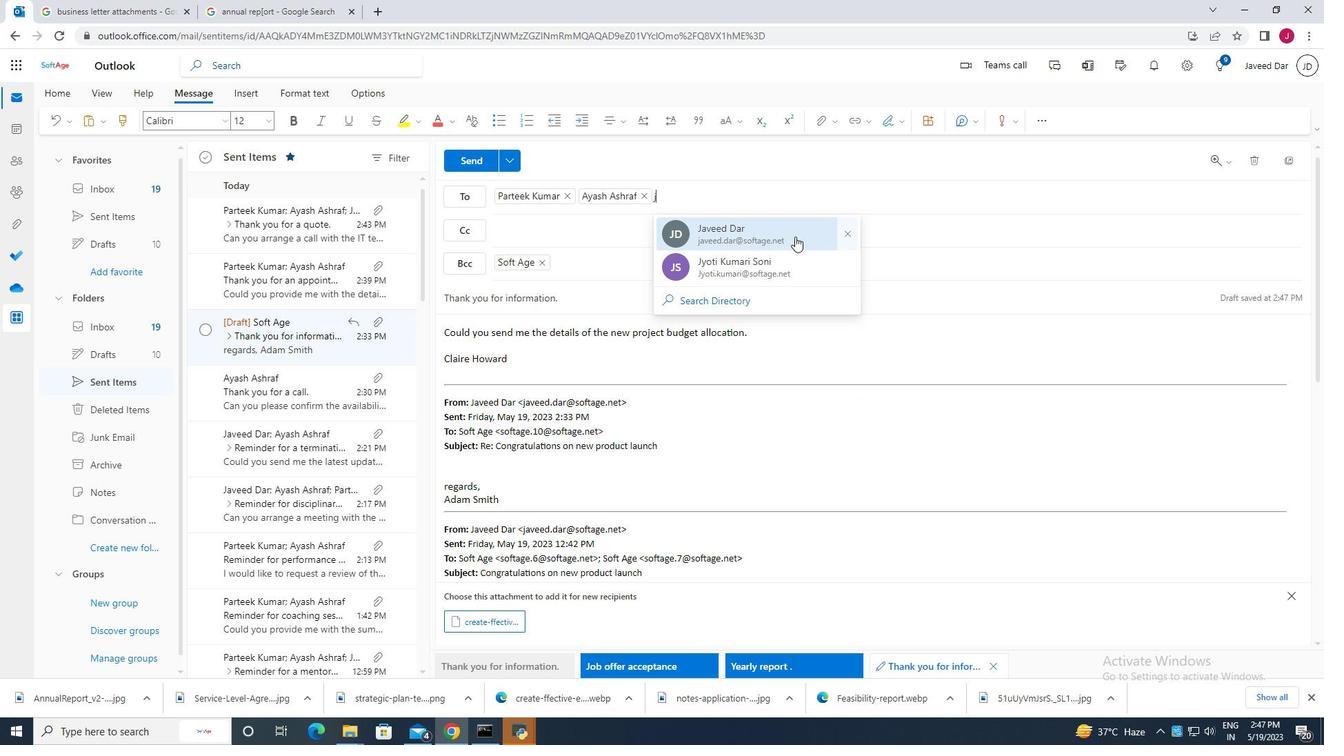 
Action: Mouse moved to (819, 120)
Screenshot: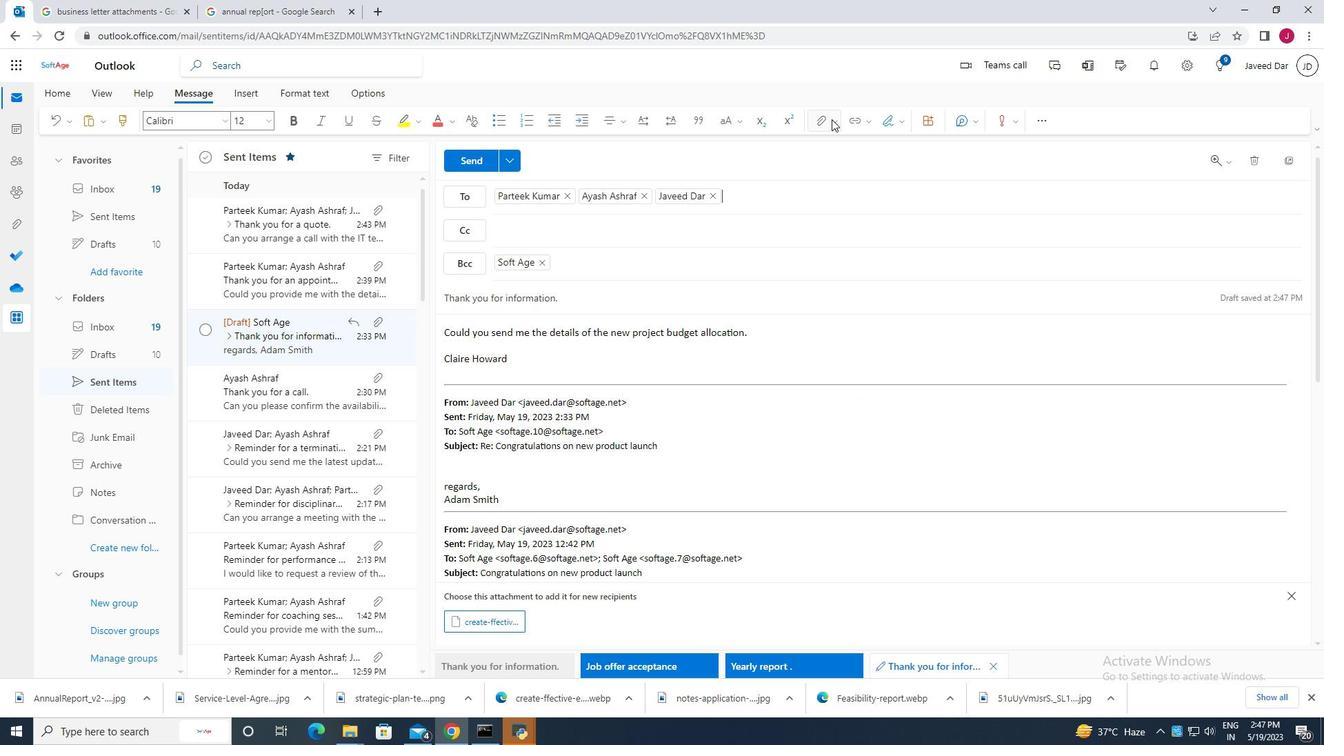 
Action: Mouse pressed left at (819, 120)
Screenshot: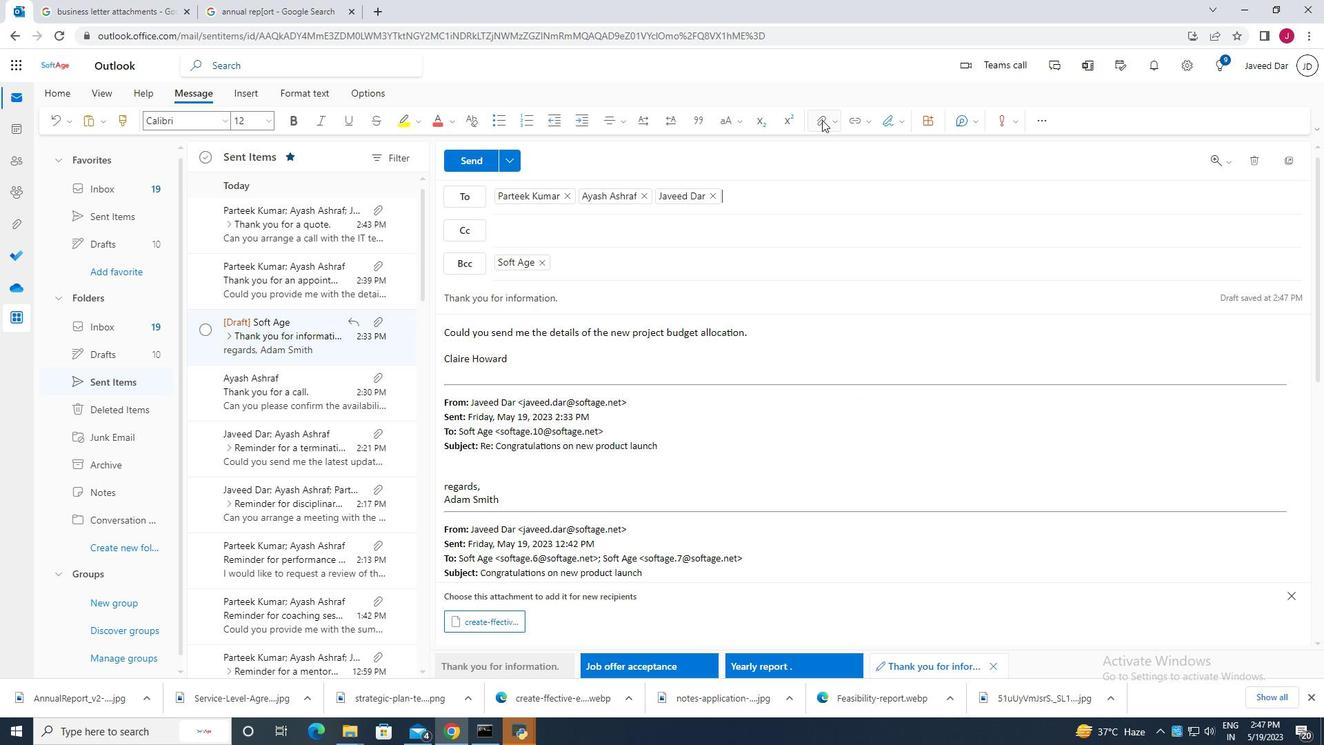 
Action: Mouse moved to (763, 145)
Screenshot: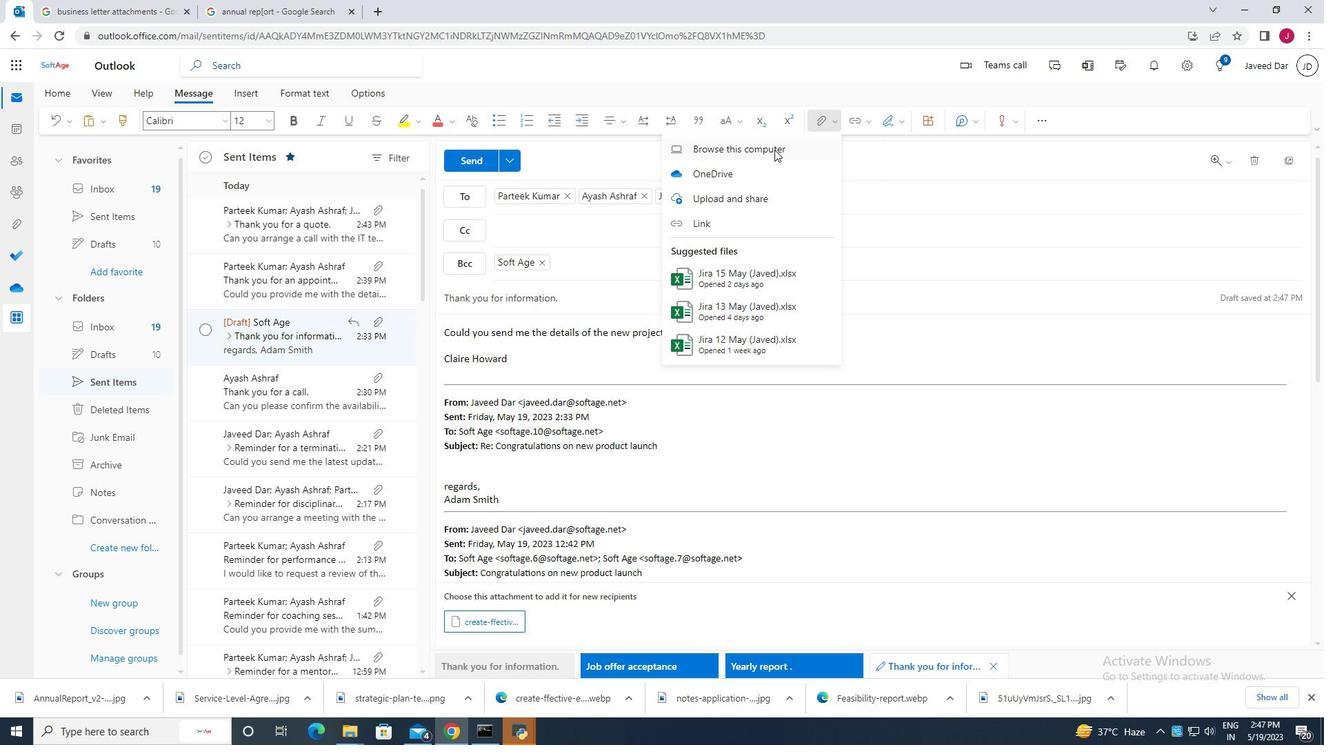 
Action: Mouse pressed left at (763, 145)
Screenshot: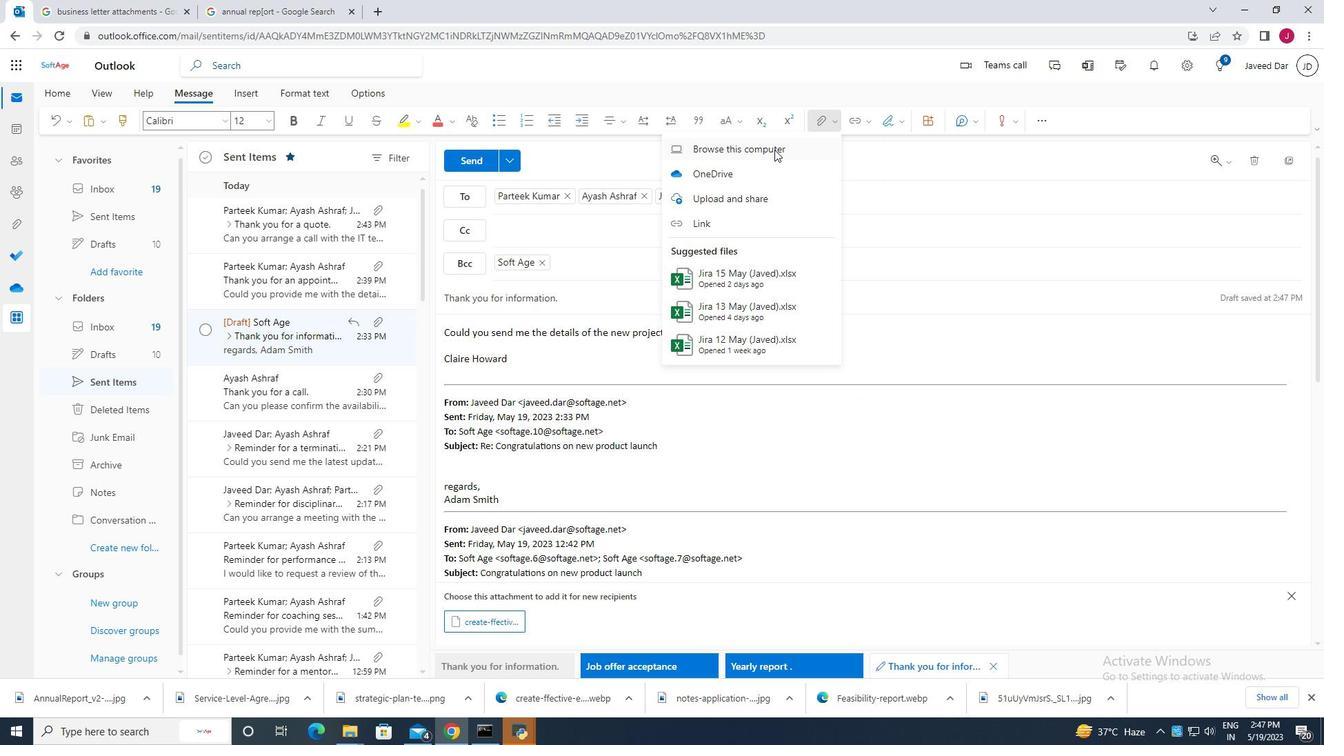 
Action: Mouse moved to (273, 115)
Screenshot: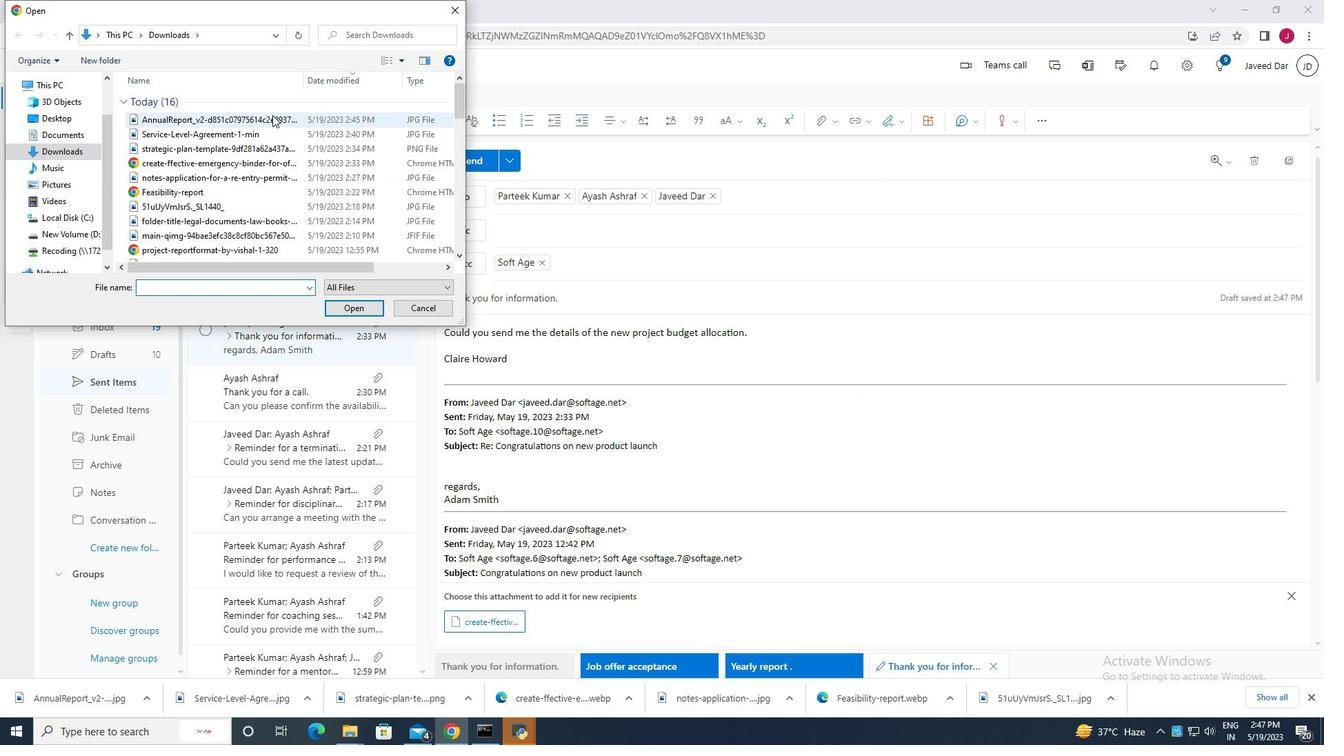 
Action: Mouse pressed left at (273, 115)
Screenshot: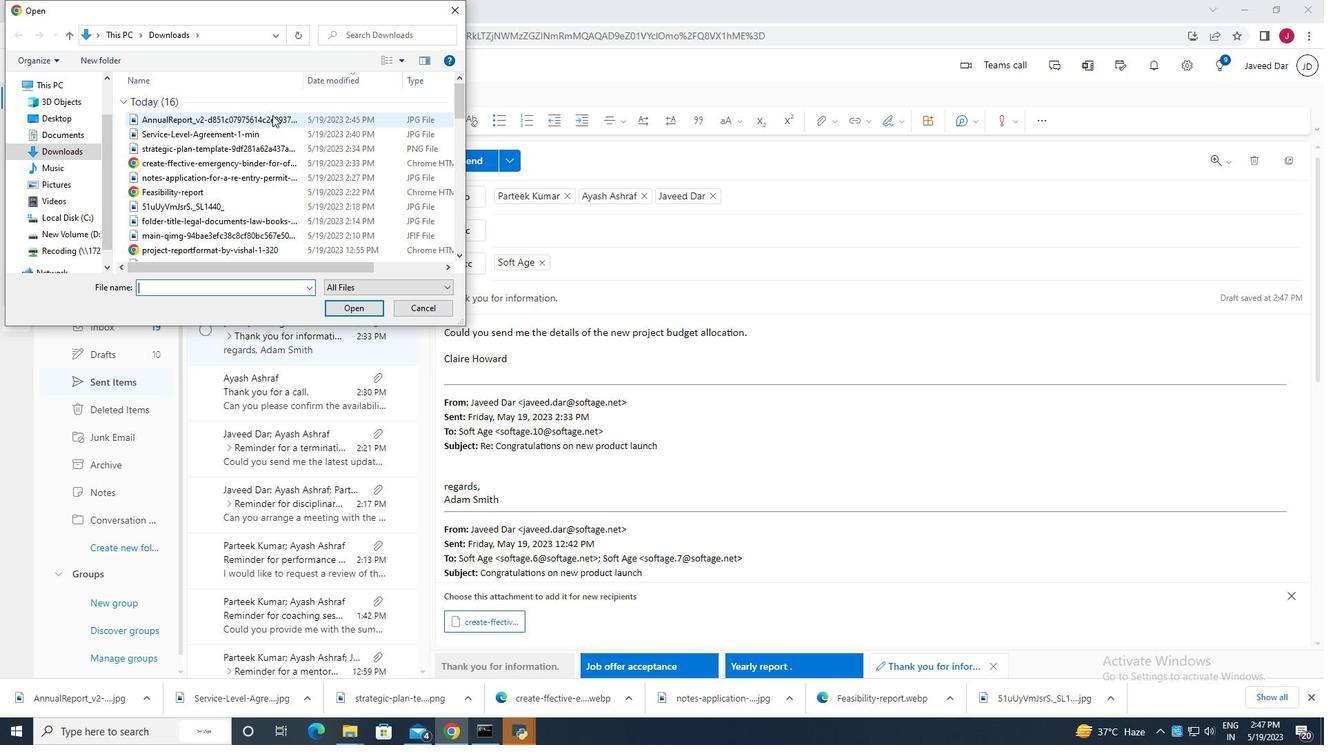 
Action: Mouse moved to (360, 304)
Screenshot: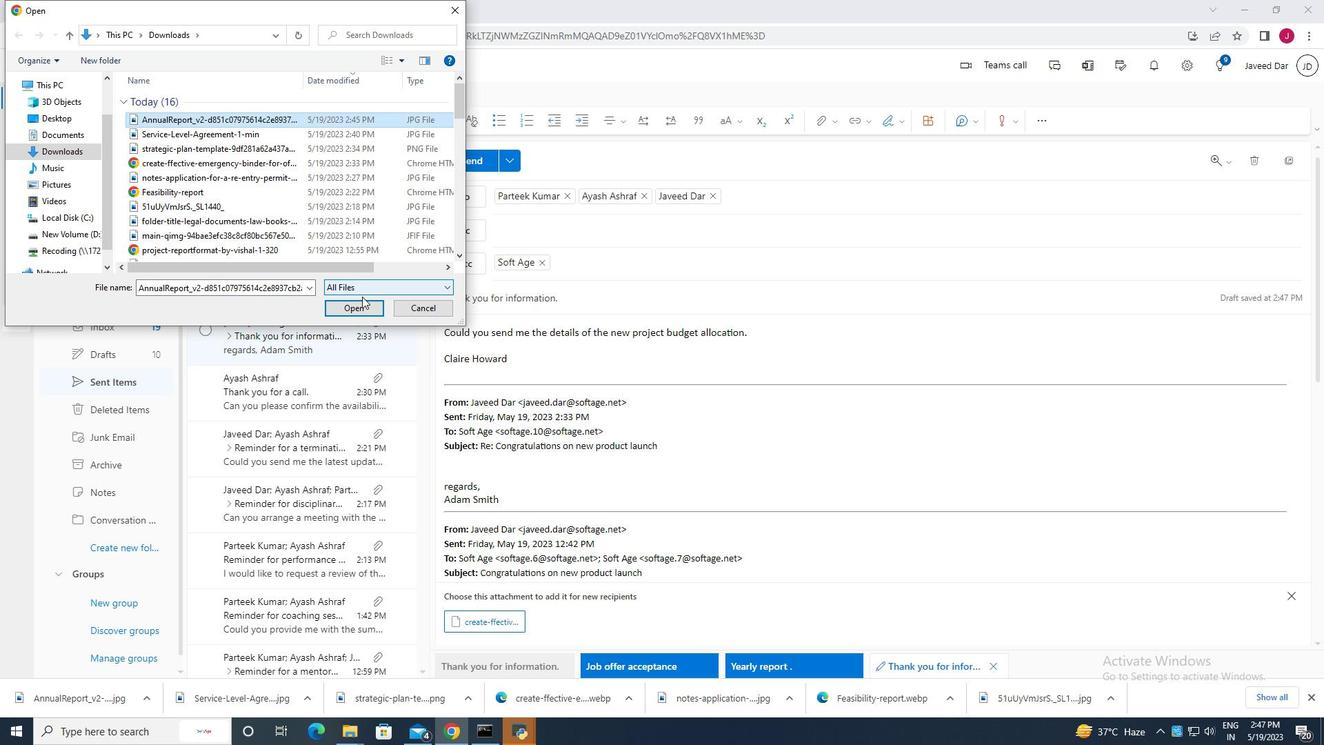 
Action: Mouse pressed left at (360, 304)
Screenshot: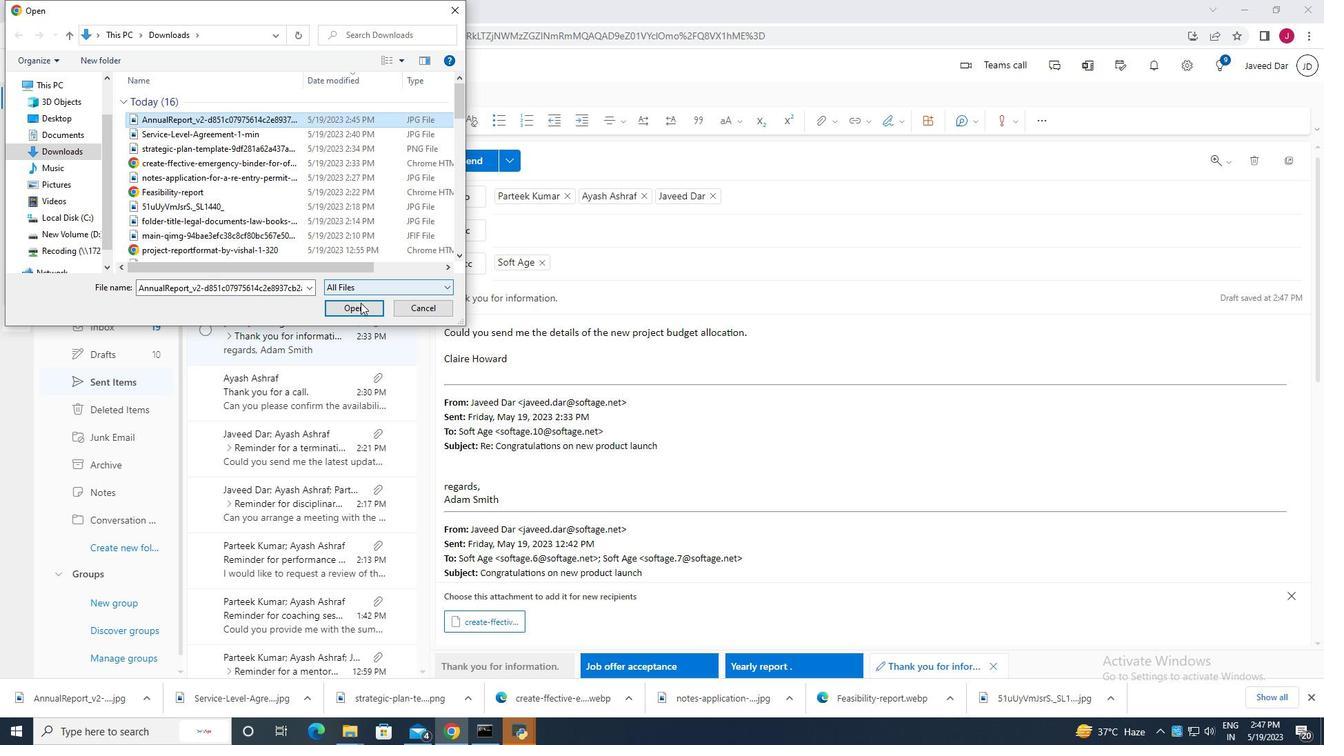 
Action: Mouse moved to (659, 329)
Screenshot: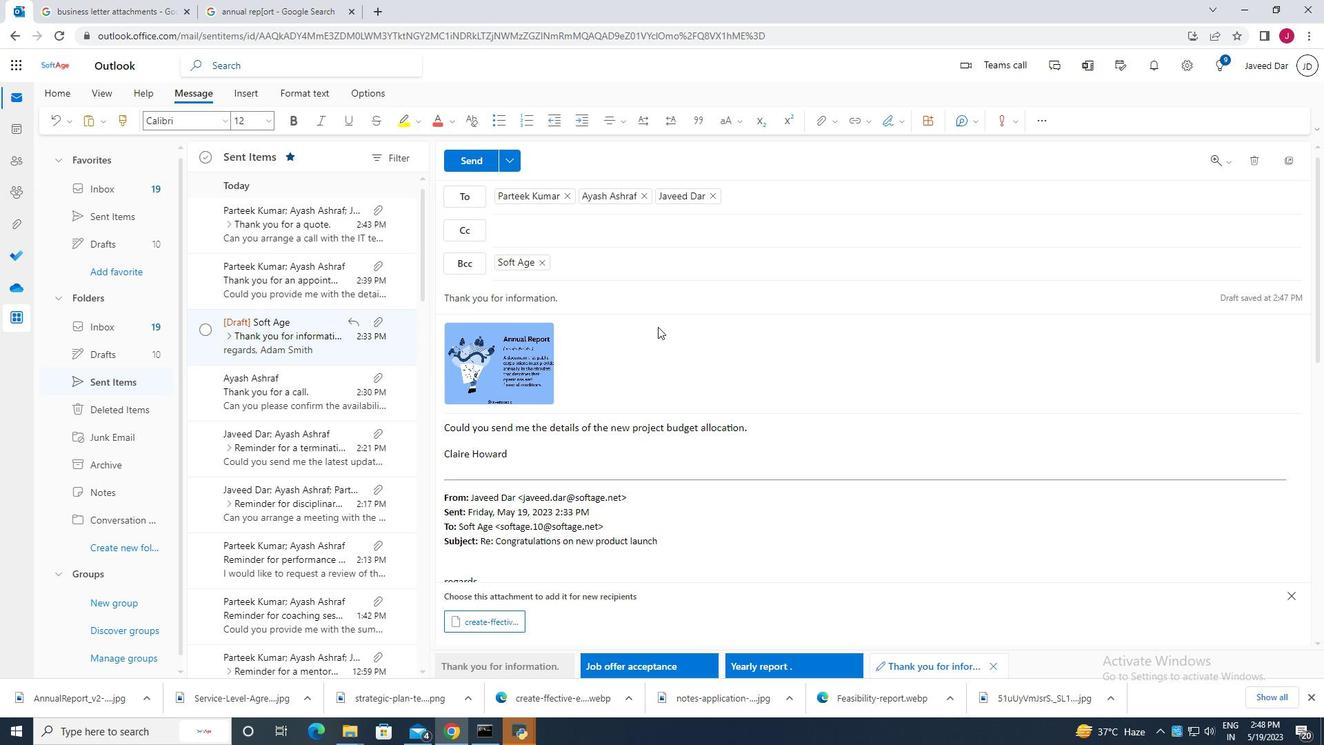 
Action: Mouse scrolled (659, 328) with delta (0, 0)
Screenshot: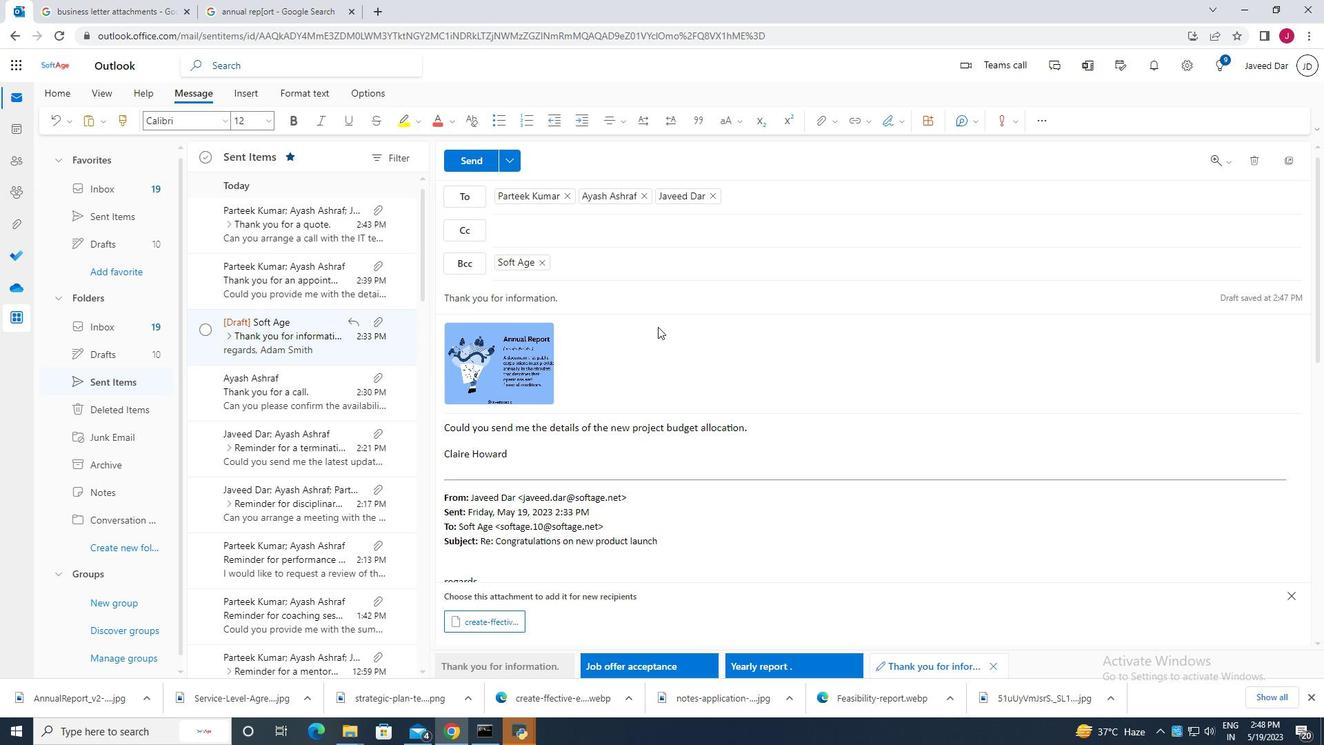 
Action: Mouse scrolled (659, 328) with delta (0, 0)
Screenshot: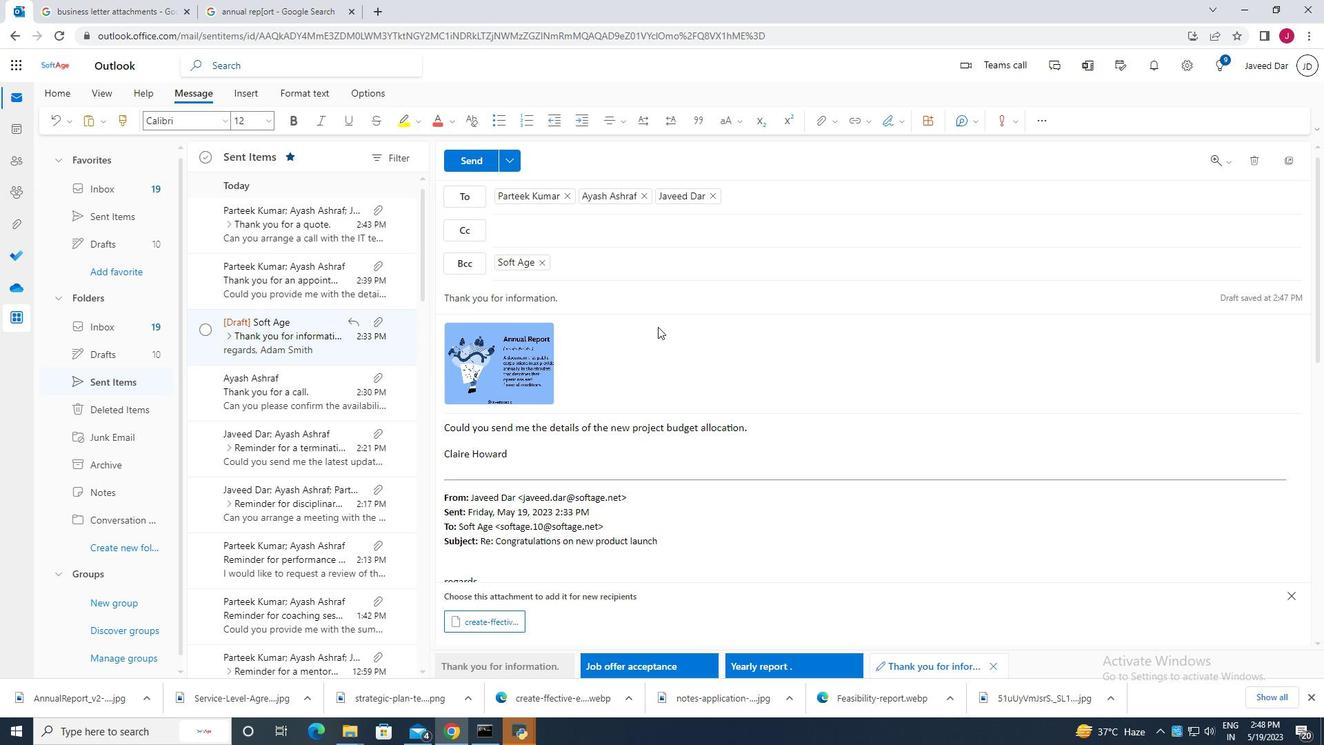 
Action: Mouse scrolled (659, 328) with delta (0, 0)
Screenshot: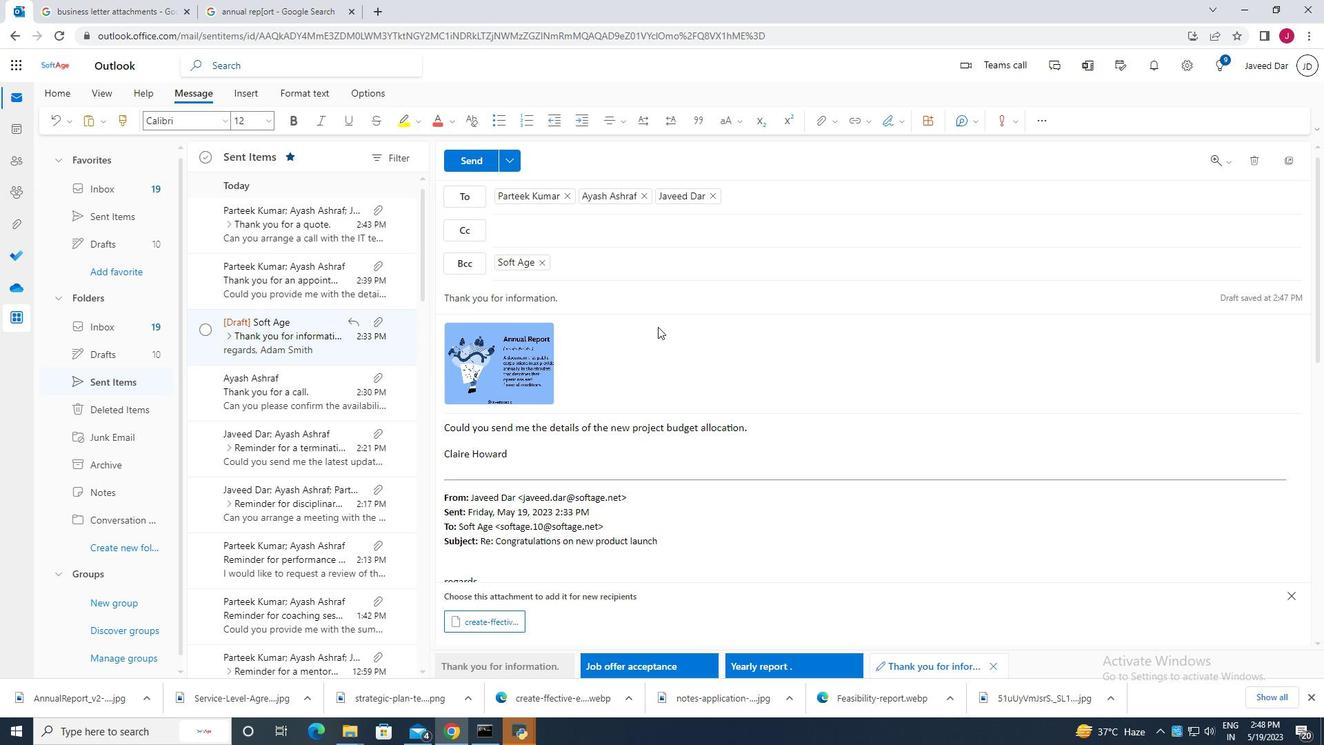 
Action: Mouse moved to (660, 329)
Screenshot: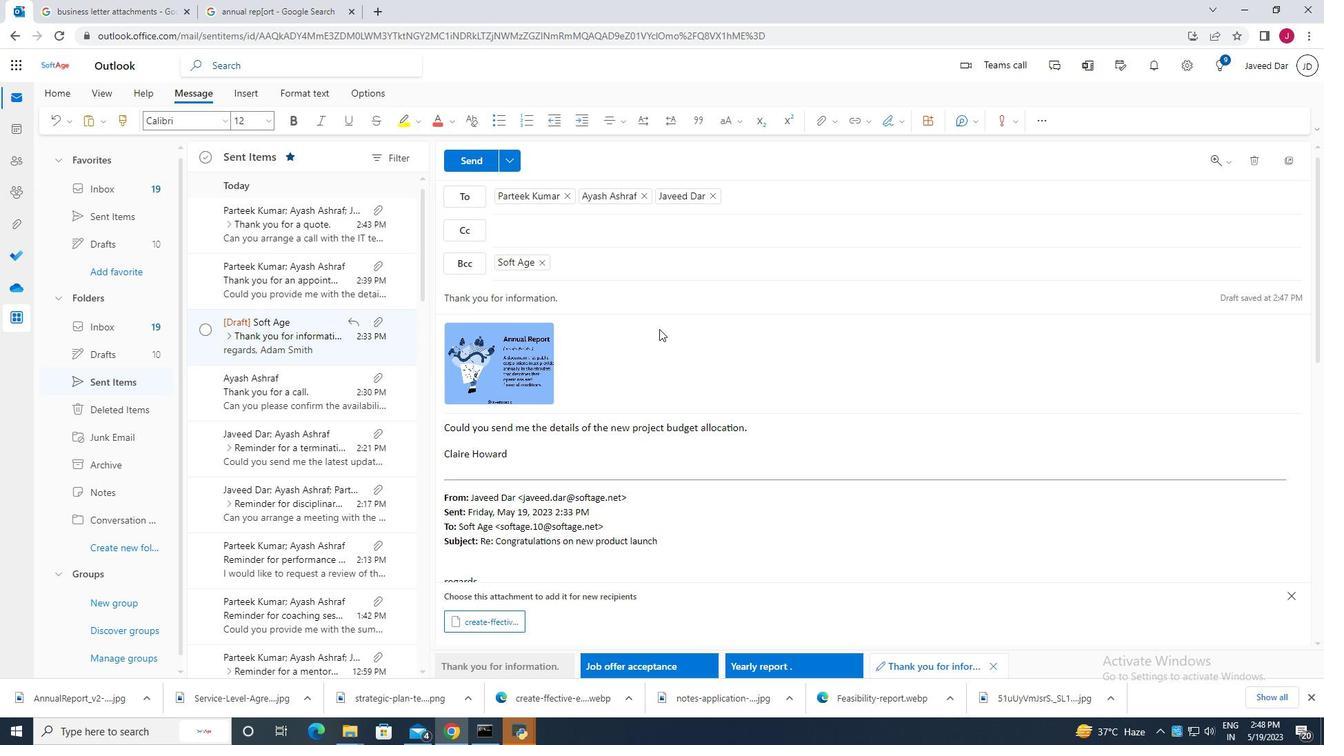 
Action: Mouse scrolled (660, 329) with delta (0, 0)
Screenshot: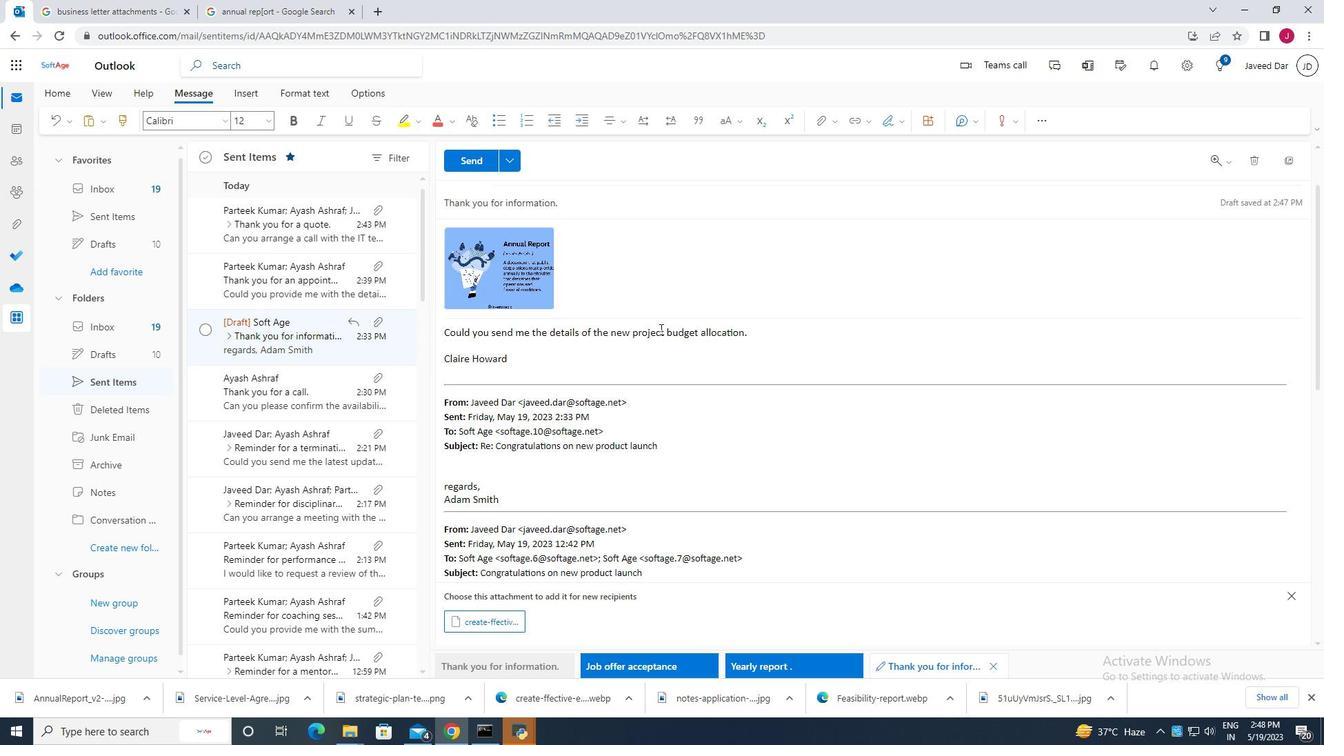 
Action: Mouse scrolled (660, 329) with delta (0, 0)
Screenshot: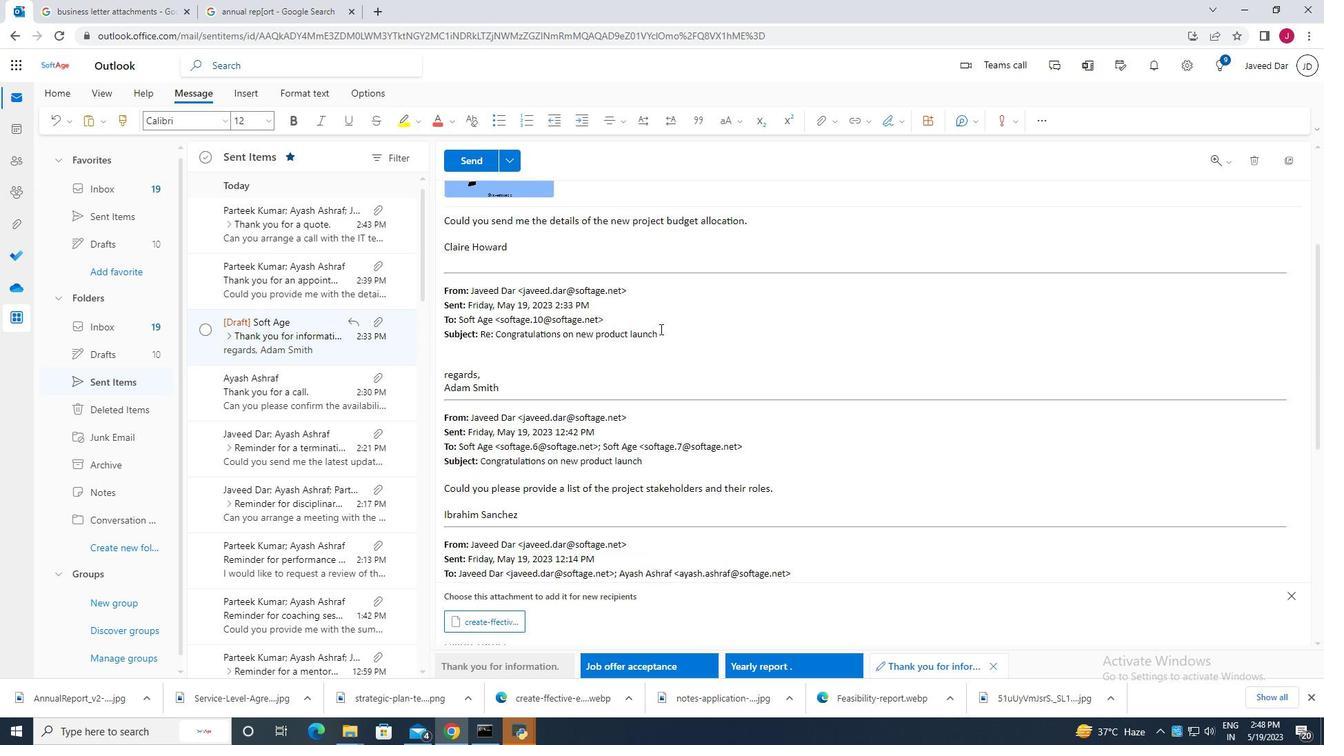 
Action: Mouse scrolled (660, 329) with delta (0, 0)
Screenshot: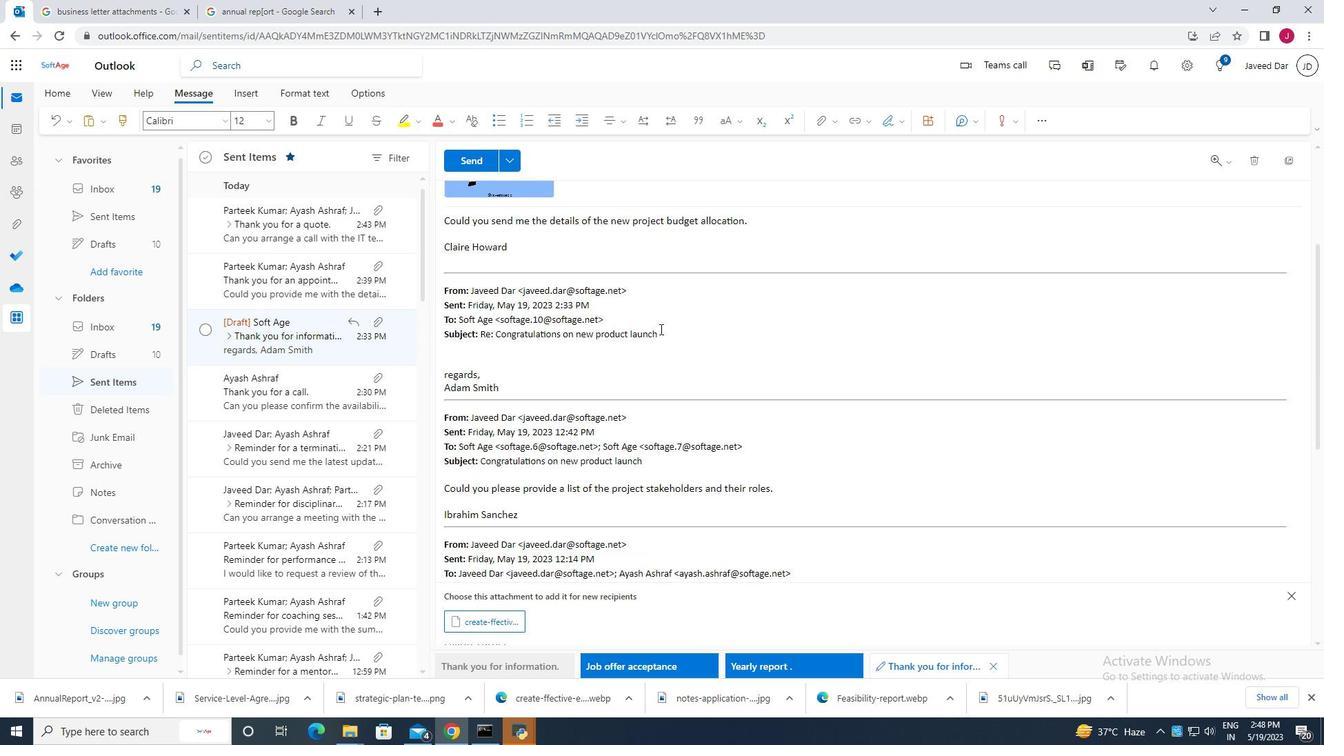 
Action: Mouse scrolled (660, 329) with delta (0, 0)
Screenshot: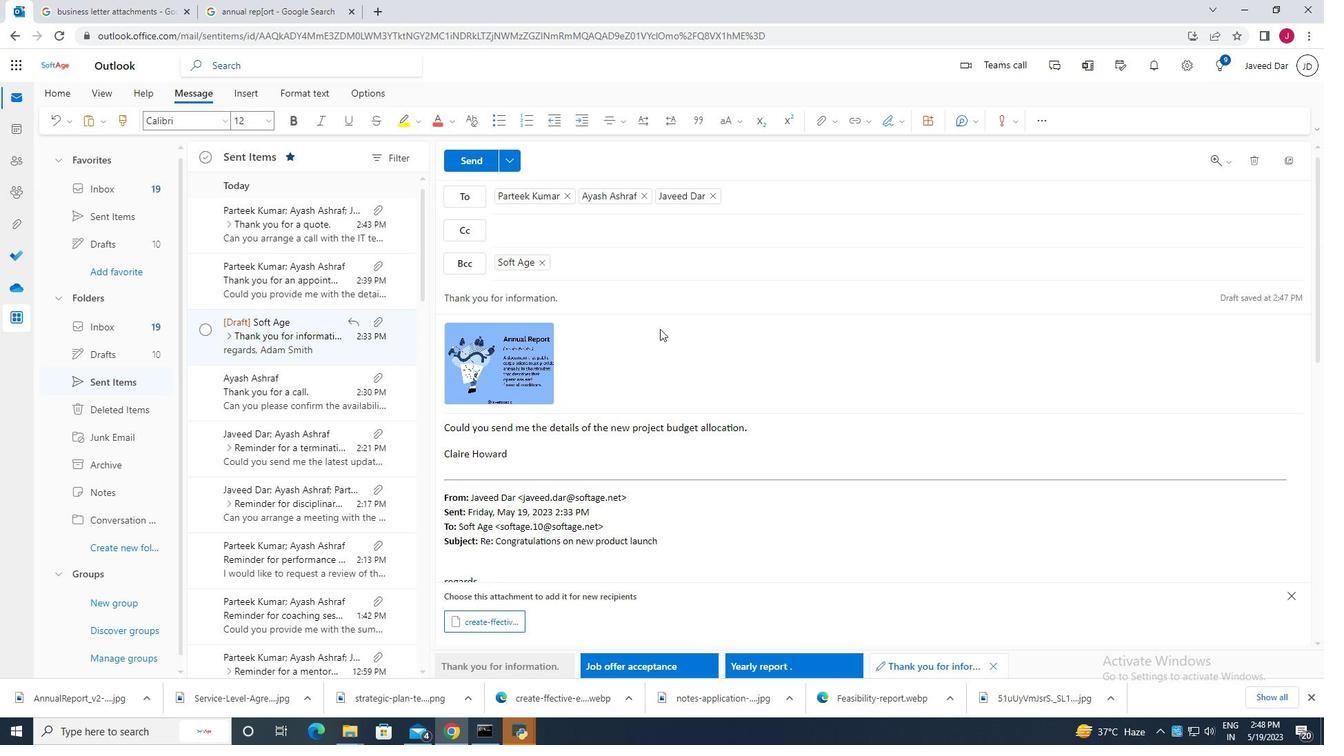 
Action: Mouse scrolled (660, 329) with delta (0, 0)
Screenshot: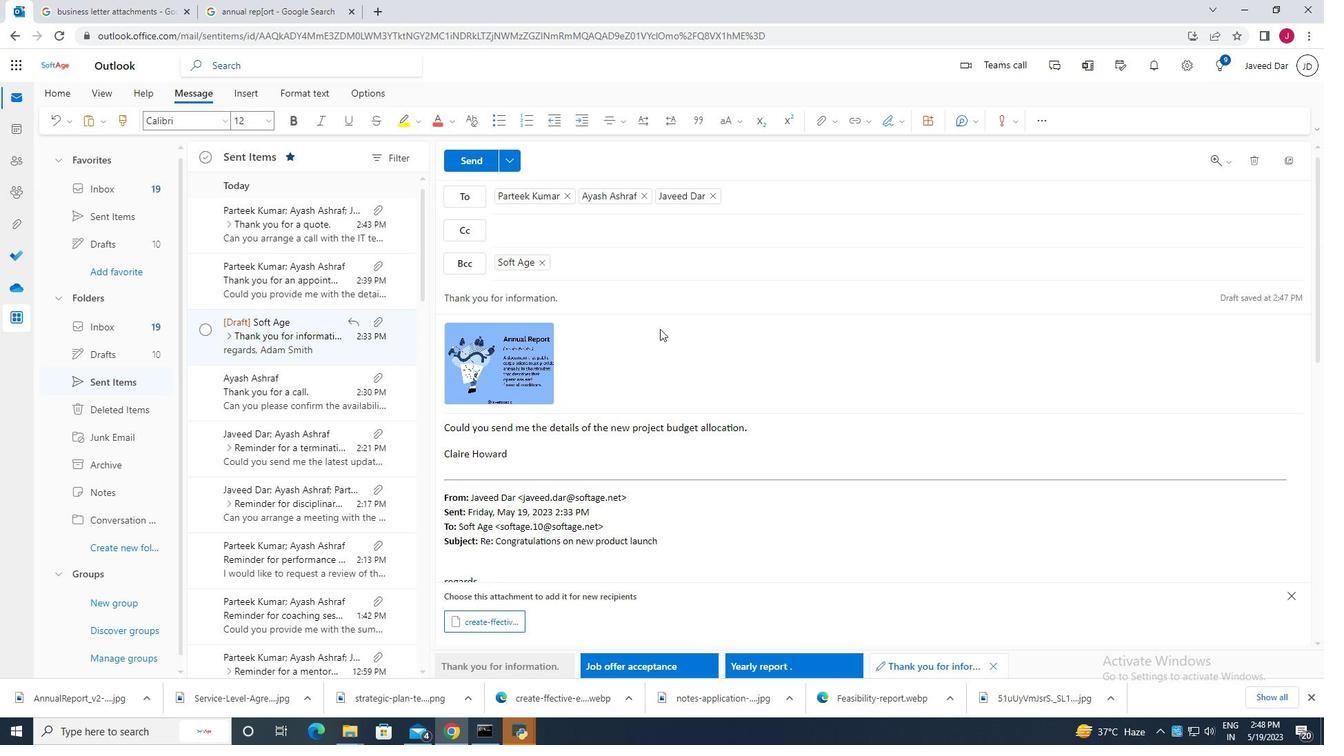 
Action: Mouse scrolled (660, 329) with delta (0, 0)
Screenshot: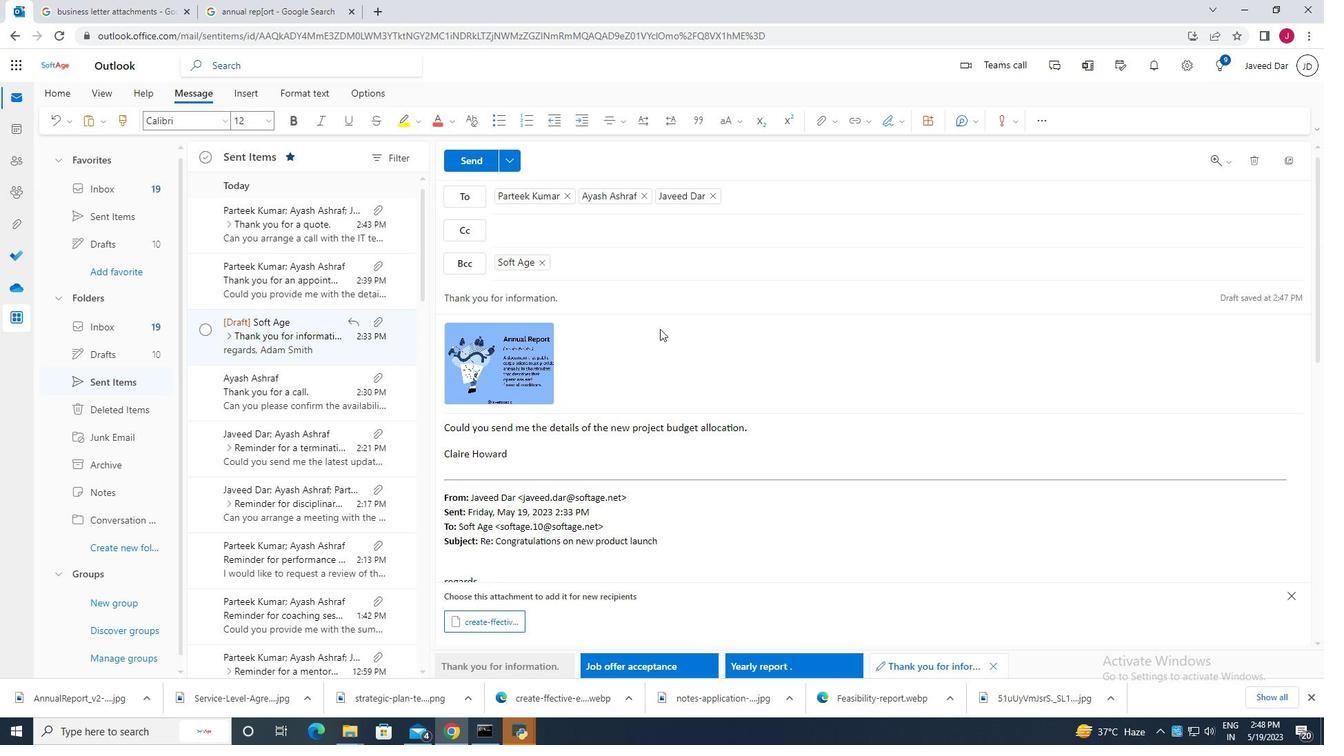 
Action: Mouse scrolled (660, 329) with delta (0, 0)
Screenshot: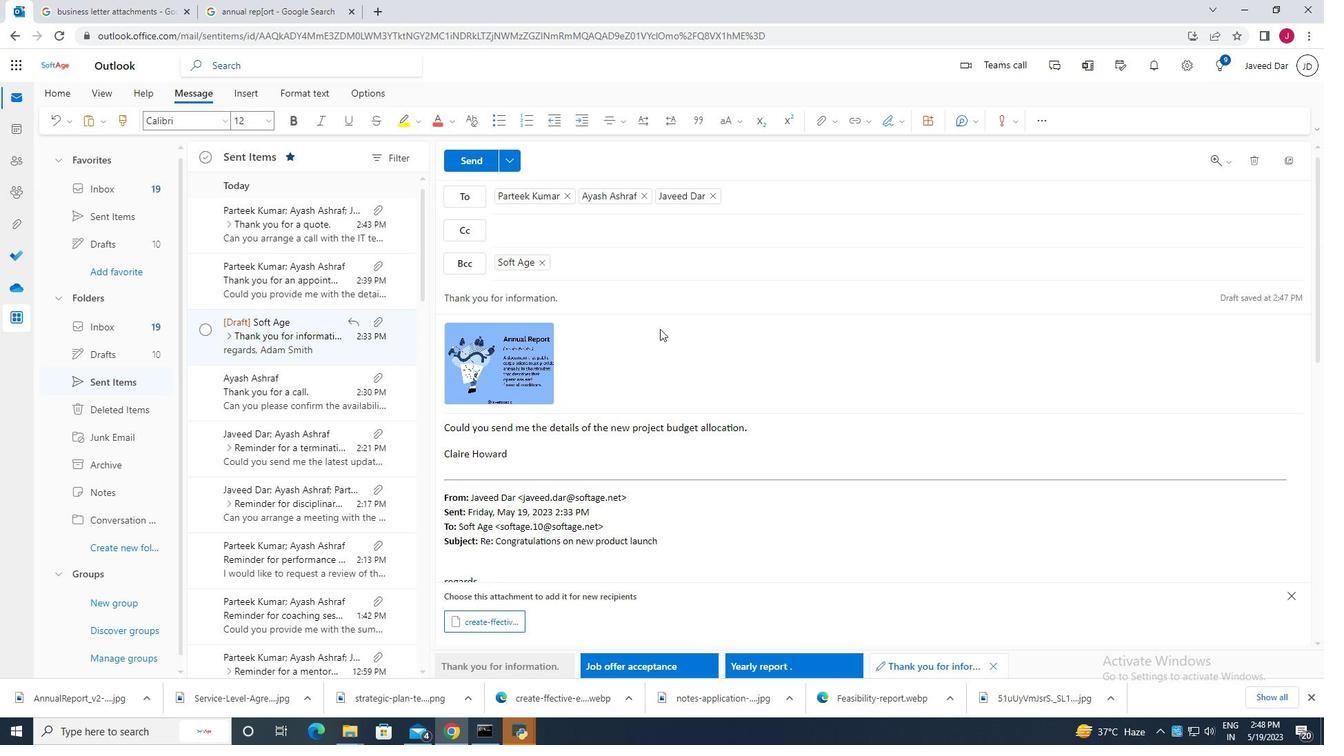 
Action: Mouse scrolled (660, 329) with delta (0, 0)
Screenshot: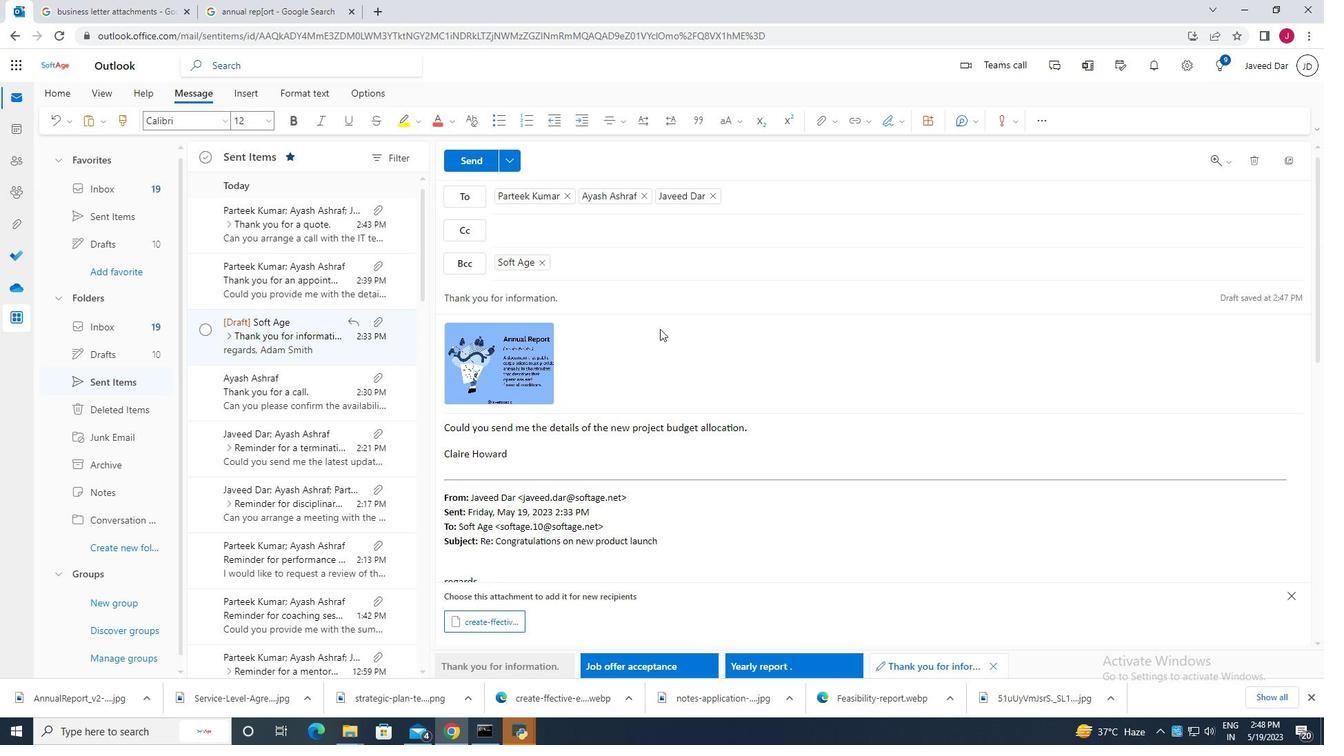 
Action: Mouse moved to (660, 353)
Screenshot: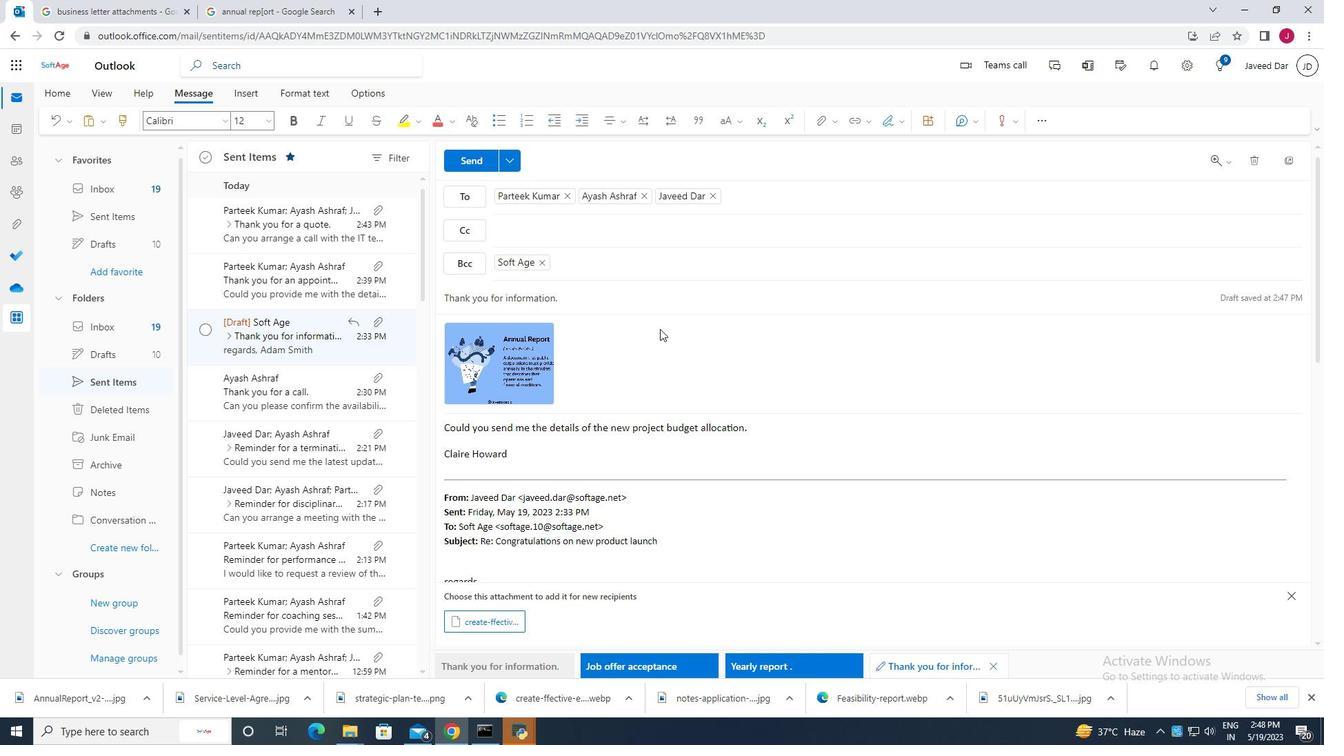 
Action: Mouse scrolled (660, 353) with delta (0, 0)
Screenshot: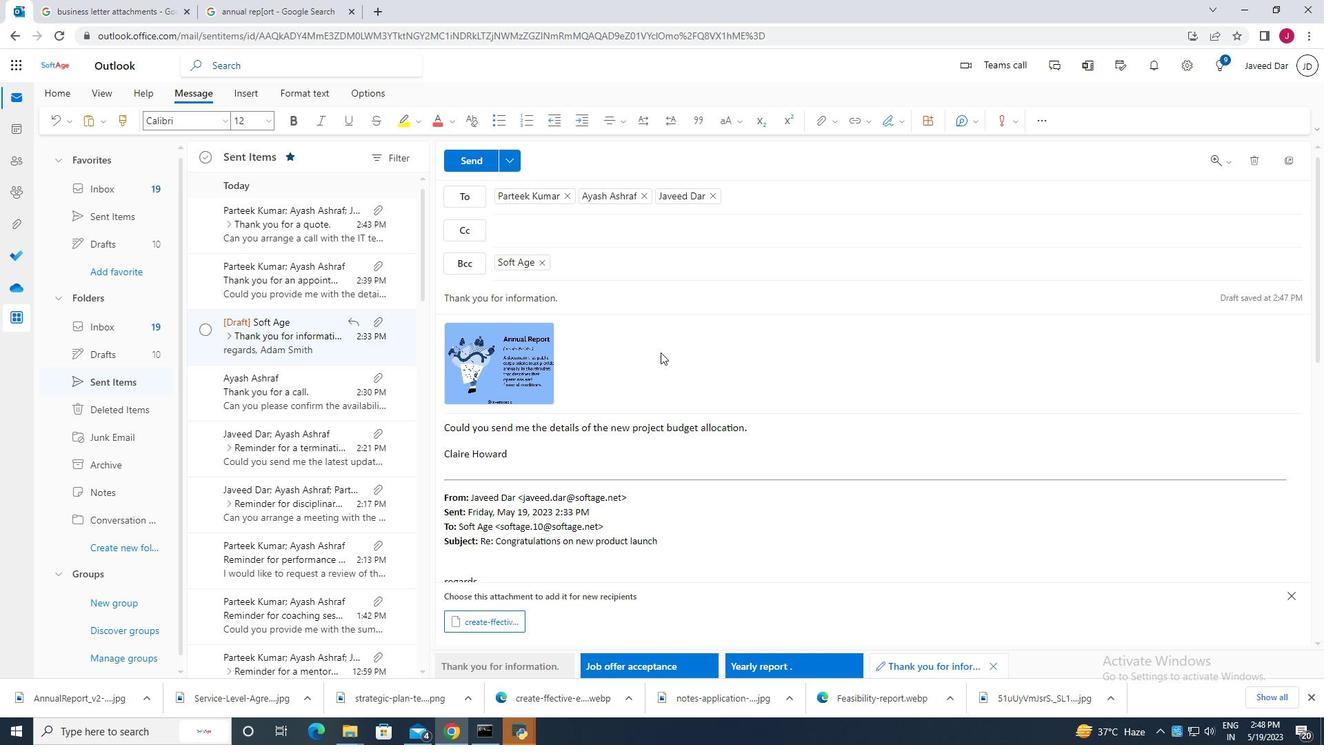 
Action: Mouse moved to (660, 353)
Screenshot: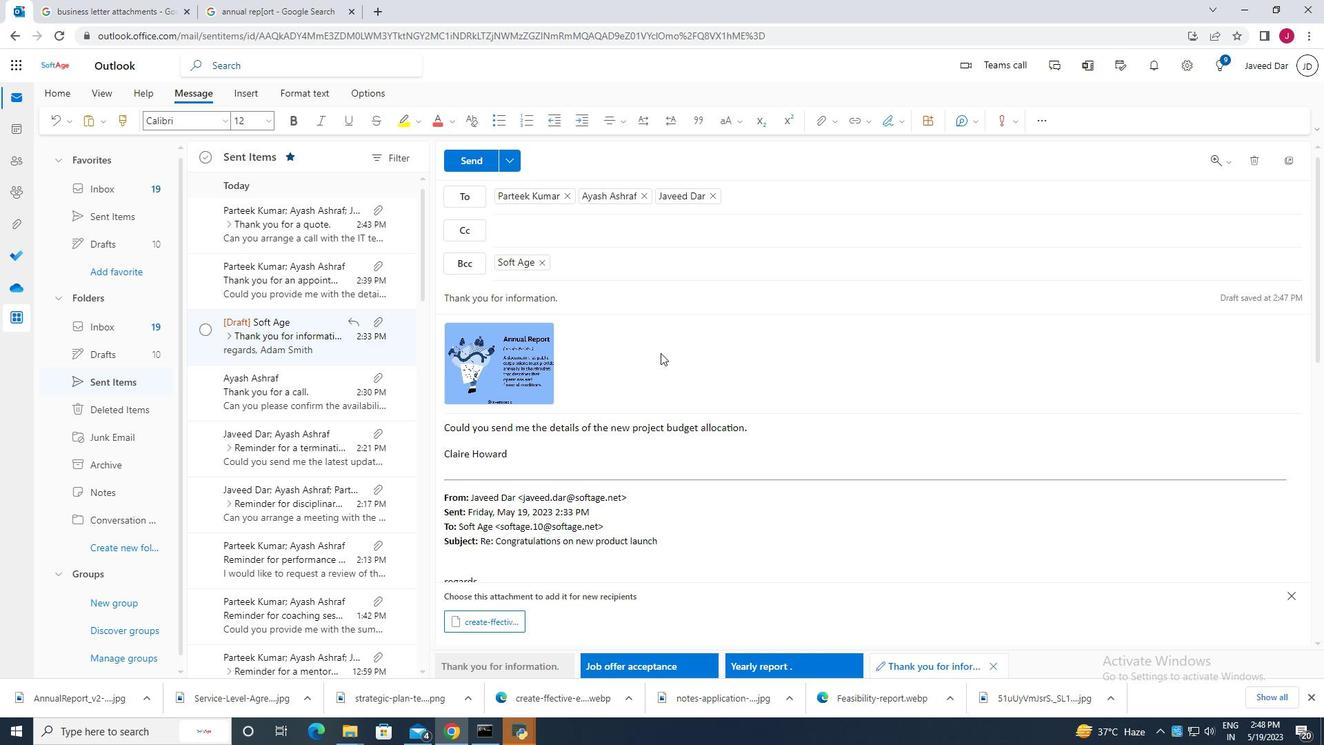 
Action: Mouse scrolled (660, 353) with delta (0, 0)
Screenshot: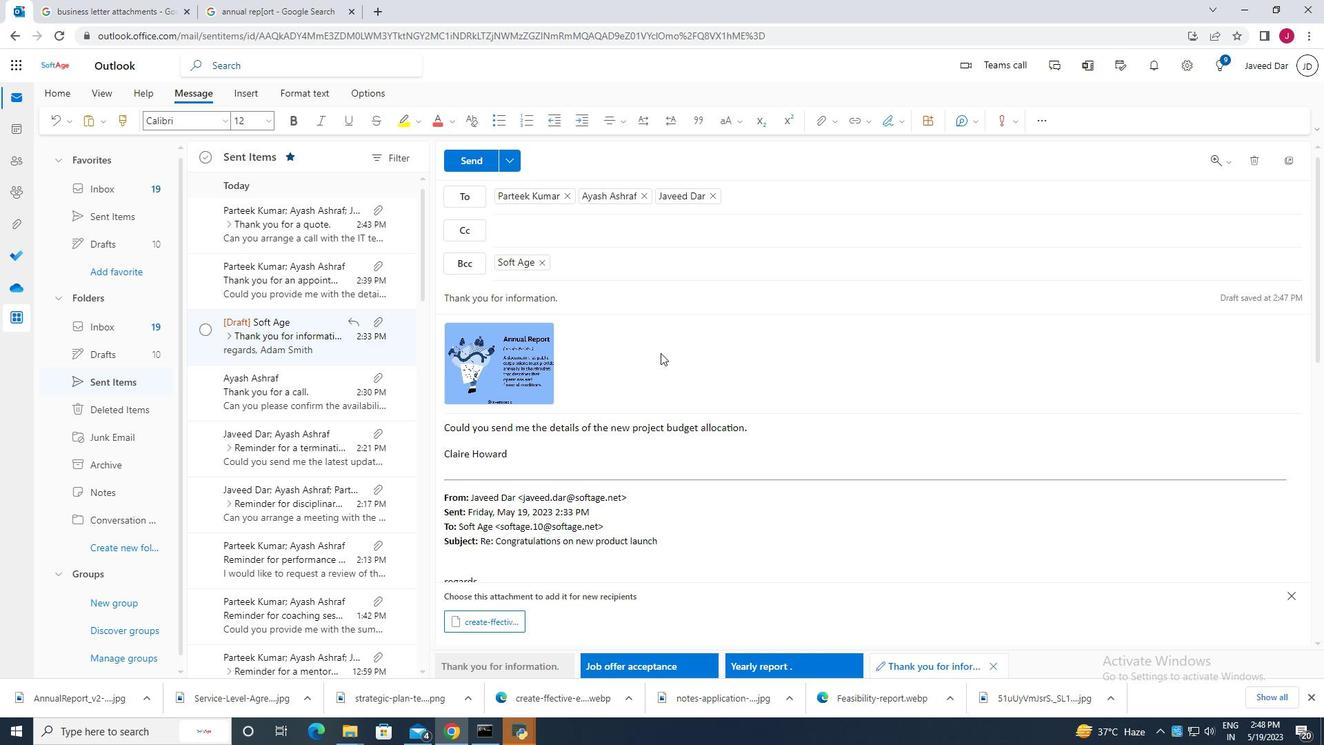 
Action: Mouse moved to (656, 344)
Screenshot: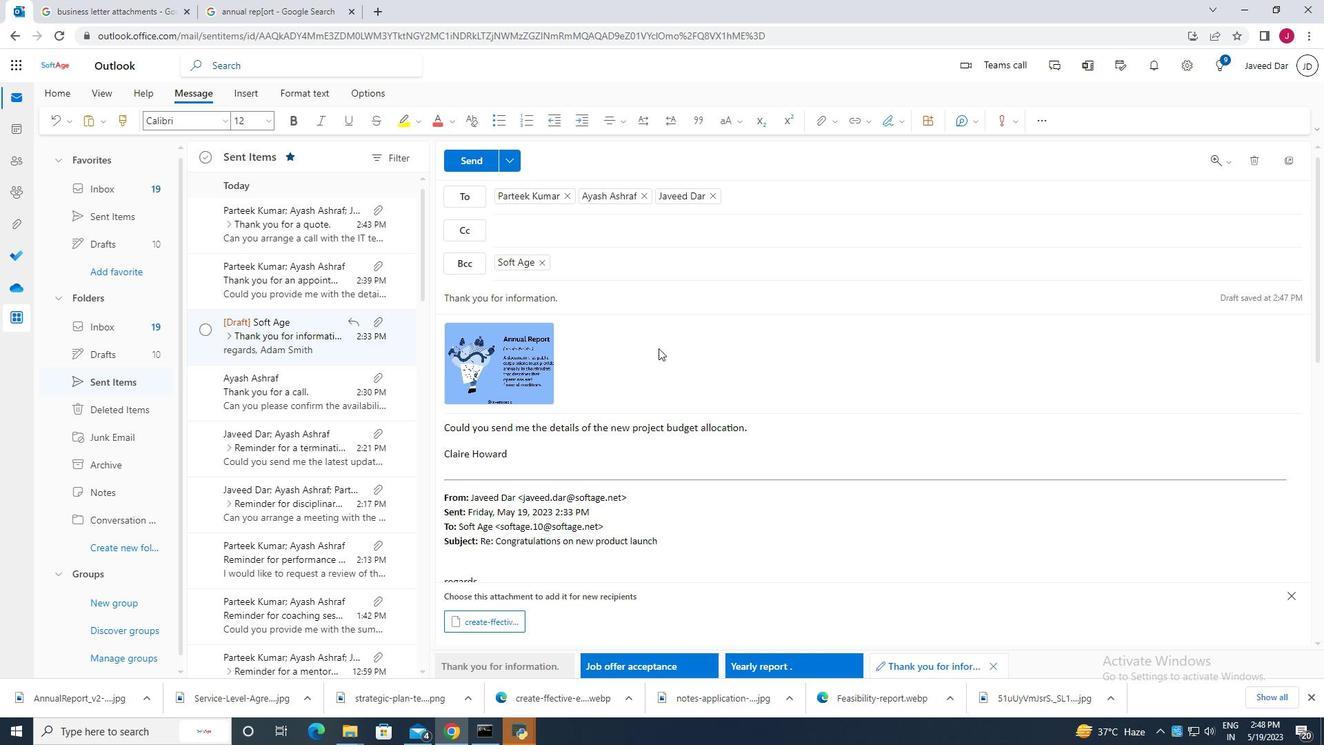 
Action: Mouse scrolled (656, 343) with delta (0, 0)
Screenshot: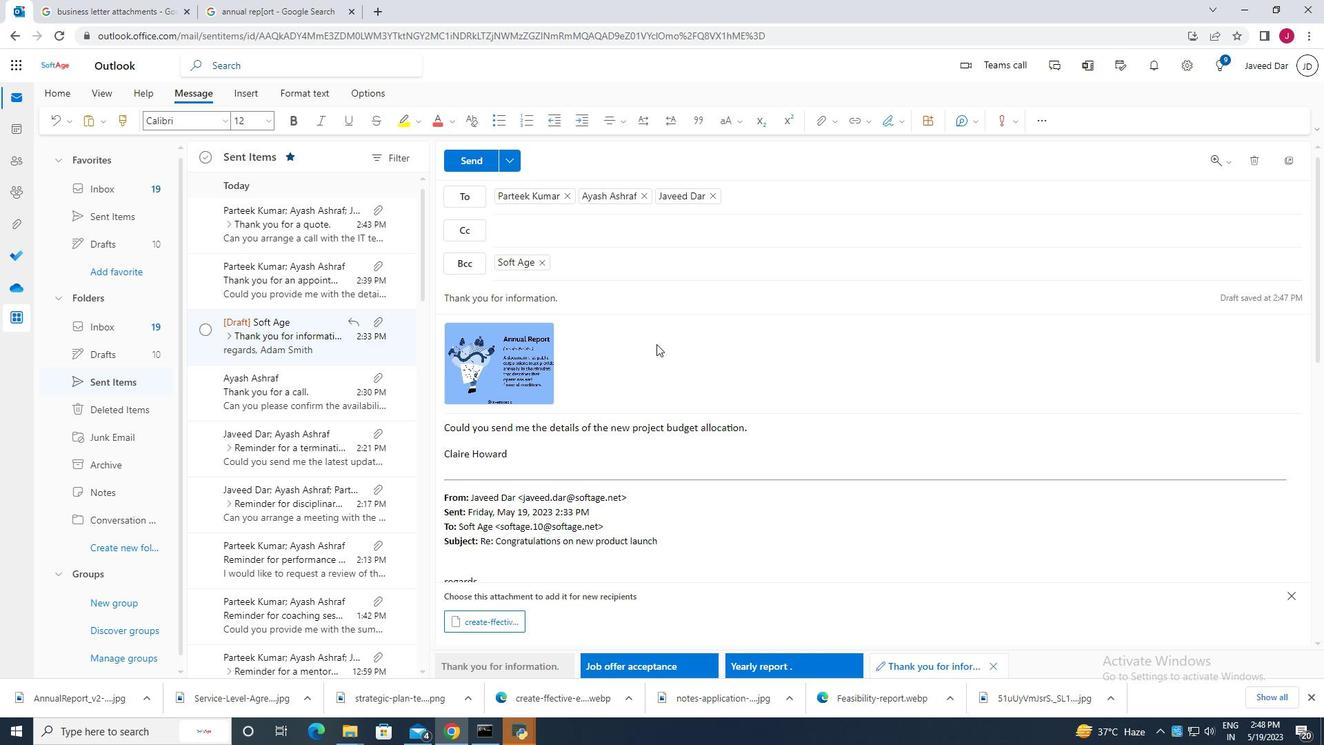 
Action: Mouse scrolled (656, 343) with delta (0, 0)
Screenshot: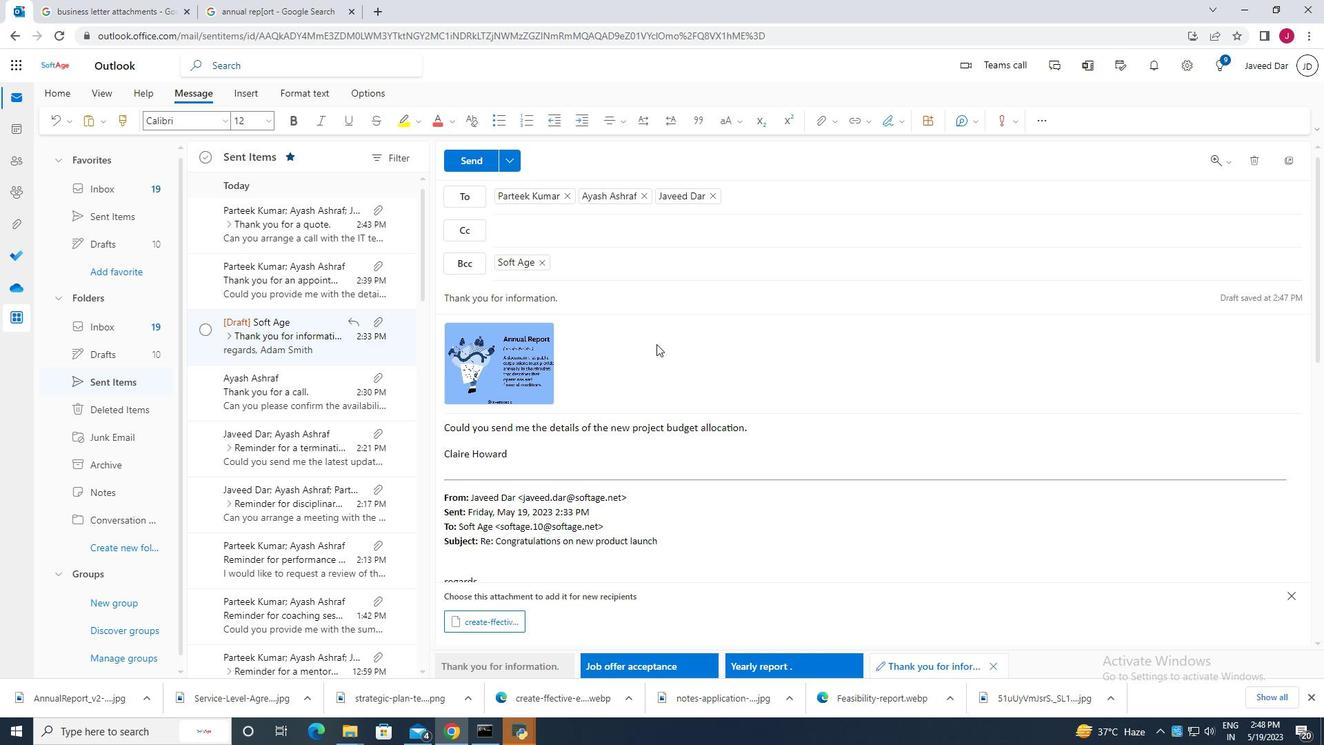 
Action: Mouse scrolled (656, 344) with delta (0, 0)
Screenshot: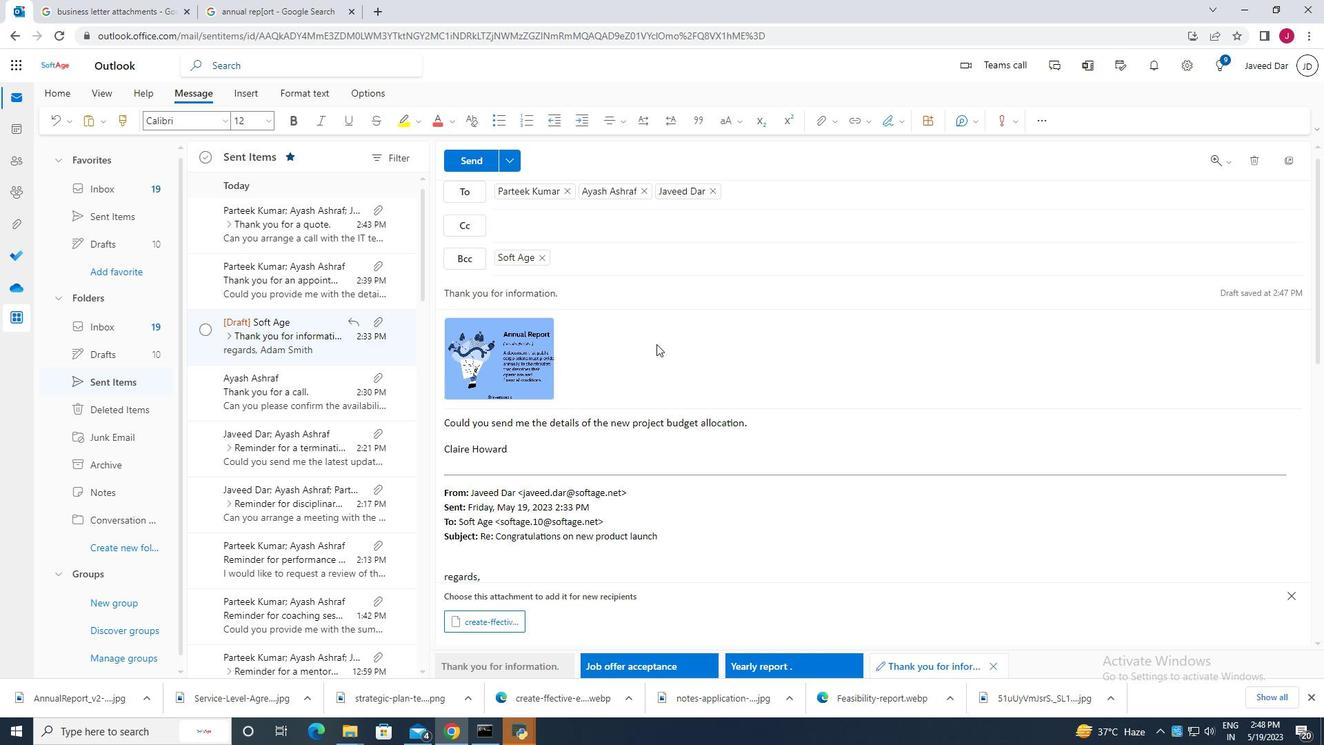 
Action: Mouse scrolled (656, 344) with delta (0, 0)
Screenshot: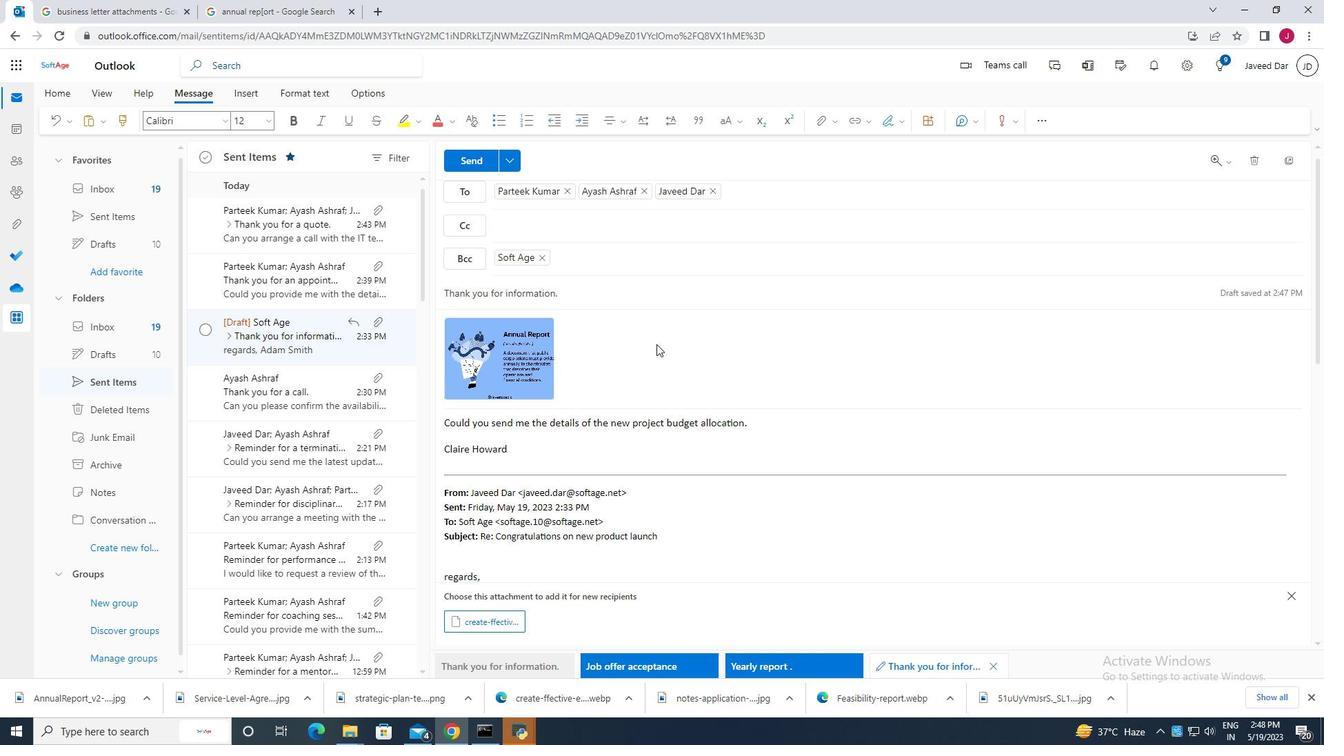 
Action: Mouse scrolled (656, 344) with delta (0, 0)
Screenshot: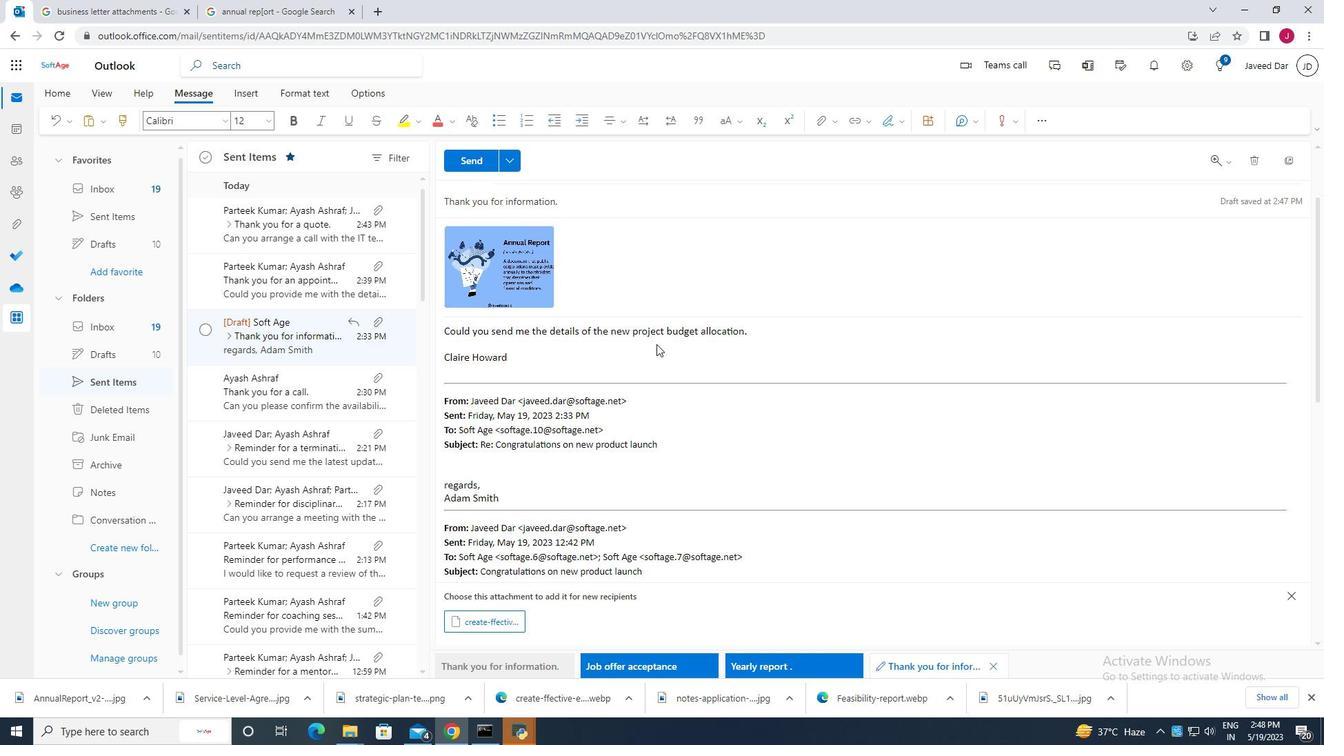 
Action: Mouse scrolled (656, 344) with delta (0, 0)
Screenshot: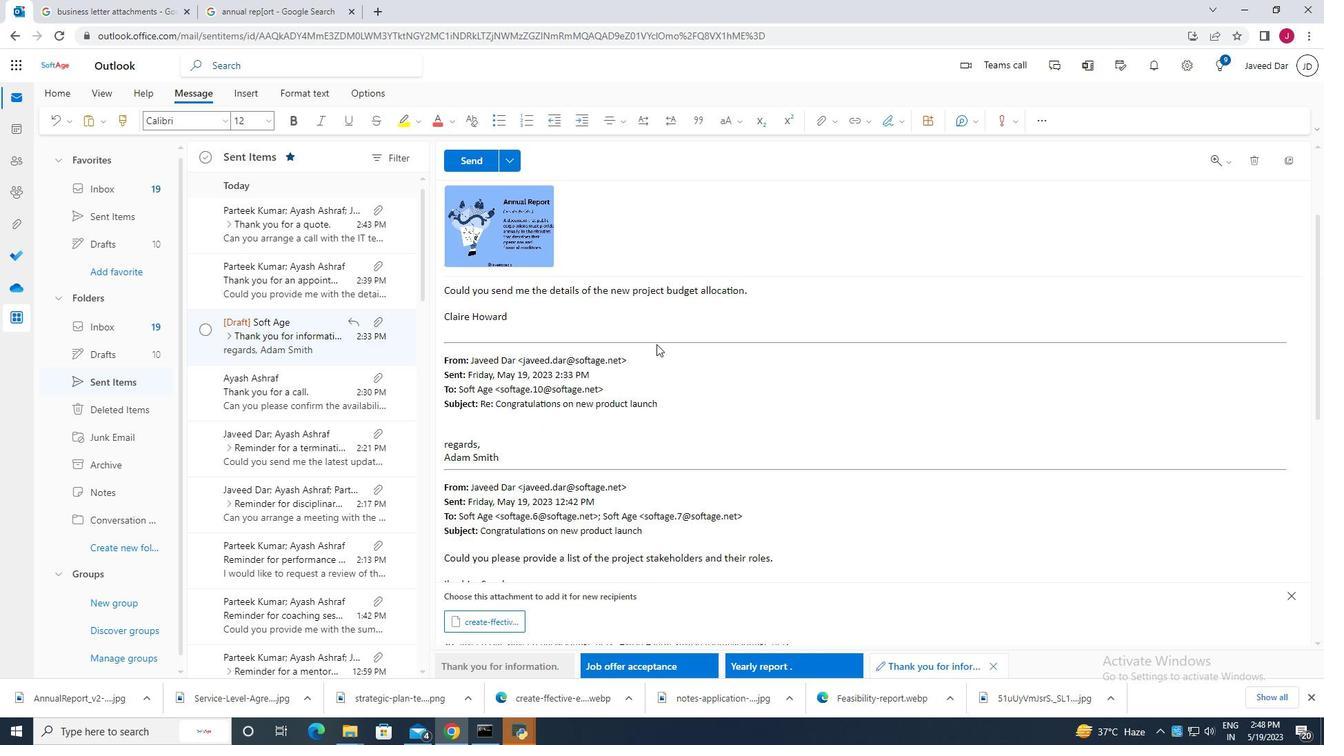 
Action: Mouse moved to (470, 158)
Screenshot: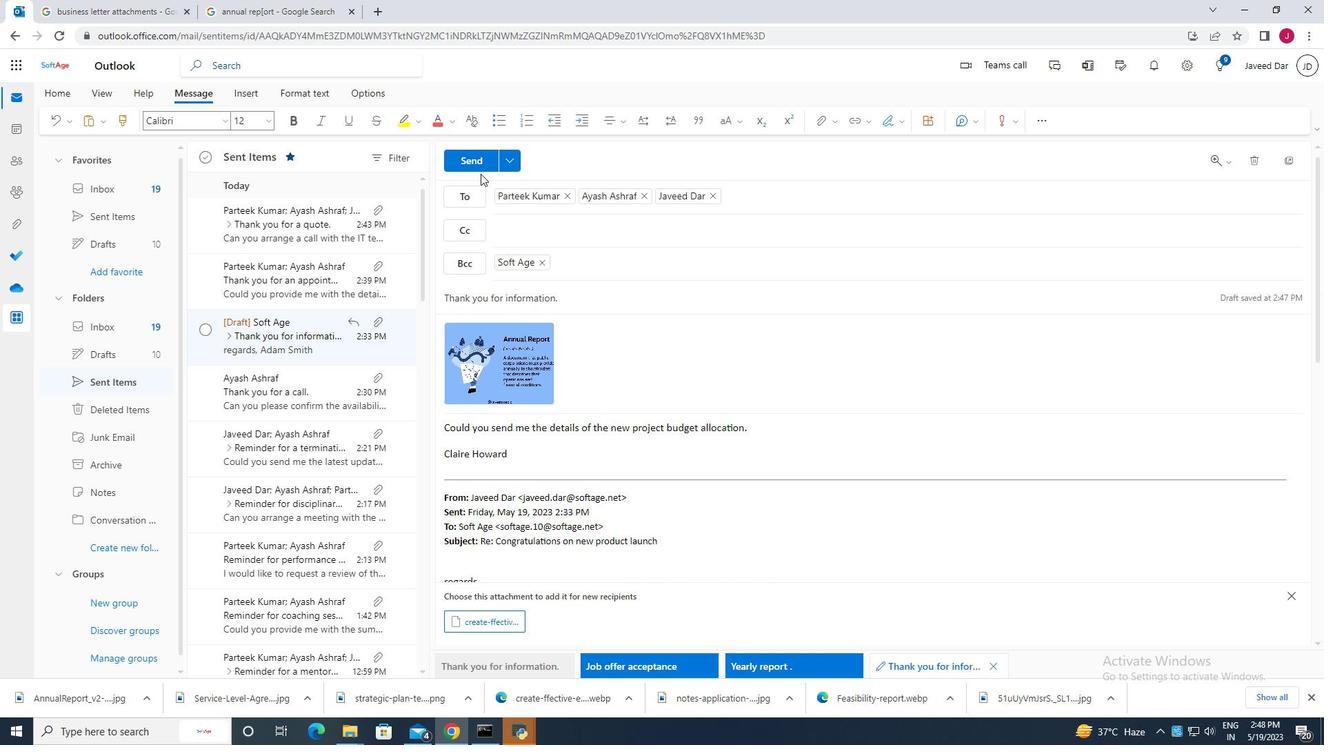 
Action: Mouse pressed left at (470, 158)
Screenshot: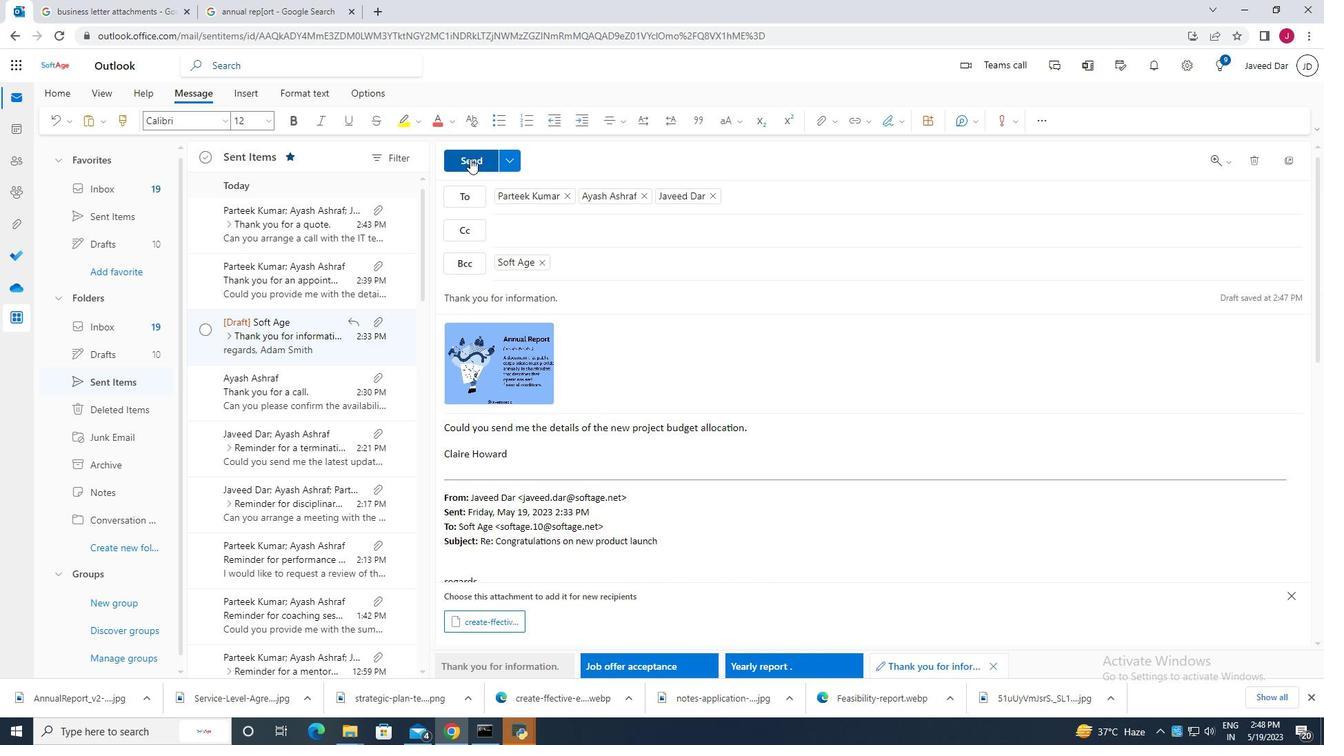 
Action: Mouse moved to (170, 303)
Screenshot: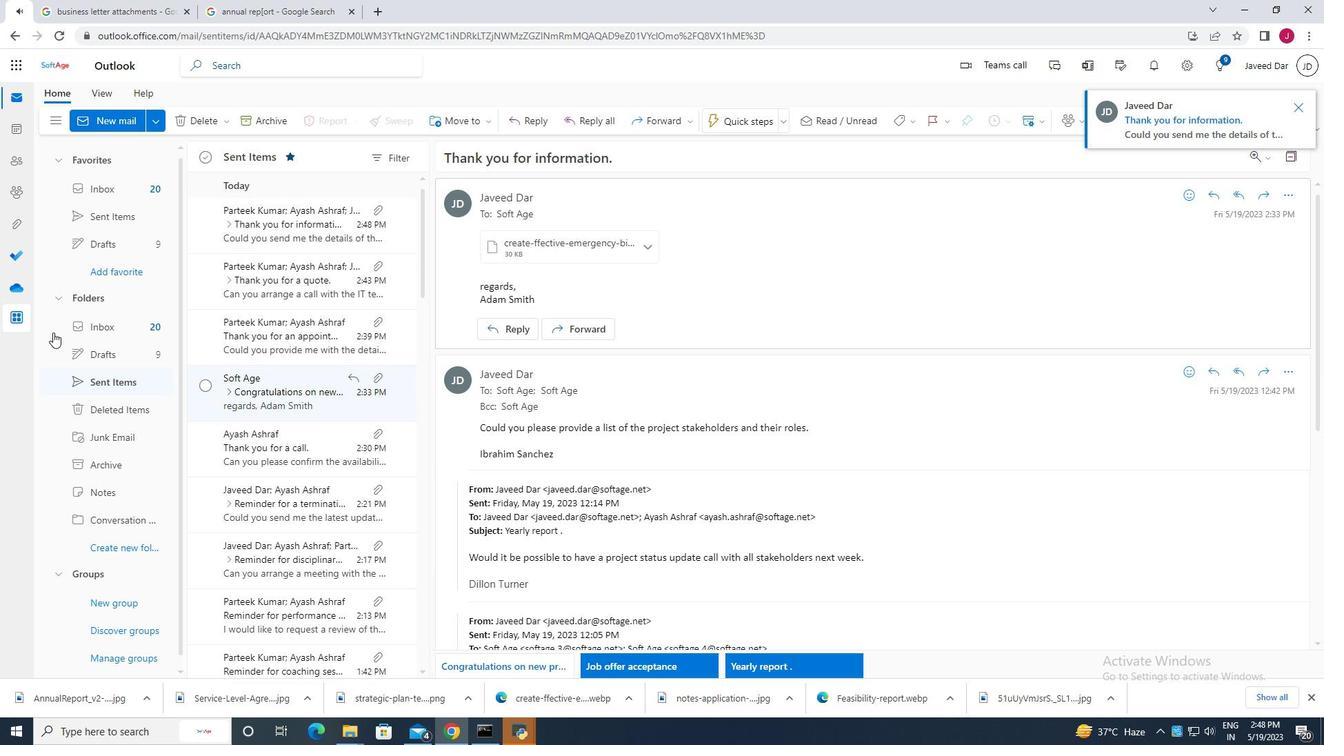
